 Task: Send an email with the signature Aiden Davis with the subject Meeting invitation and the message I am following up on our previous conversation. from softage.1@softage.net to softage.3@softage.net and softage.4@softage.net with an attached document Contract.pdf
Action: Mouse moved to (451, 739)
Screenshot: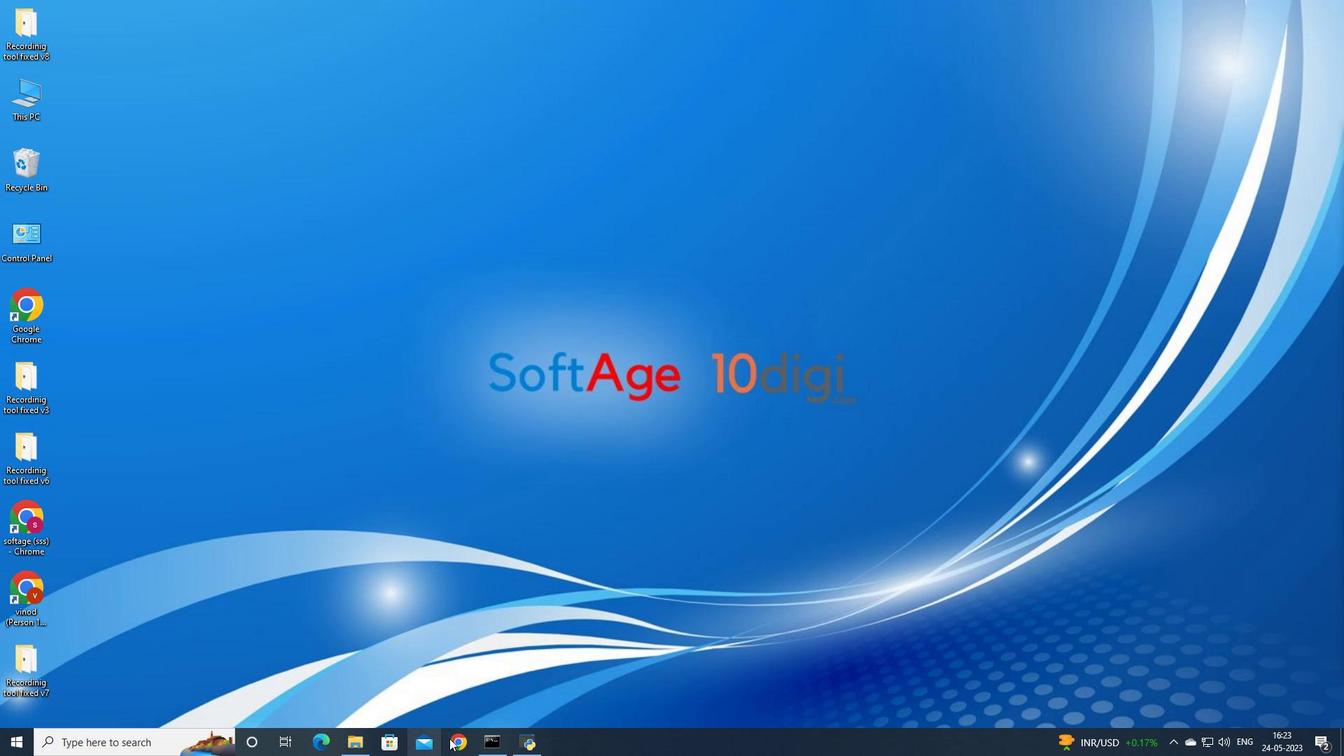 
Action: Mouse pressed left at (451, 739)
Screenshot: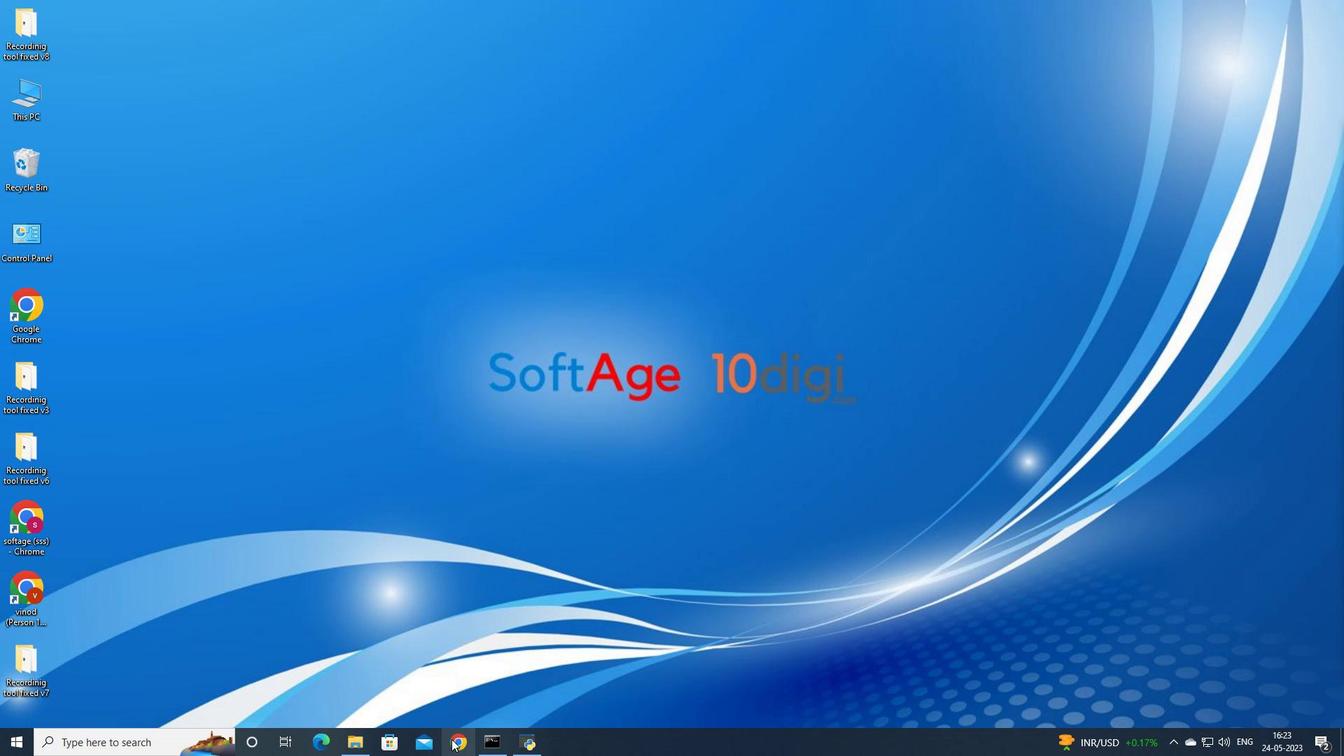 
Action: Mouse moved to (635, 461)
Screenshot: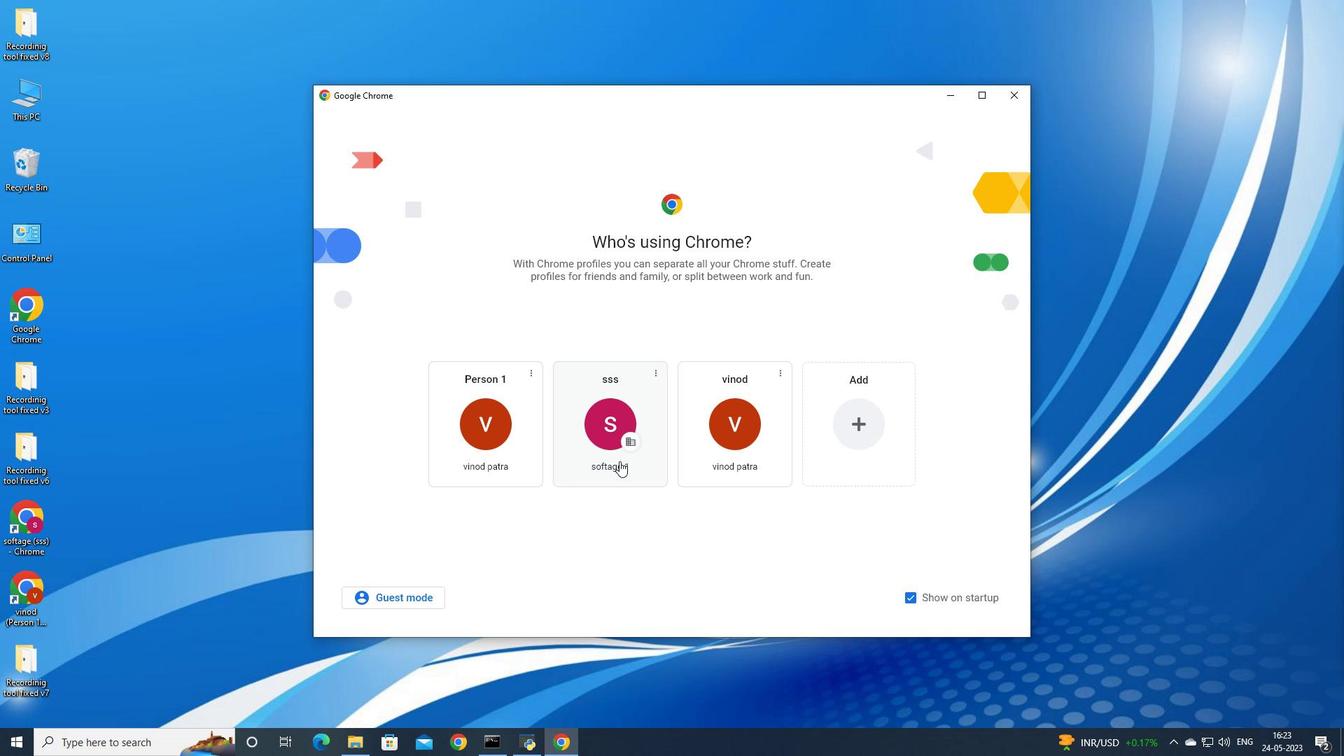 
Action: Mouse pressed left at (635, 461)
Screenshot: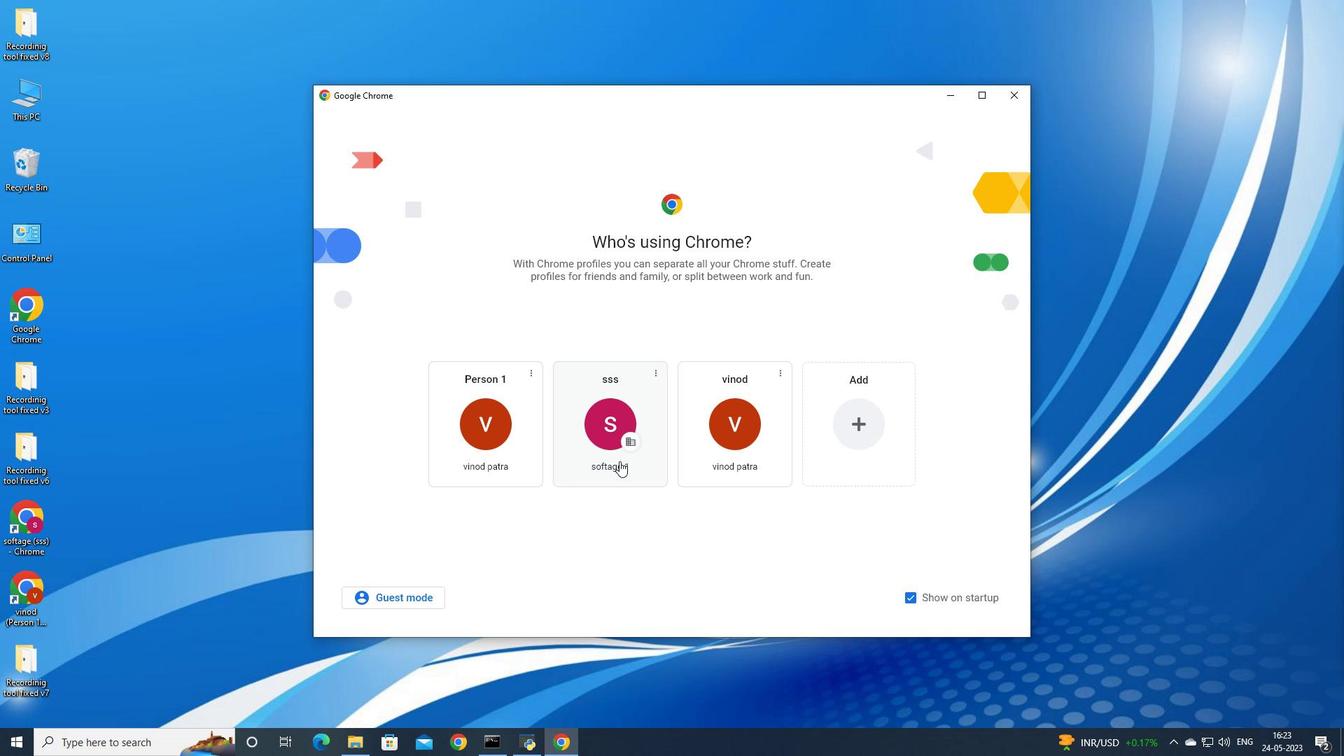 
Action: Mouse moved to (1208, 74)
Screenshot: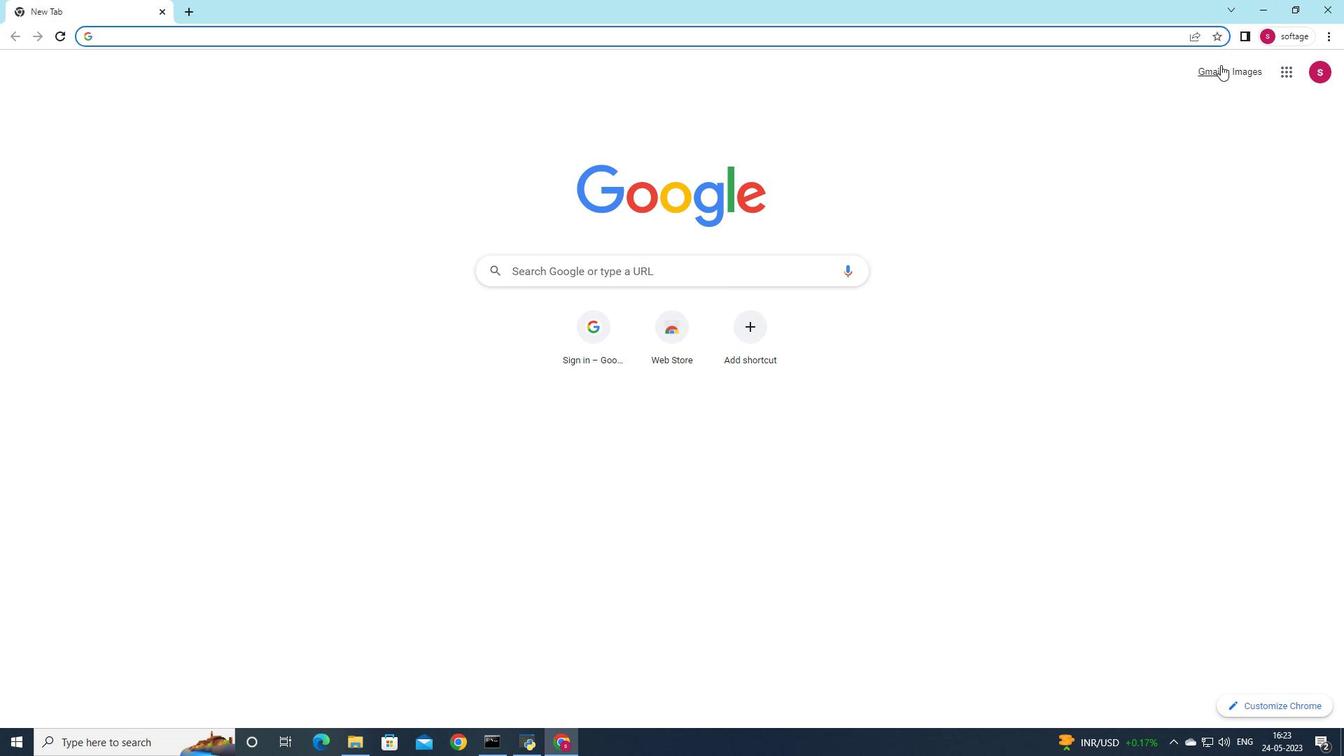 
Action: Mouse pressed left at (1208, 74)
Screenshot: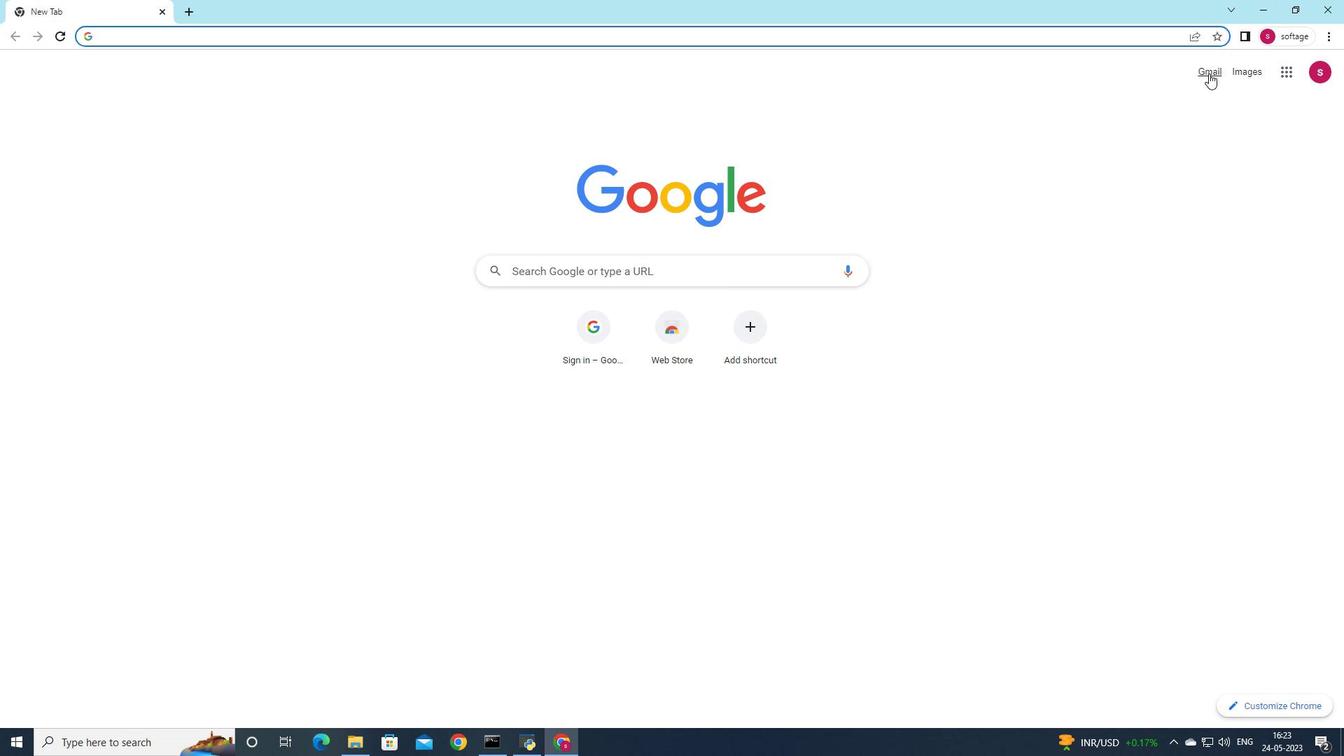 
Action: Mouse moved to (1185, 102)
Screenshot: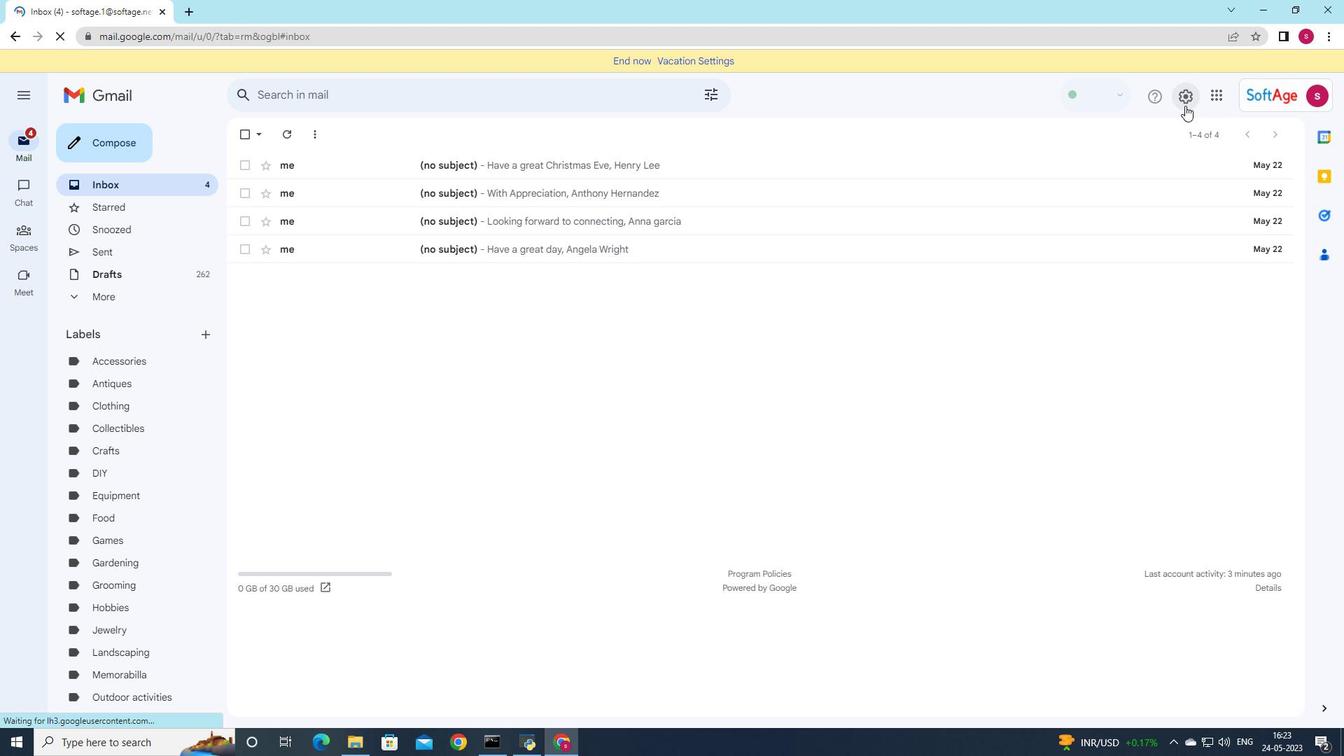 
Action: Mouse pressed left at (1185, 102)
Screenshot: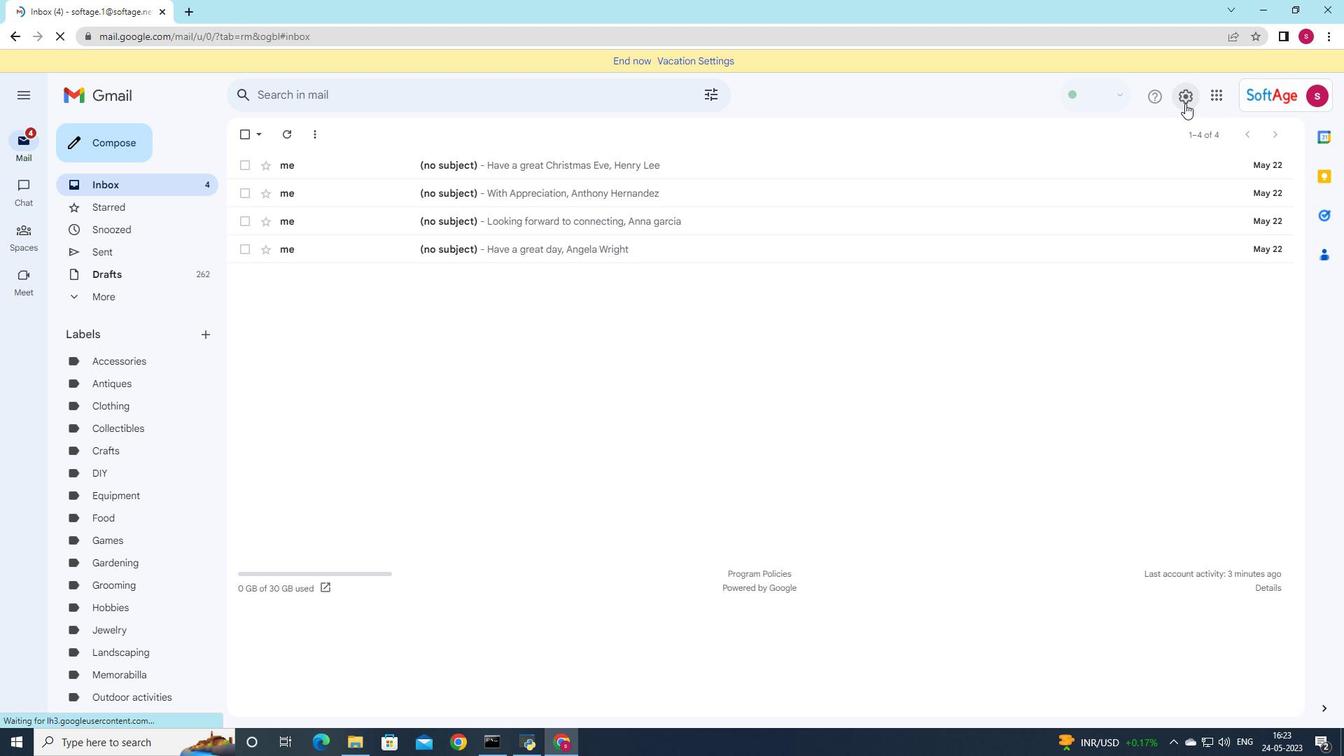 
Action: Mouse moved to (1202, 161)
Screenshot: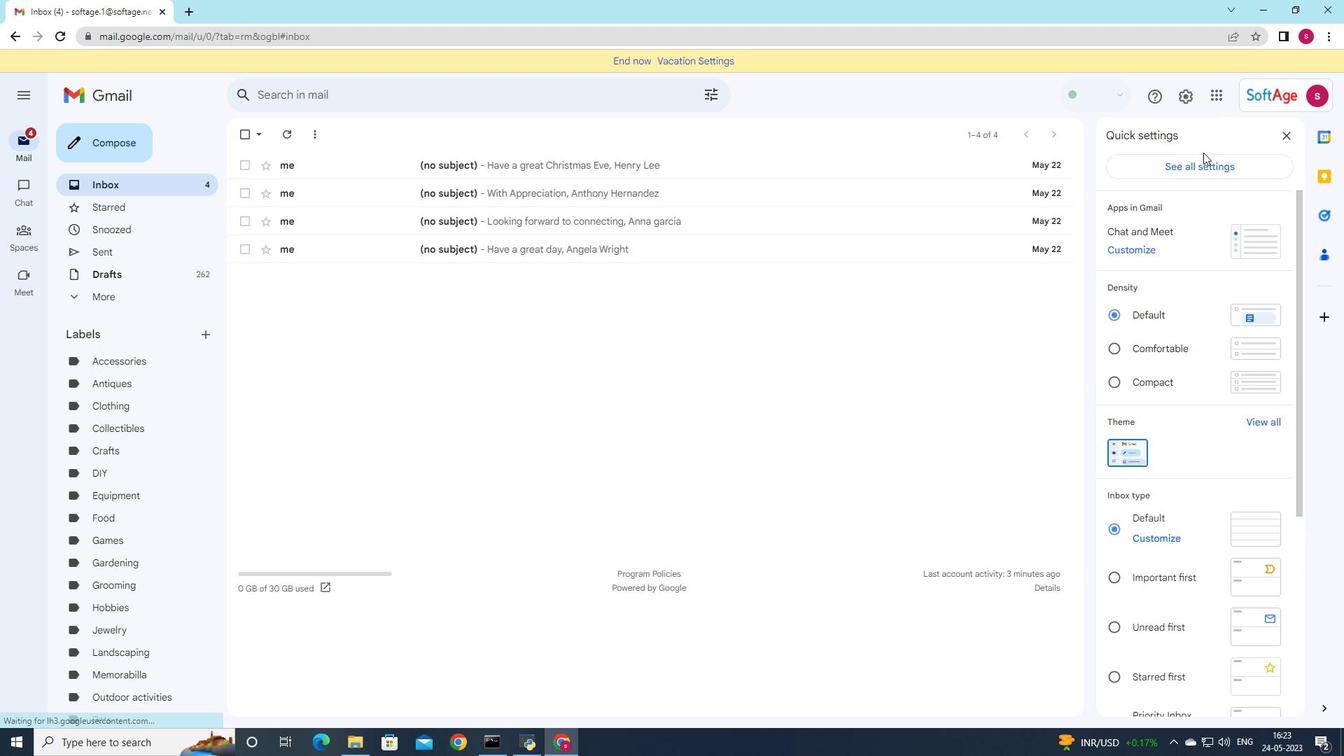 
Action: Mouse pressed left at (1202, 161)
Screenshot: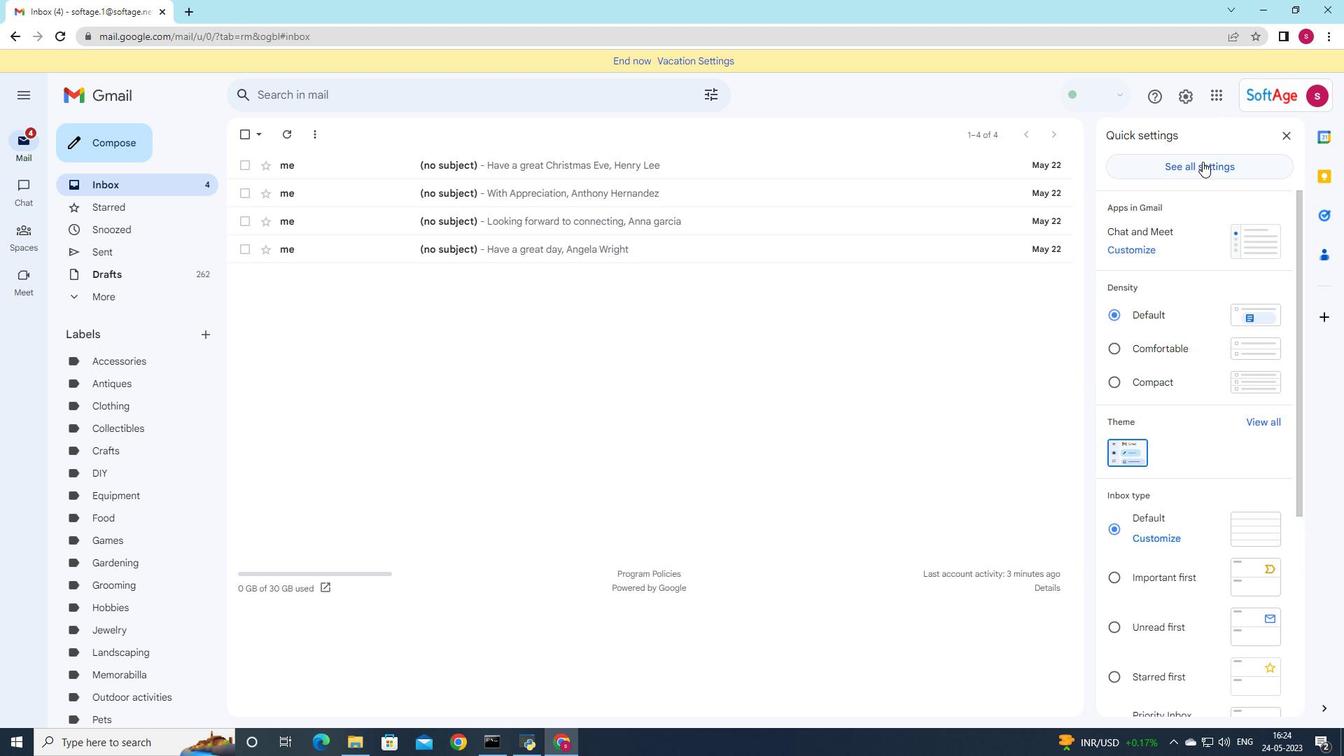 
Action: Mouse moved to (695, 506)
Screenshot: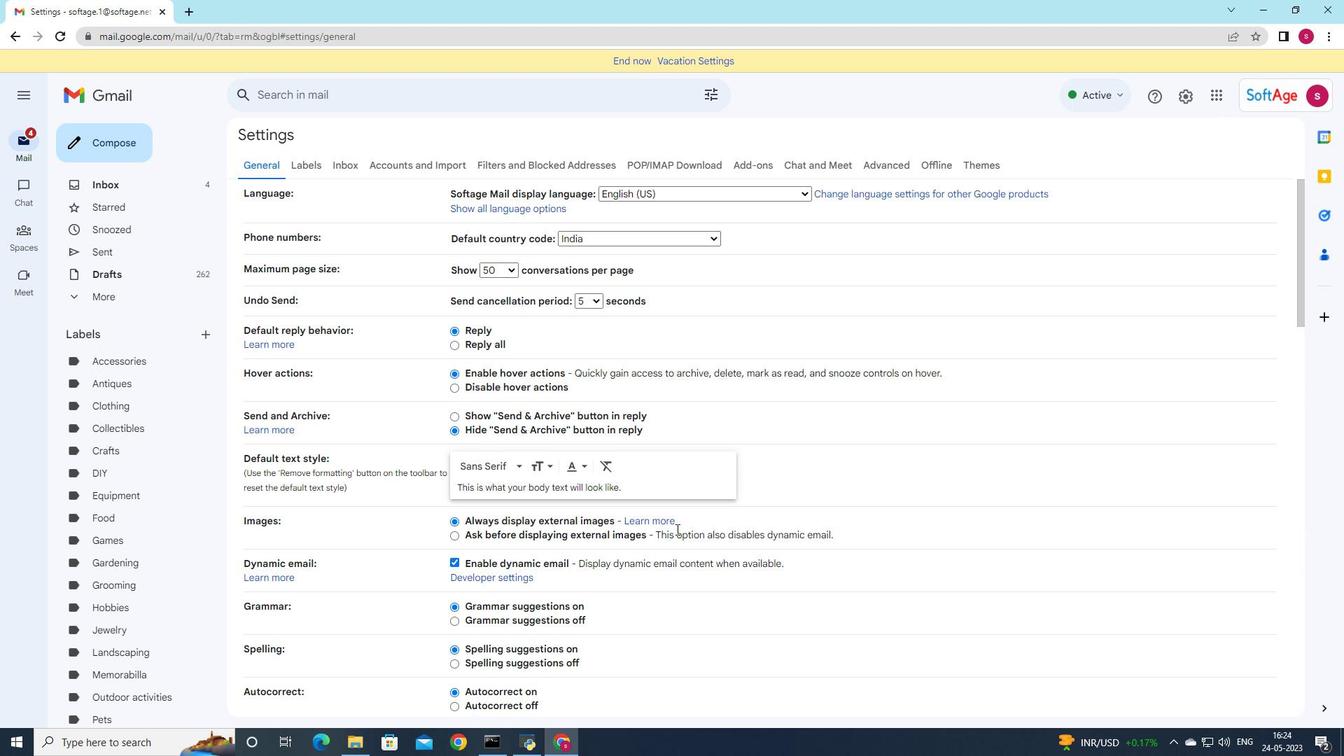 
Action: Mouse scrolled (695, 506) with delta (0, 0)
Screenshot: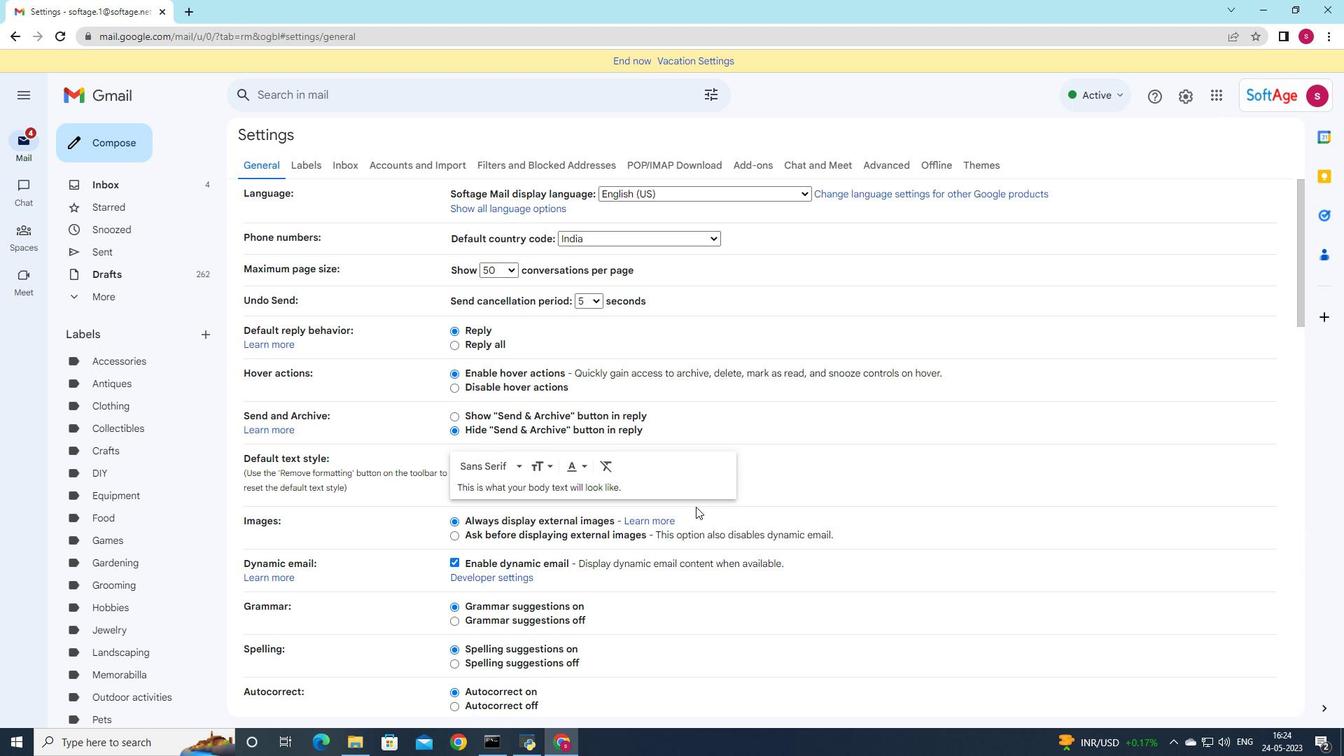 
Action: Mouse scrolled (695, 506) with delta (0, 0)
Screenshot: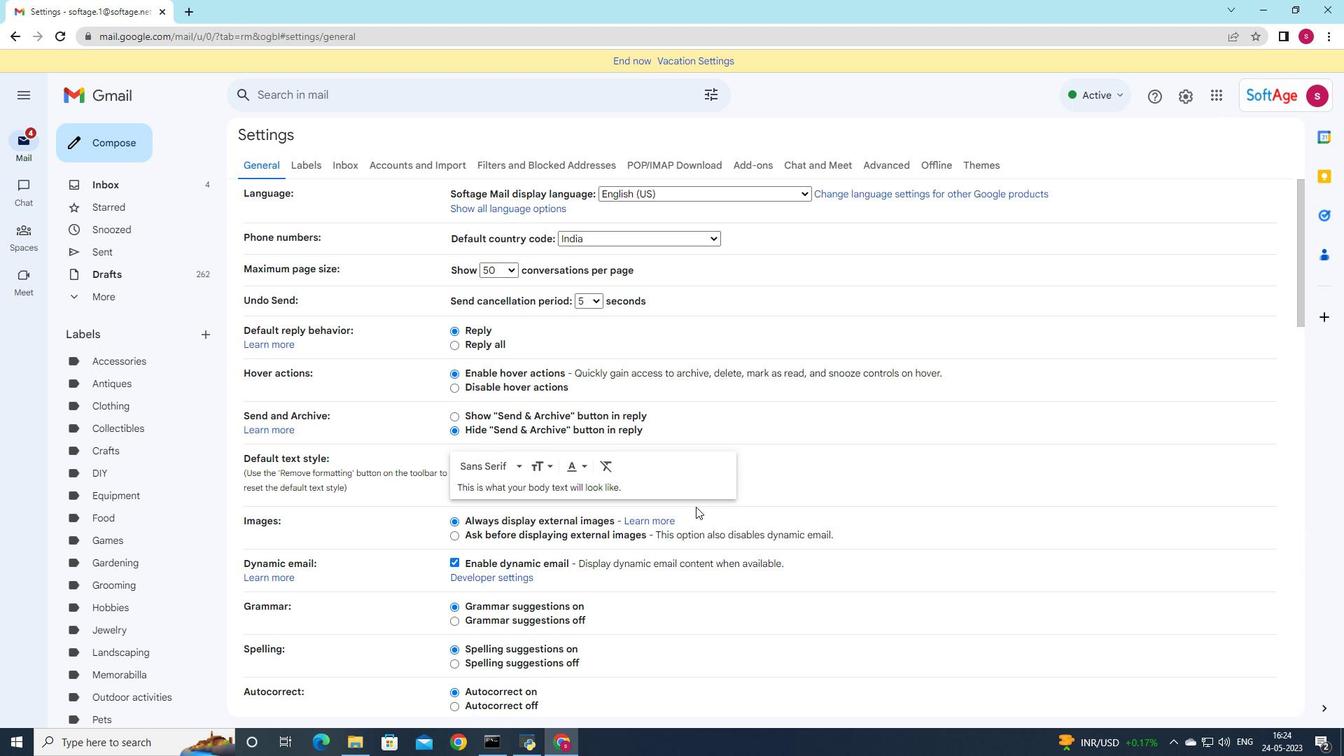 
Action: Mouse scrolled (695, 506) with delta (0, 0)
Screenshot: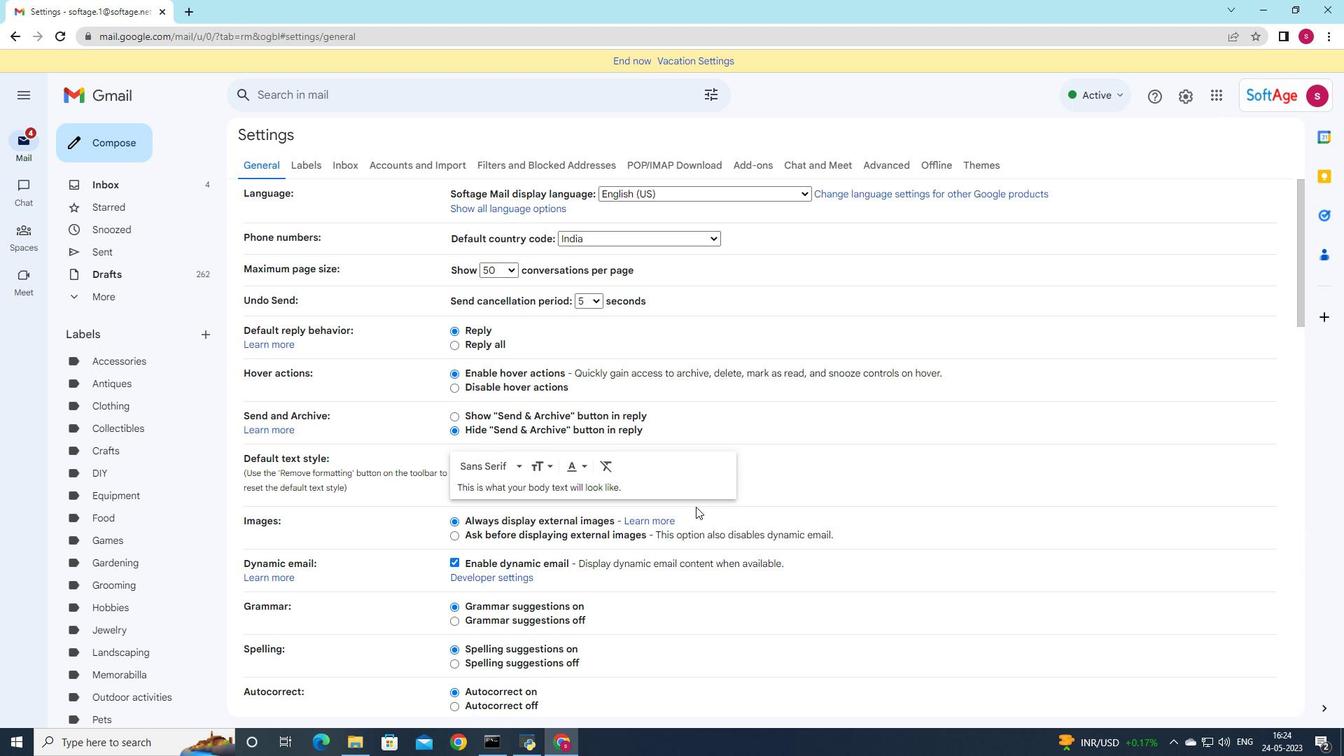 
Action: Mouse scrolled (695, 506) with delta (0, 0)
Screenshot: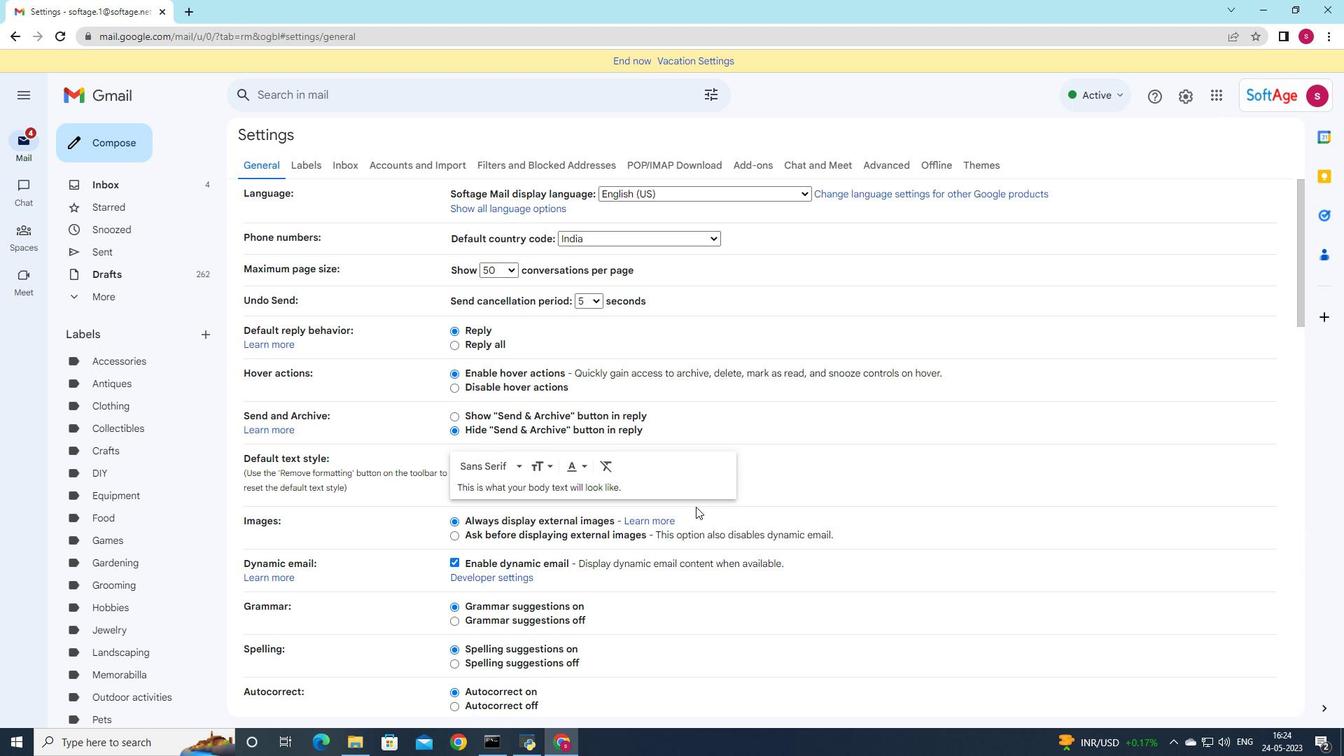 
Action: Mouse scrolled (695, 506) with delta (0, 0)
Screenshot: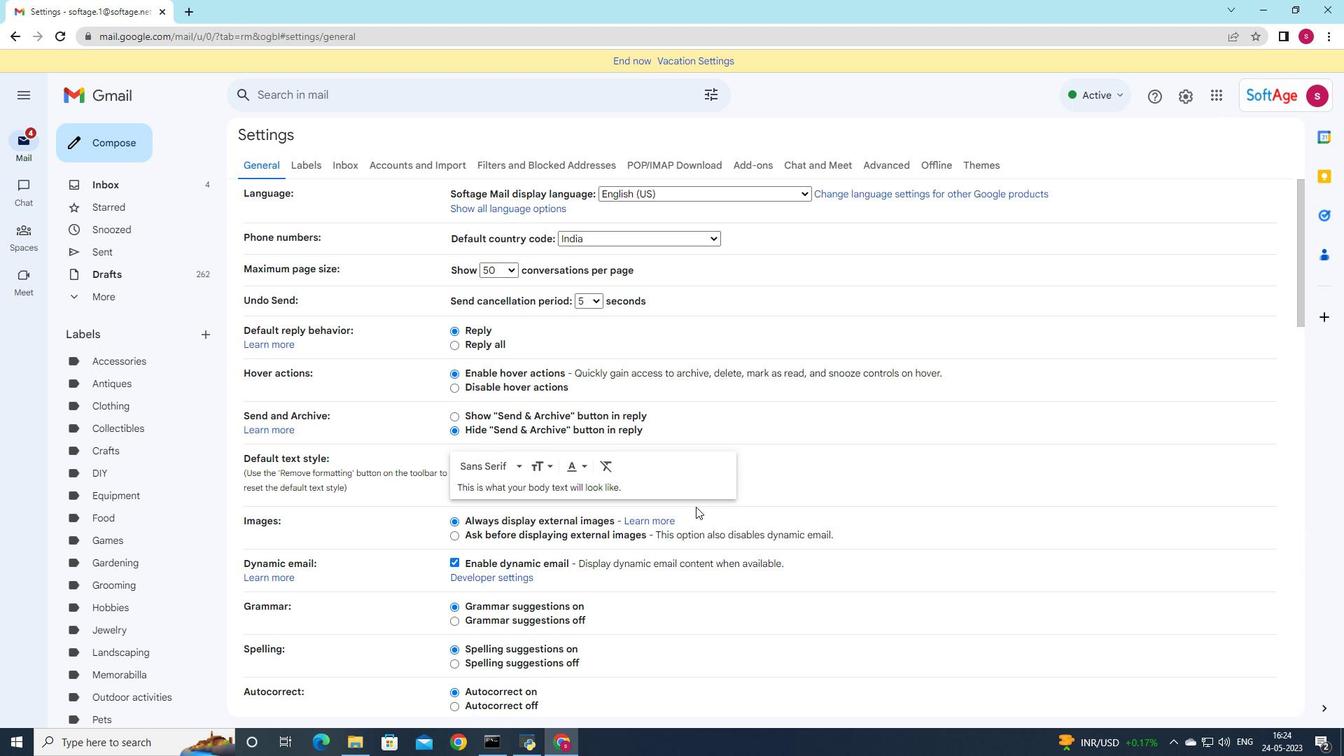 
Action: Mouse scrolled (695, 506) with delta (0, 0)
Screenshot: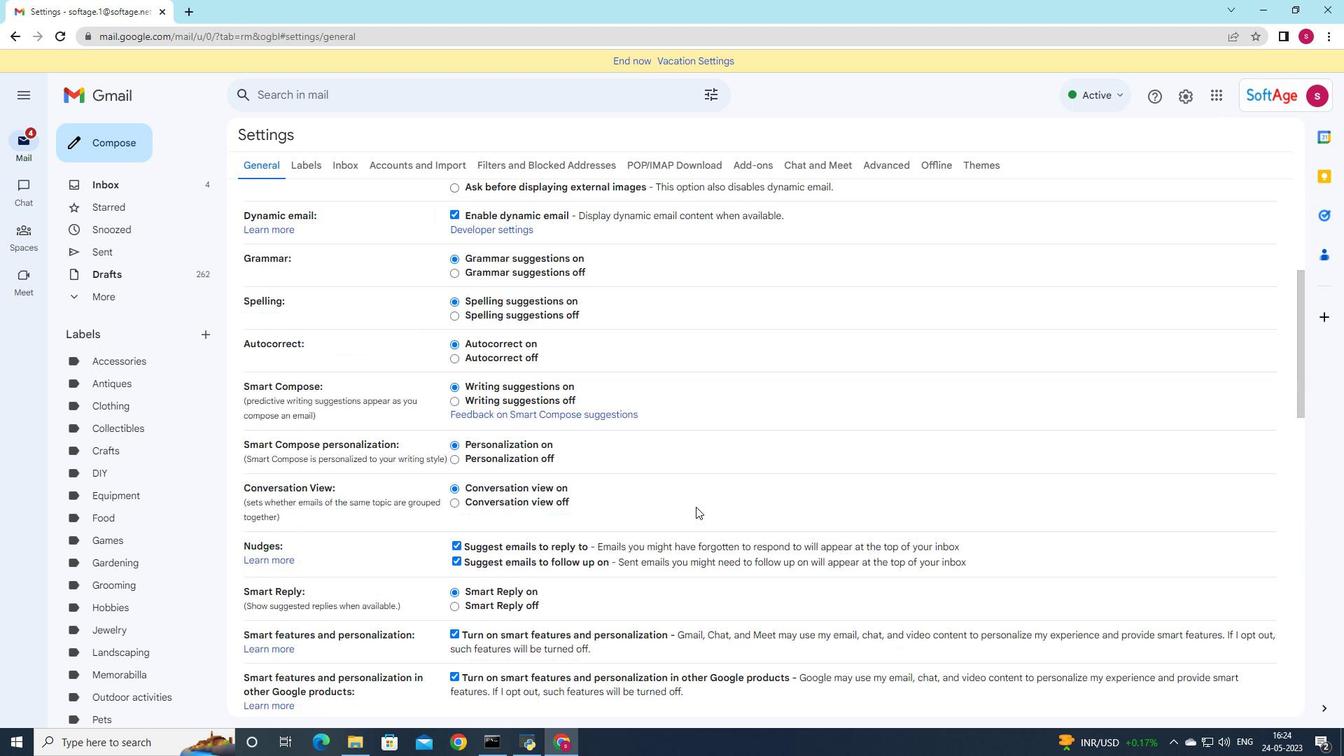 
Action: Mouse scrolled (695, 506) with delta (0, 0)
Screenshot: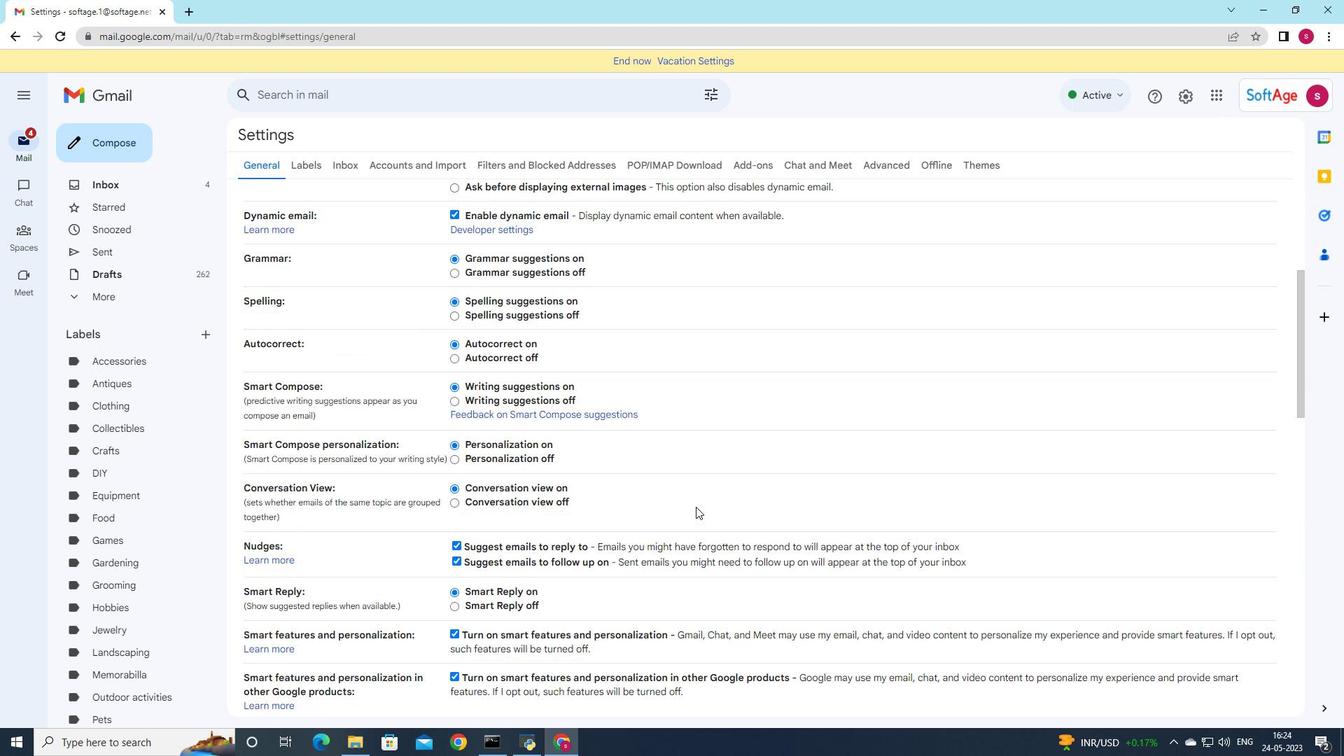 
Action: Mouse scrolled (695, 506) with delta (0, 0)
Screenshot: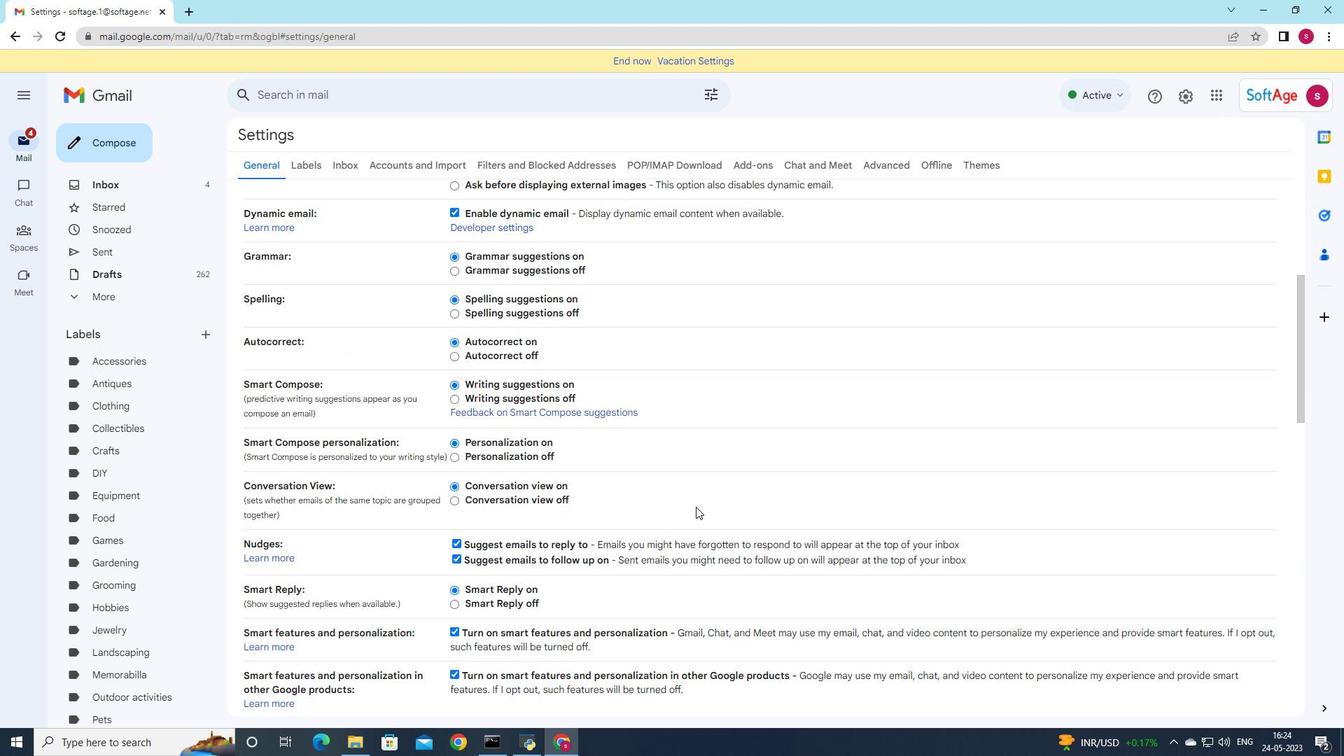 
Action: Mouse moved to (620, 525)
Screenshot: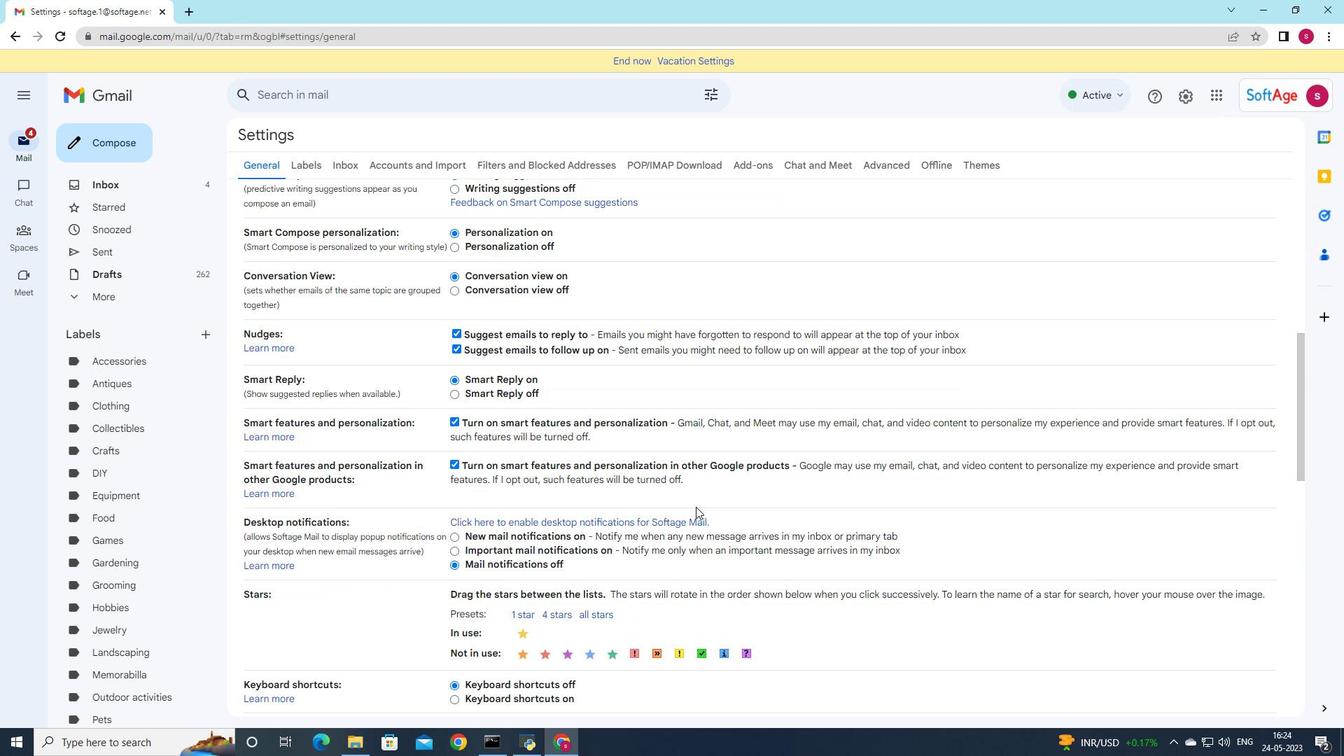 
Action: Mouse scrolled (620, 525) with delta (0, 0)
Screenshot: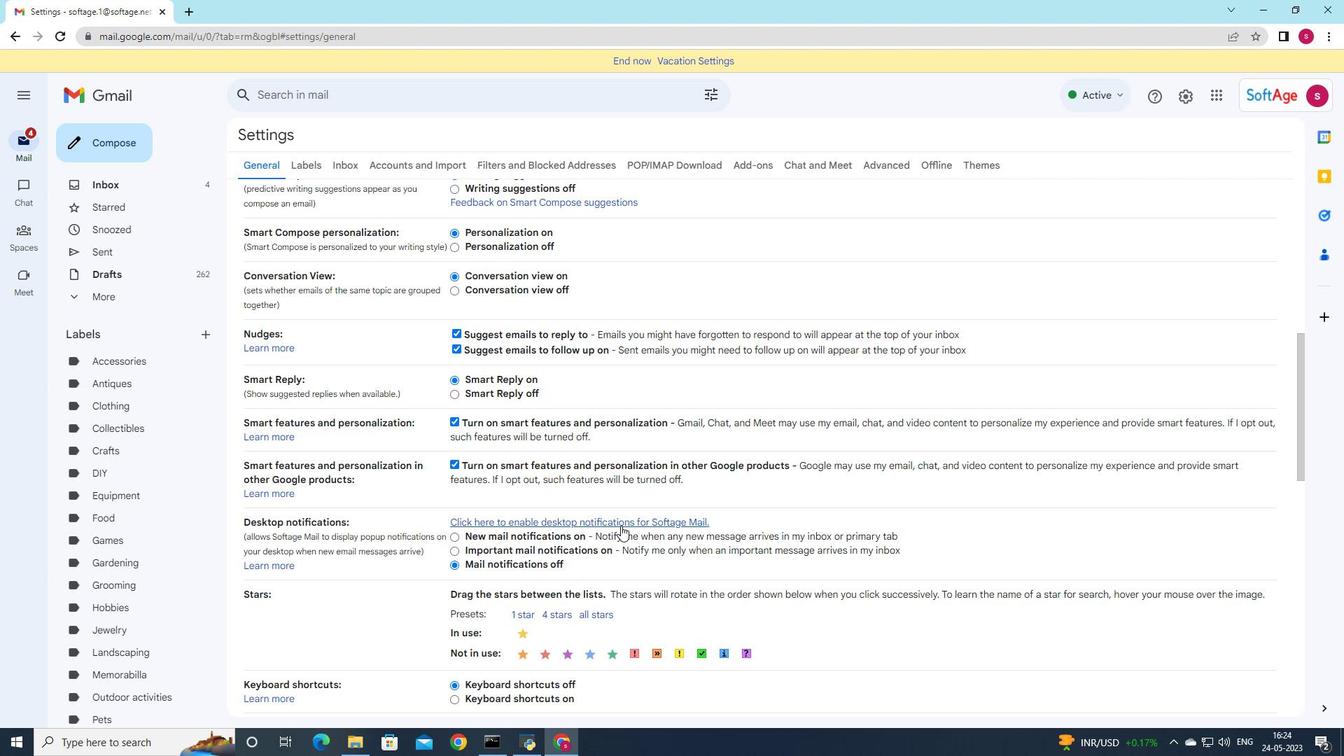 
Action: Mouse scrolled (620, 525) with delta (0, 0)
Screenshot: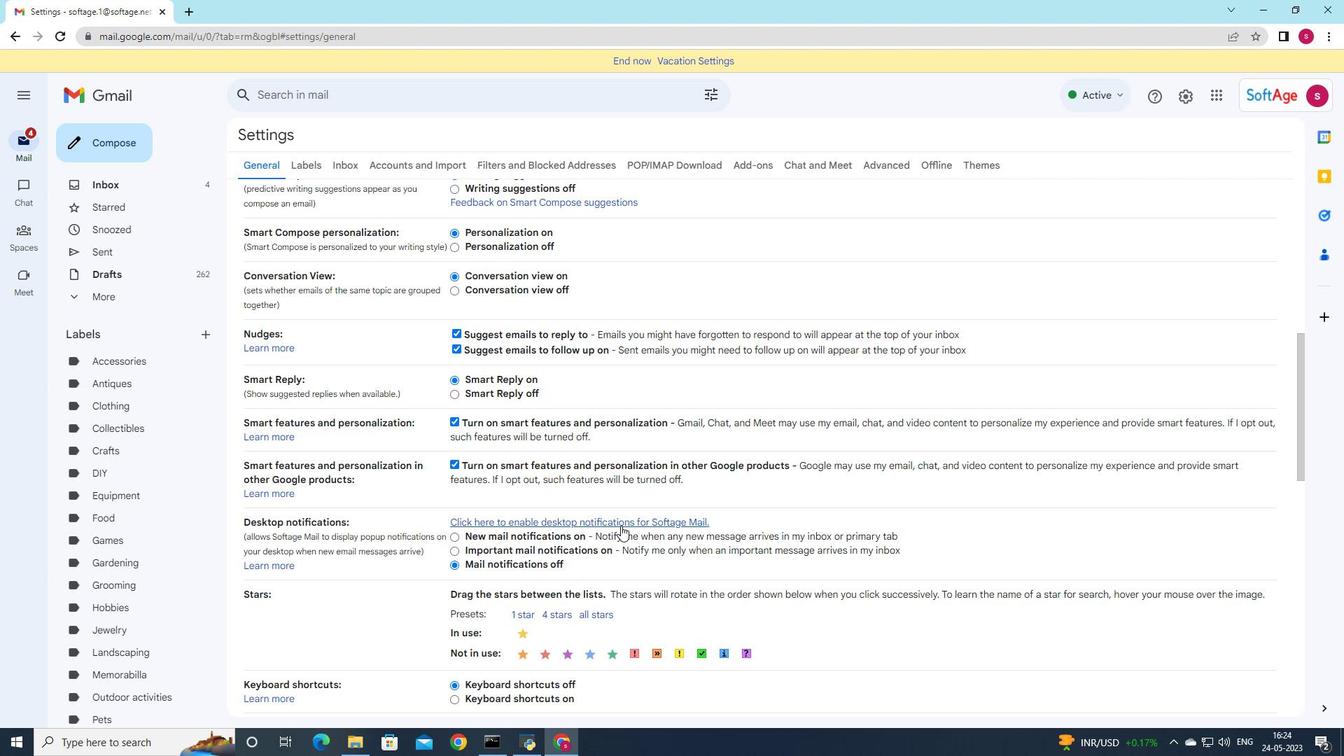 
Action: Mouse scrolled (620, 525) with delta (0, 0)
Screenshot: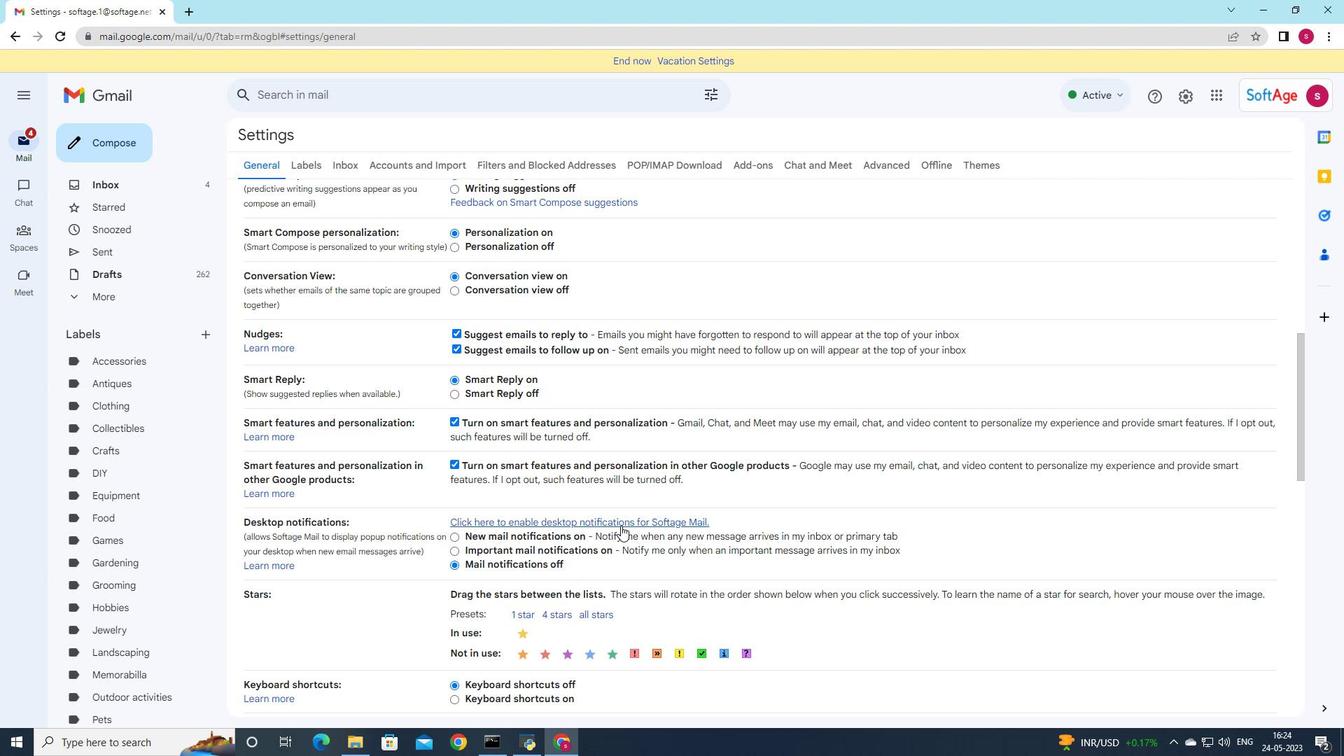 
Action: Mouse scrolled (620, 525) with delta (0, 0)
Screenshot: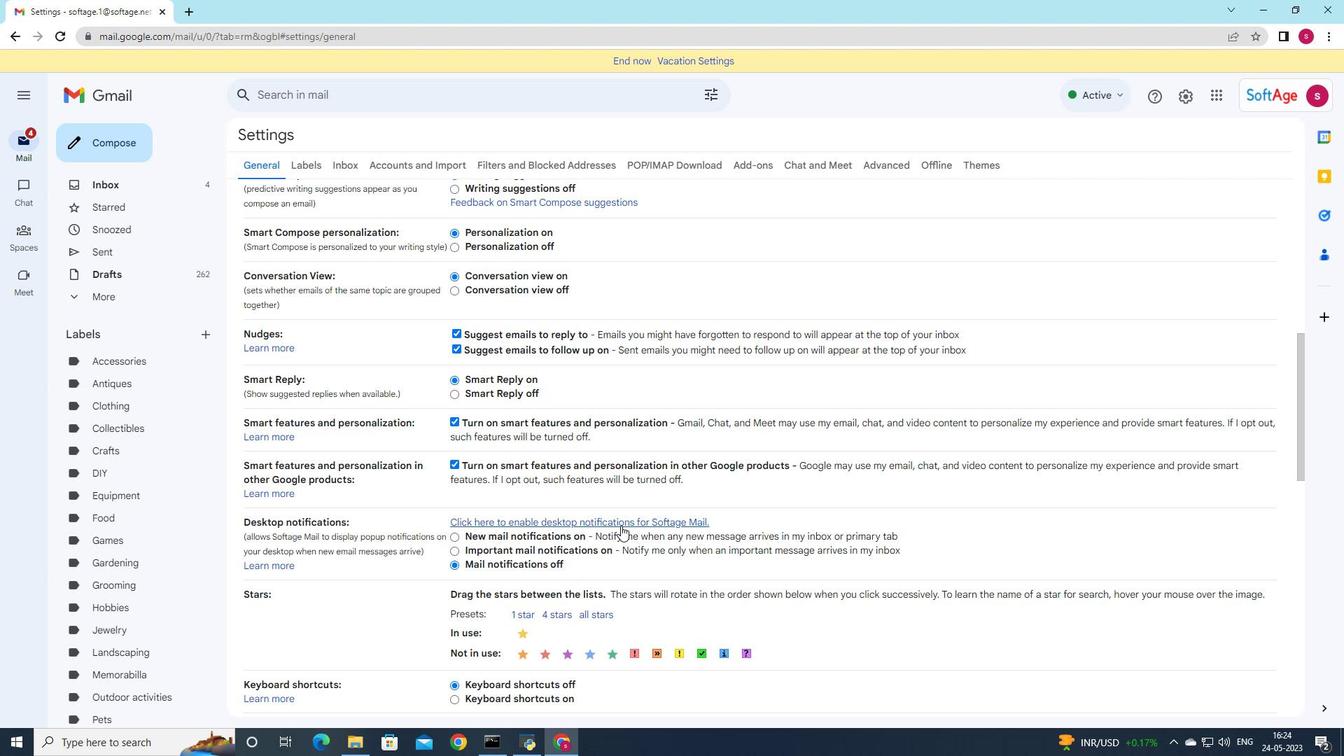 
Action: Mouse moved to (606, 599)
Screenshot: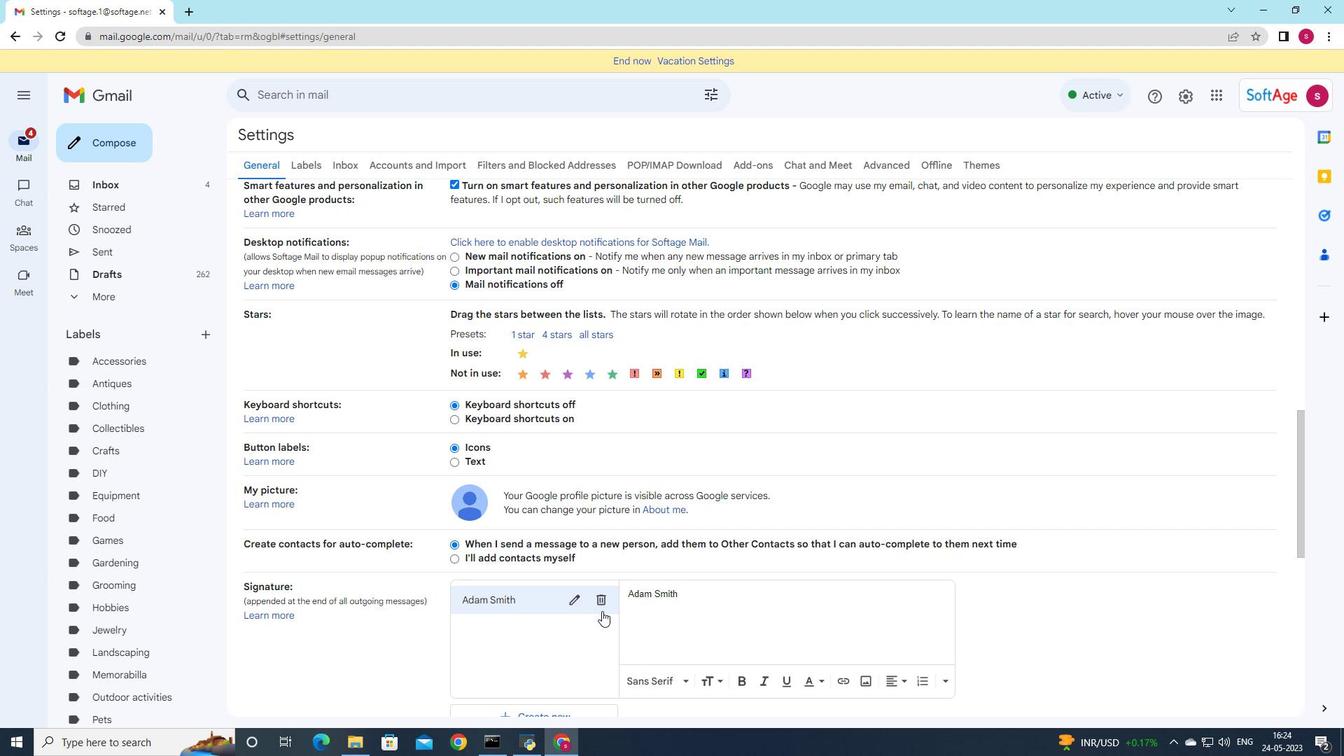 
Action: Mouse pressed left at (606, 599)
Screenshot: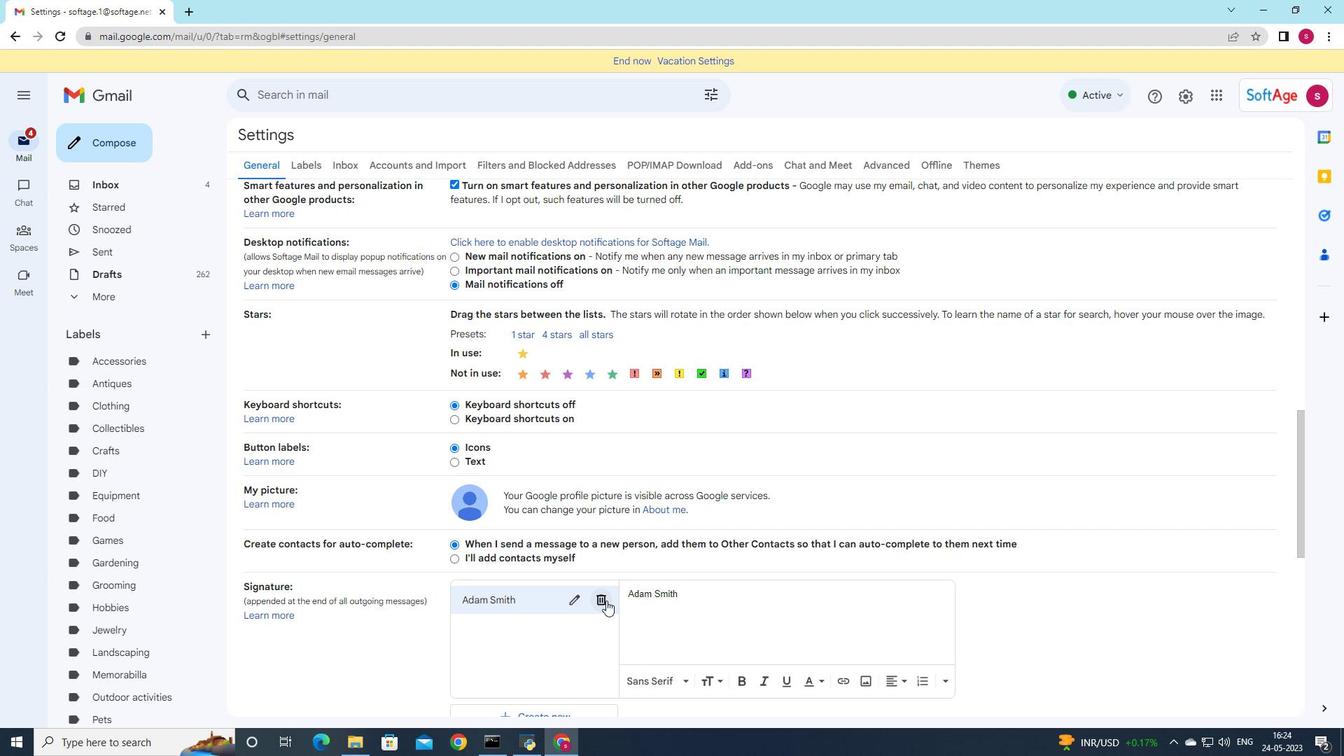 
Action: Mouse moved to (781, 426)
Screenshot: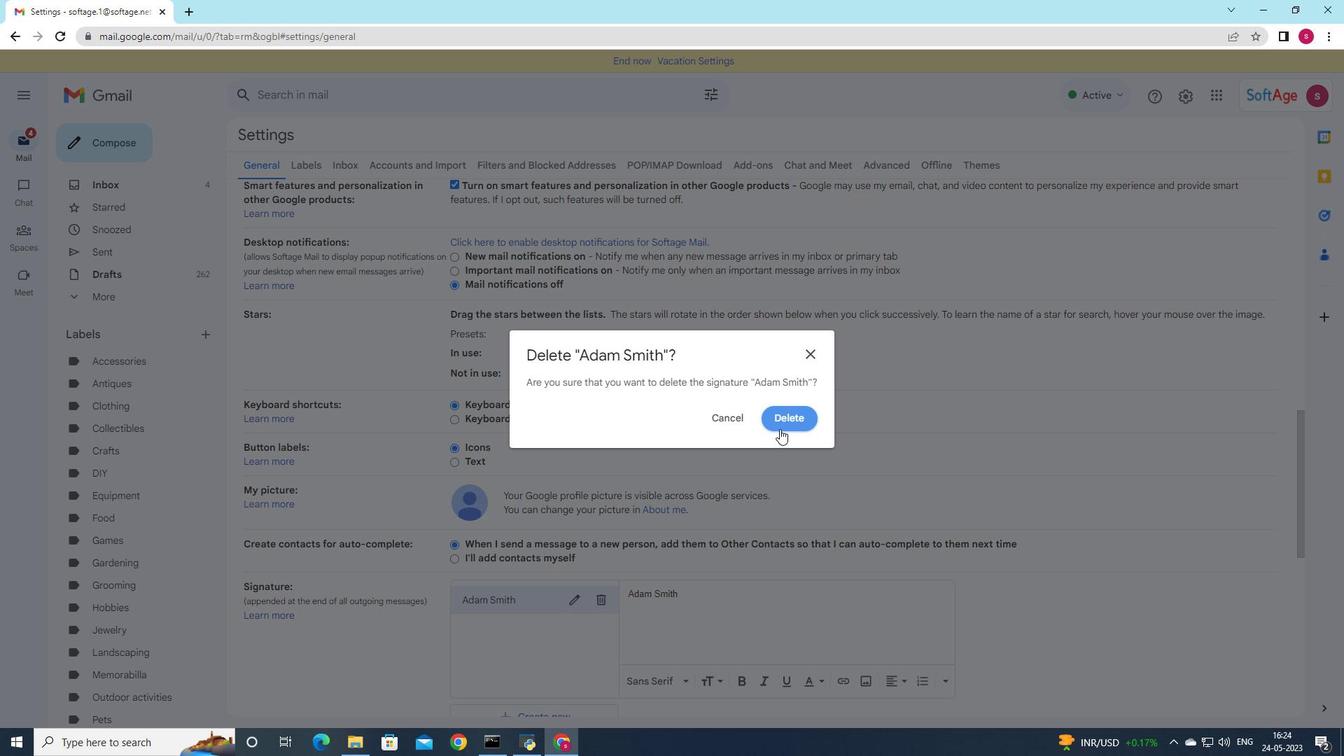 
Action: Mouse pressed left at (781, 426)
Screenshot: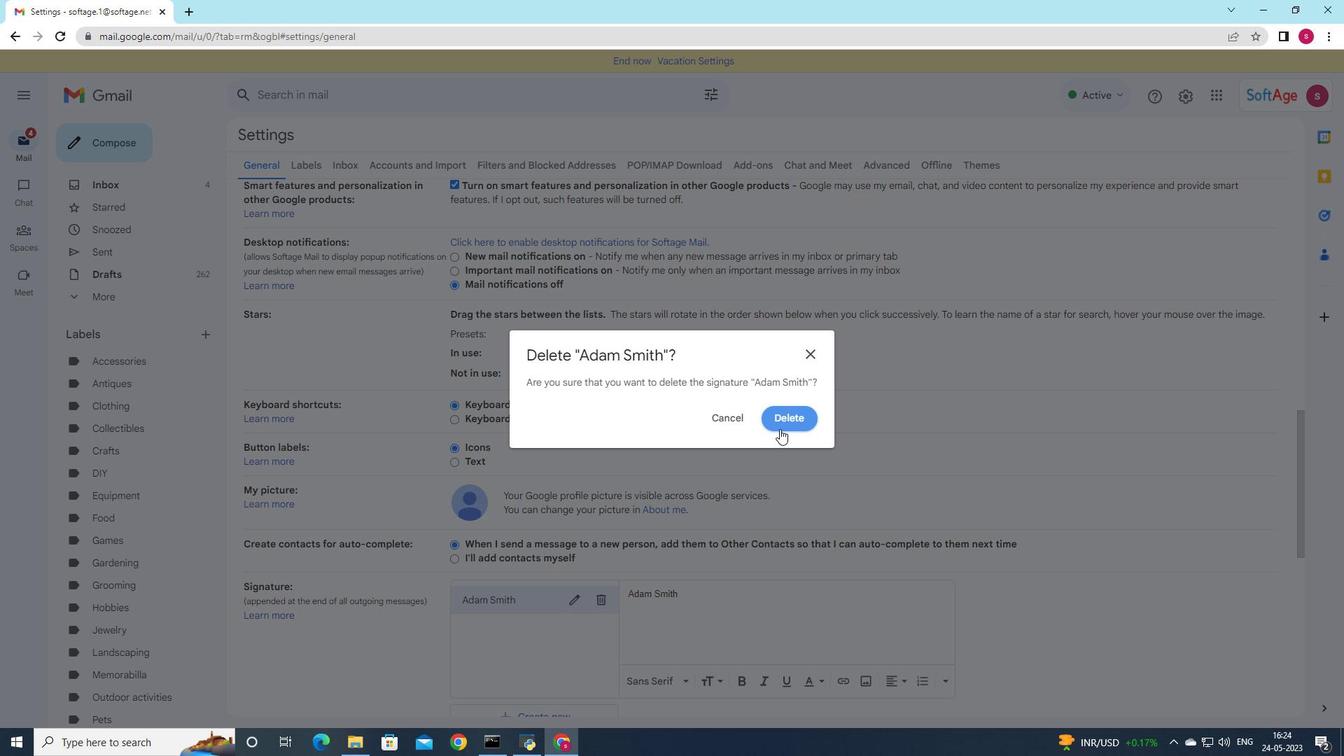 
Action: Mouse moved to (534, 612)
Screenshot: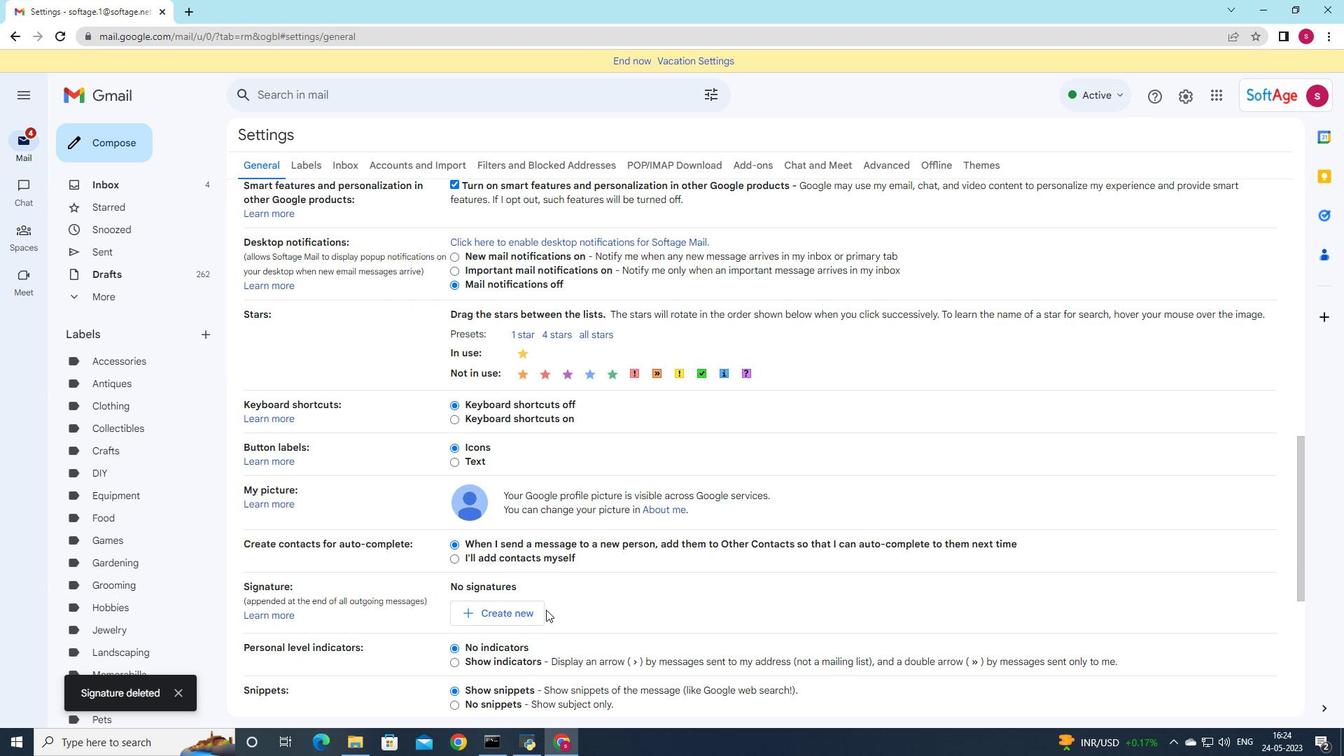 
Action: Mouse pressed left at (534, 612)
Screenshot: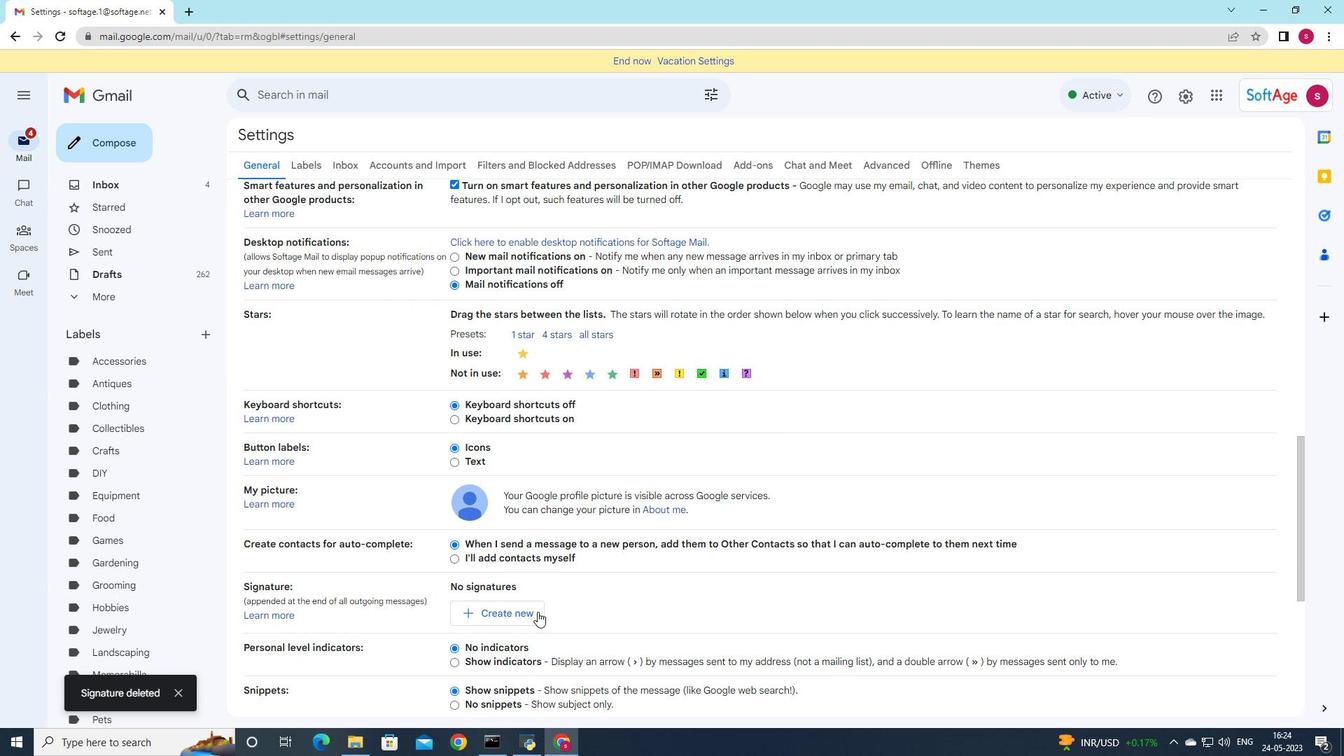 
Action: Mouse scrolled (534, 611) with delta (0, 0)
Screenshot: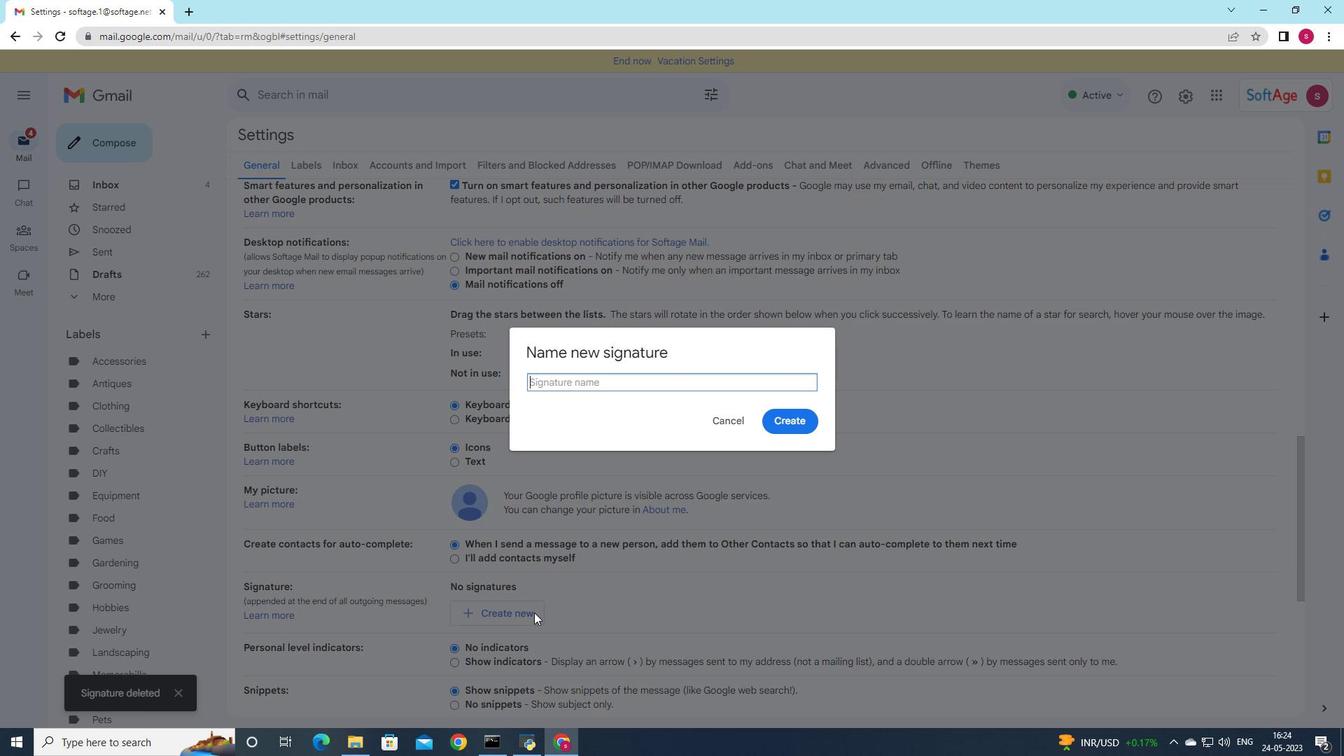 
Action: Mouse scrolled (534, 611) with delta (0, 0)
Screenshot: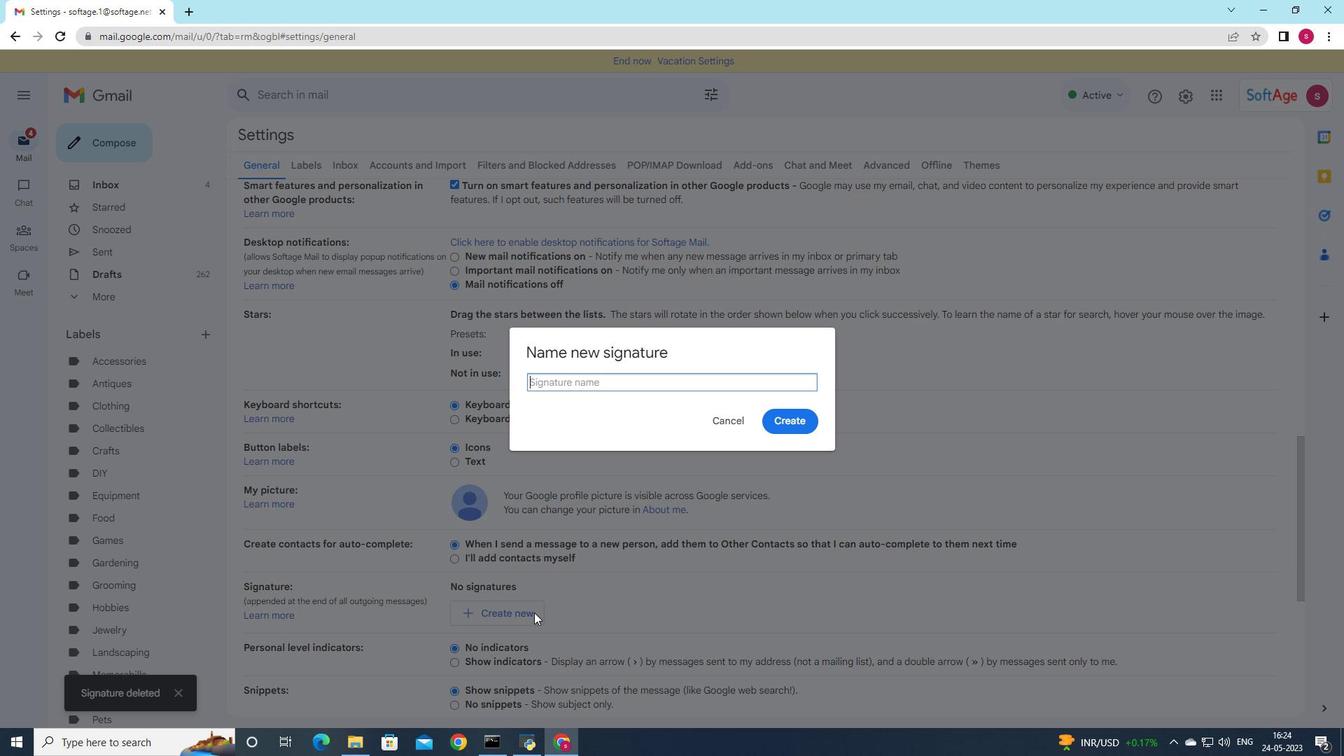 
Action: Mouse scrolled (534, 611) with delta (0, 0)
Screenshot: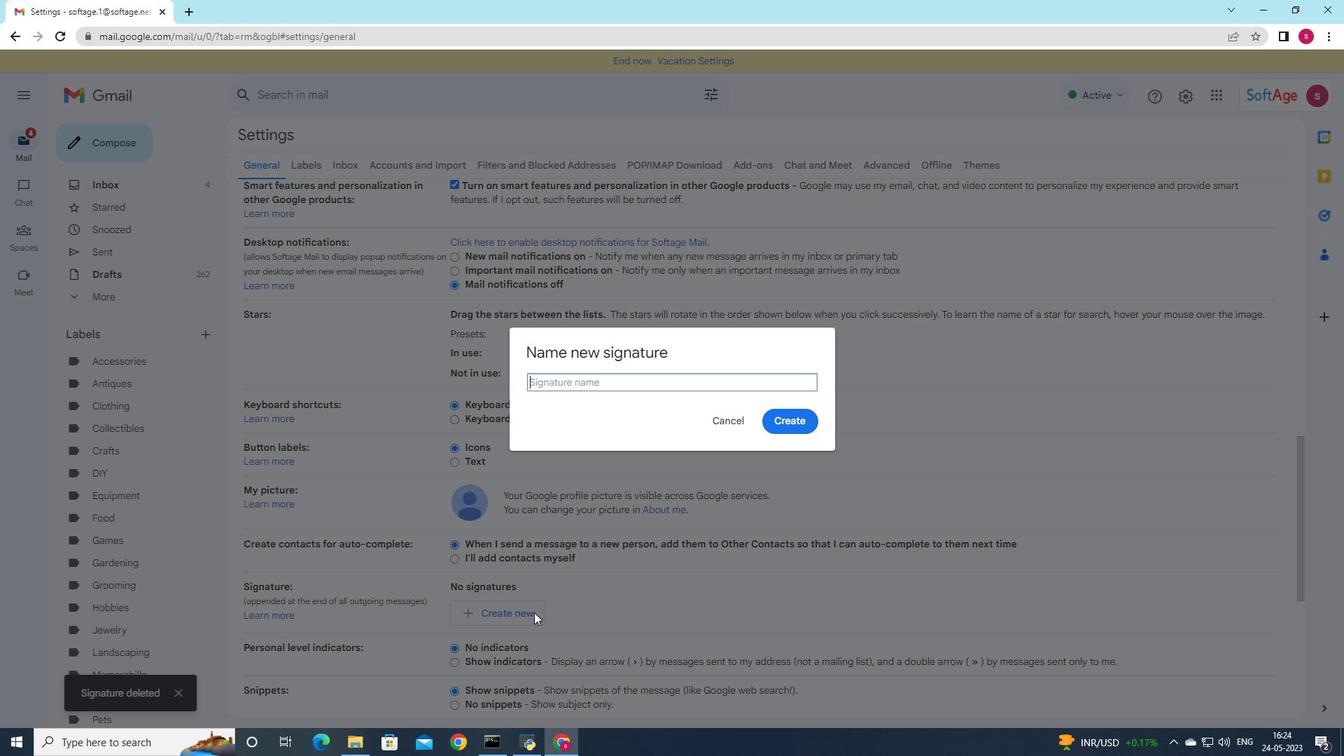 
Action: Mouse moved to (557, 599)
Screenshot: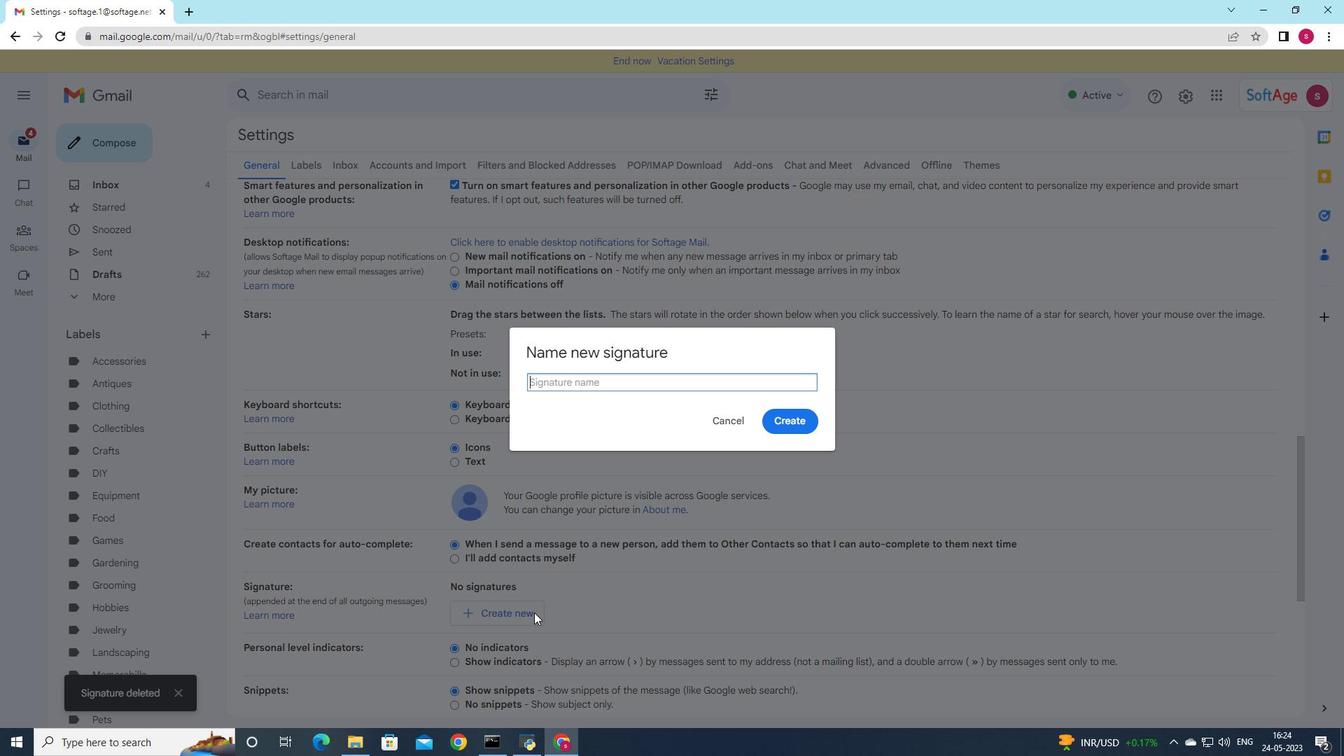 
Action: Mouse scrolled (557, 598) with delta (0, 0)
Screenshot: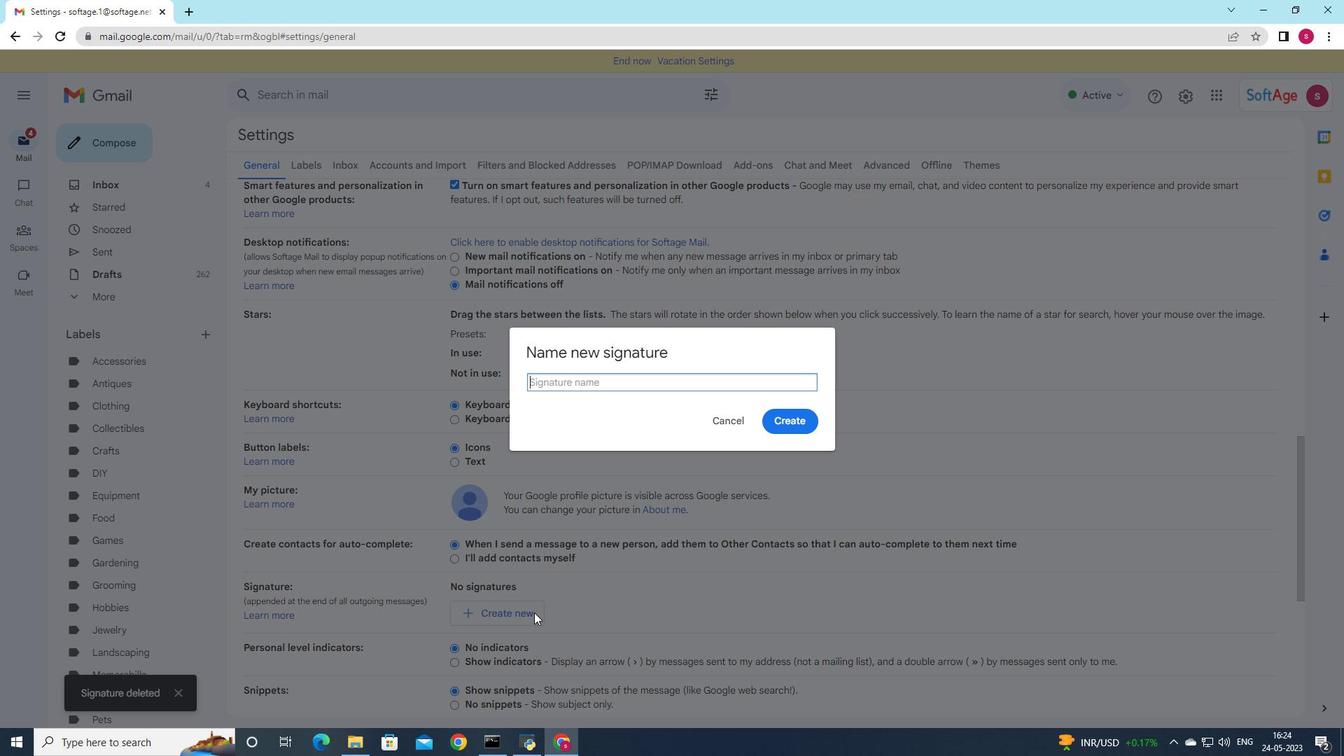 
Action: Mouse moved to (1027, 490)
Screenshot: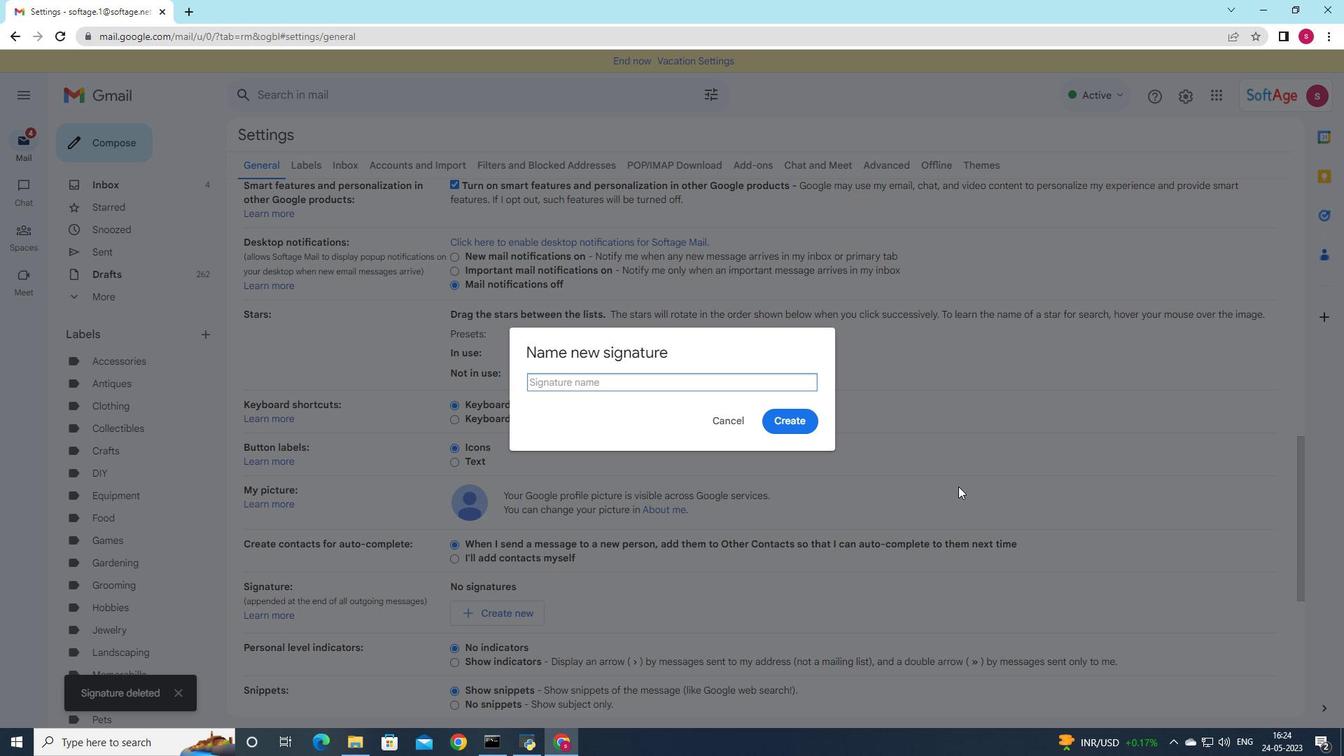
Action: Key pressed <Key.shift>Aiden<Key.space><Key.shift>Davis
Screenshot: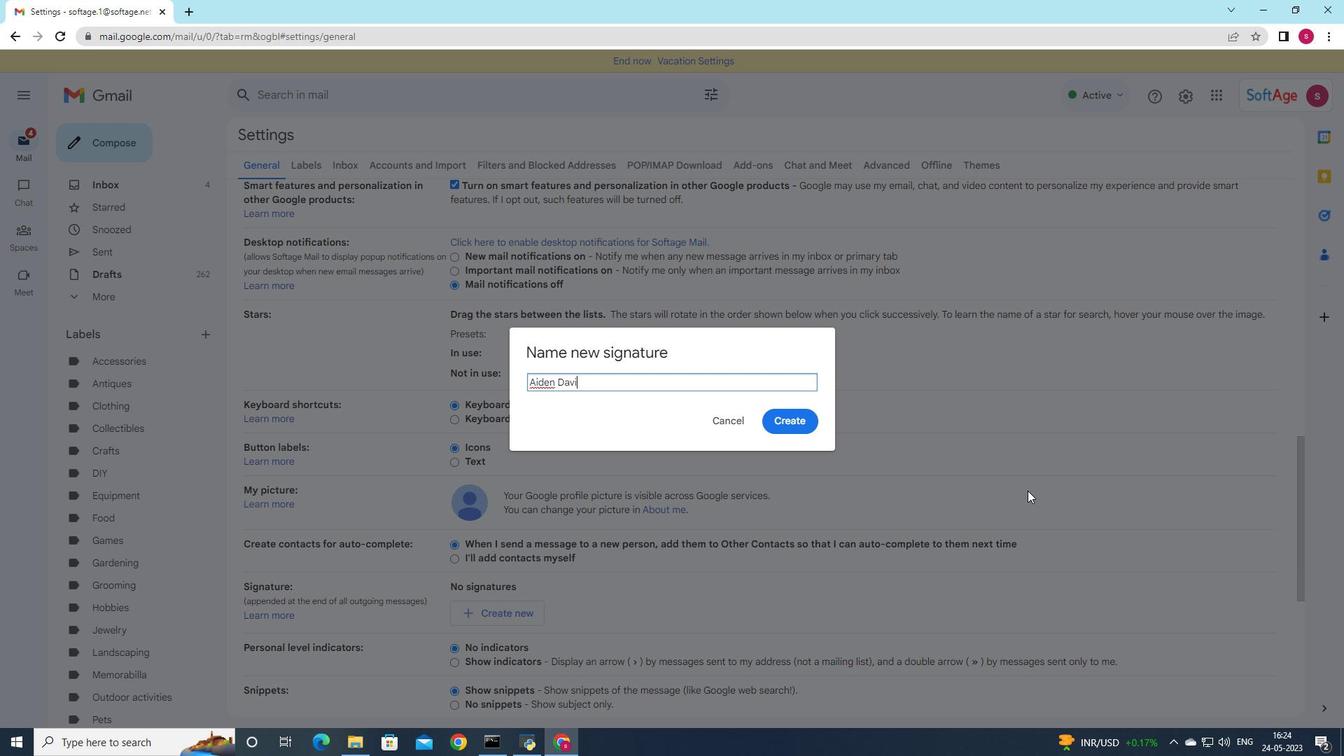 
Action: Mouse moved to (784, 427)
Screenshot: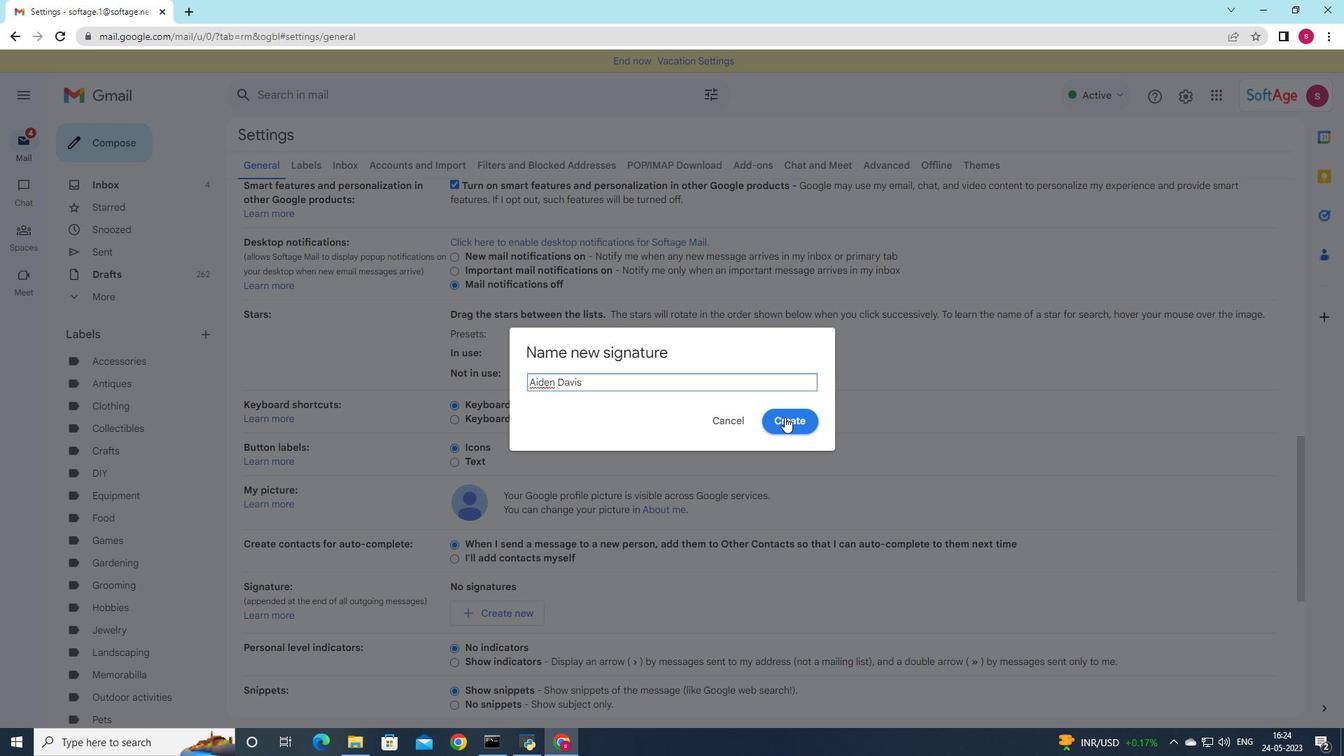 
Action: Mouse pressed left at (784, 427)
Screenshot: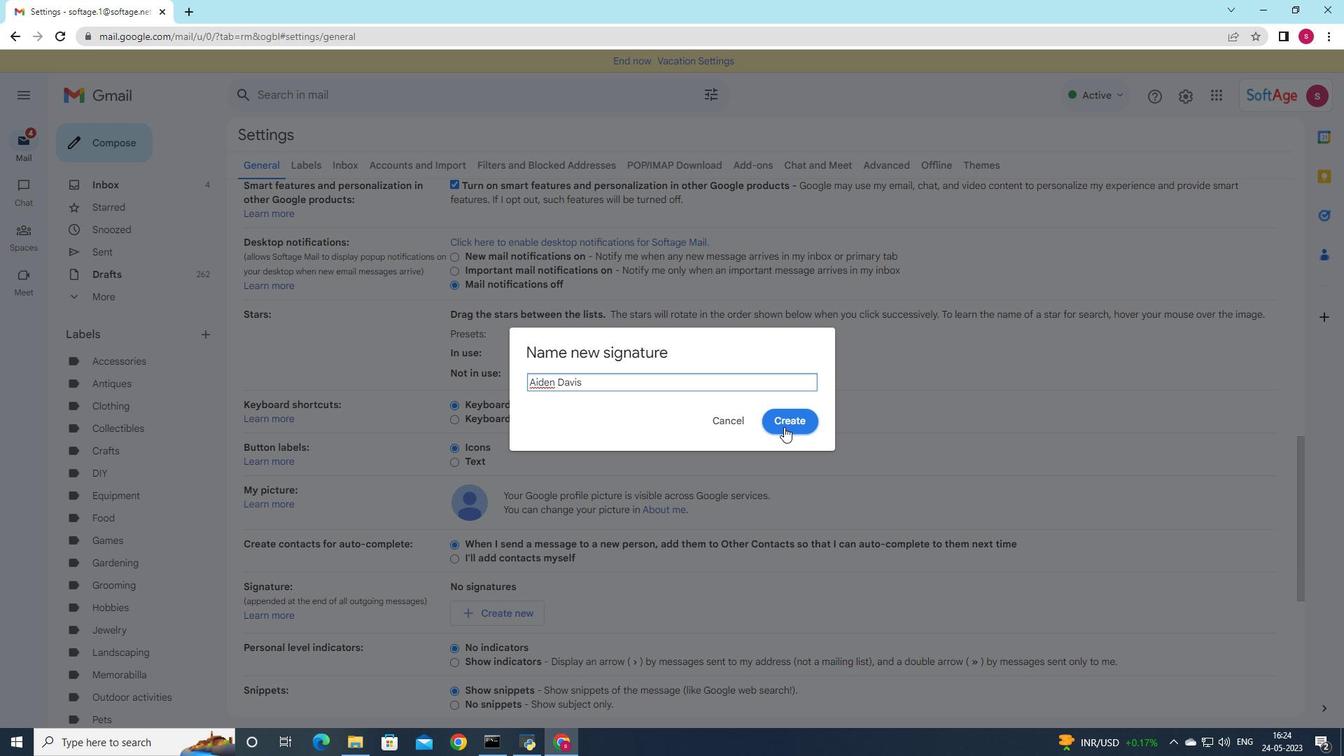 
Action: Mouse moved to (648, 609)
Screenshot: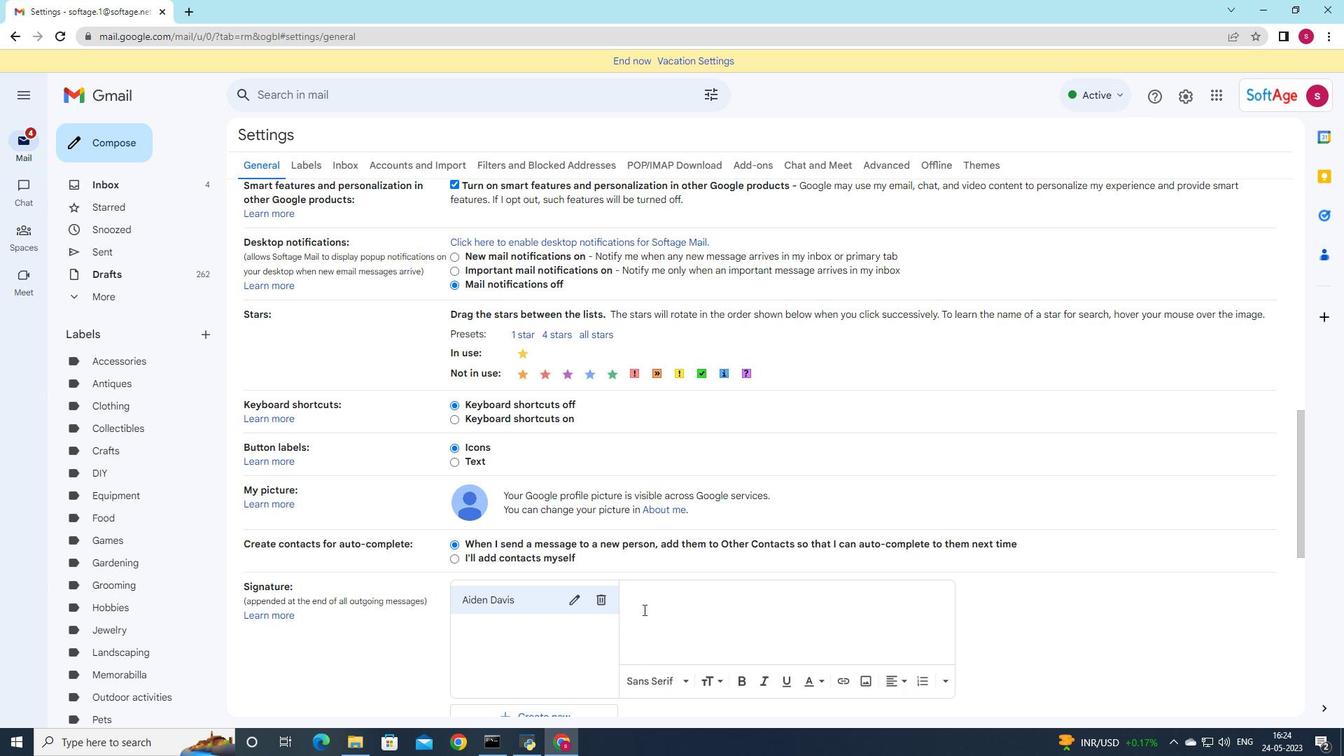
Action: Mouse pressed left at (648, 609)
Screenshot: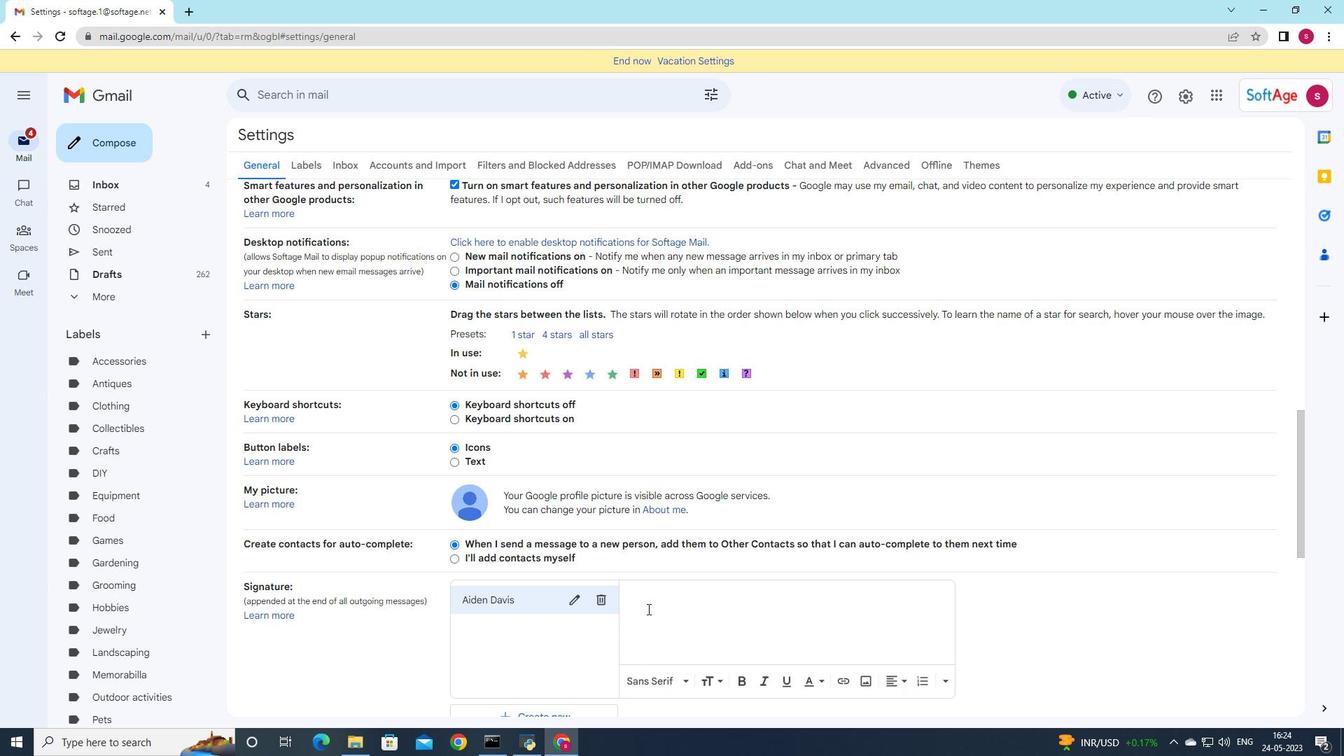 
Action: Mouse moved to (646, 610)
Screenshot: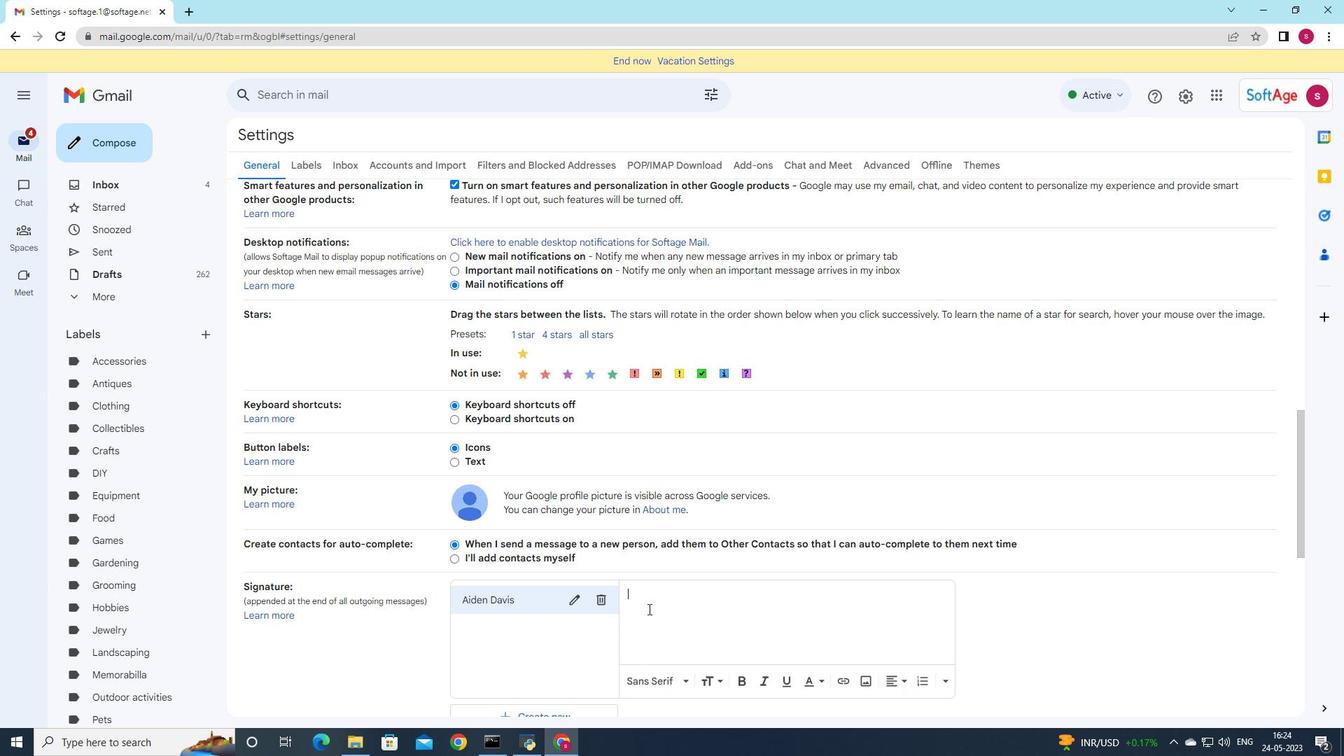 
Action: Key pressed <Key.shift>Aiden<Key.space><Key.shift>Davis
Screenshot: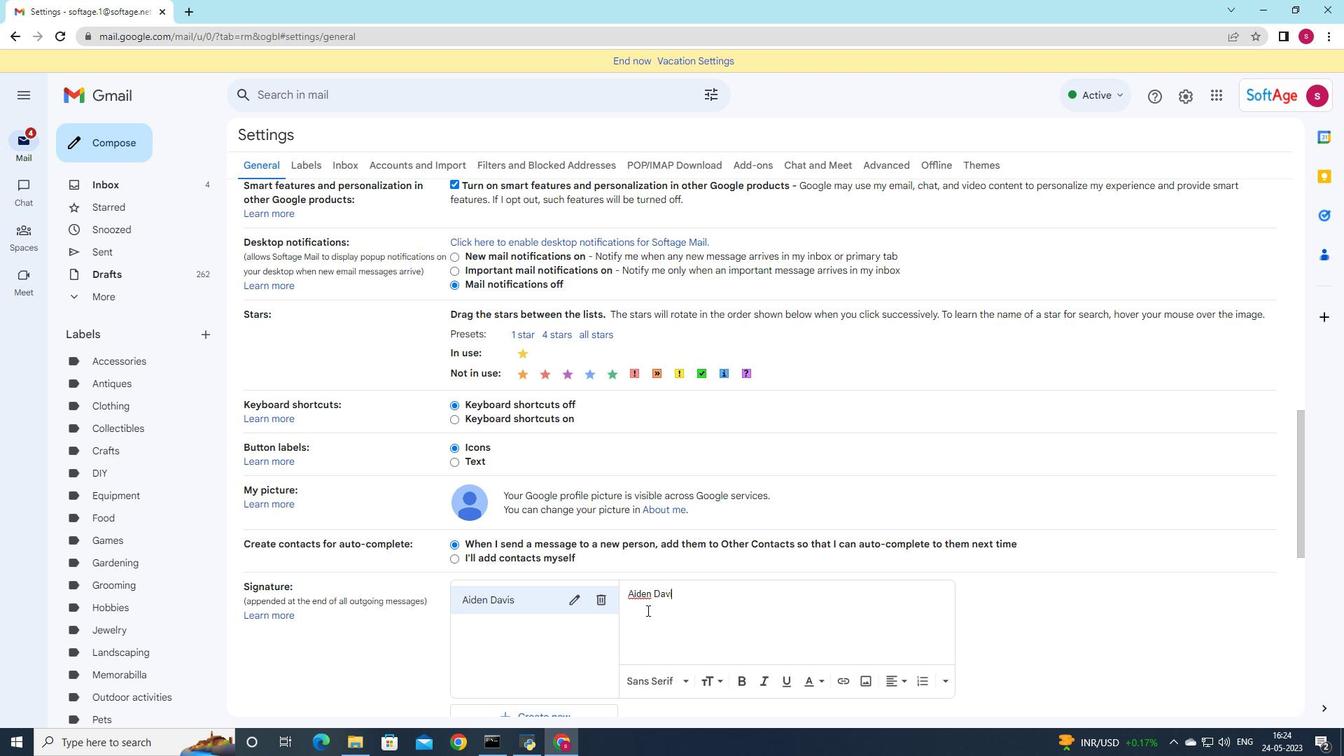 
Action: Mouse scrolled (646, 609) with delta (0, 0)
Screenshot: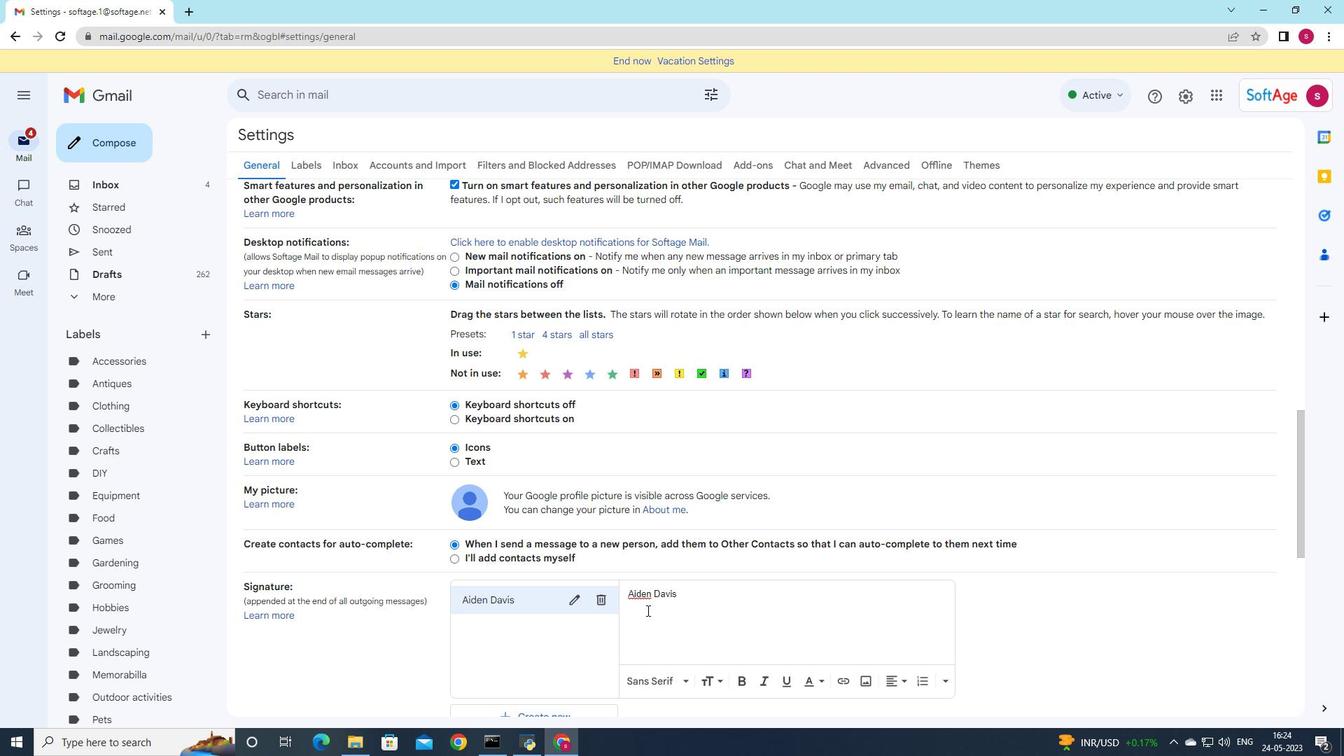 
Action: Mouse scrolled (646, 609) with delta (0, 0)
Screenshot: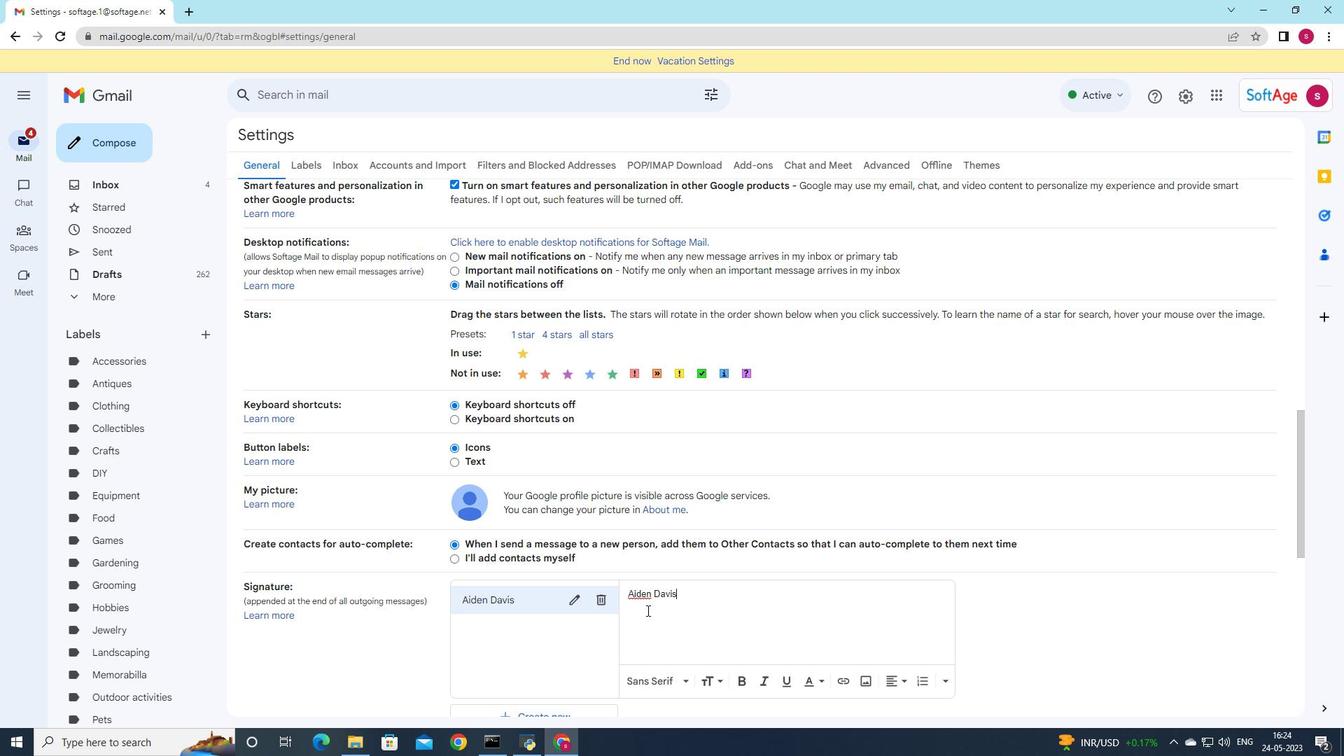 
Action: Mouse scrolled (646, 609) with delta (0, 0)
Screenshot: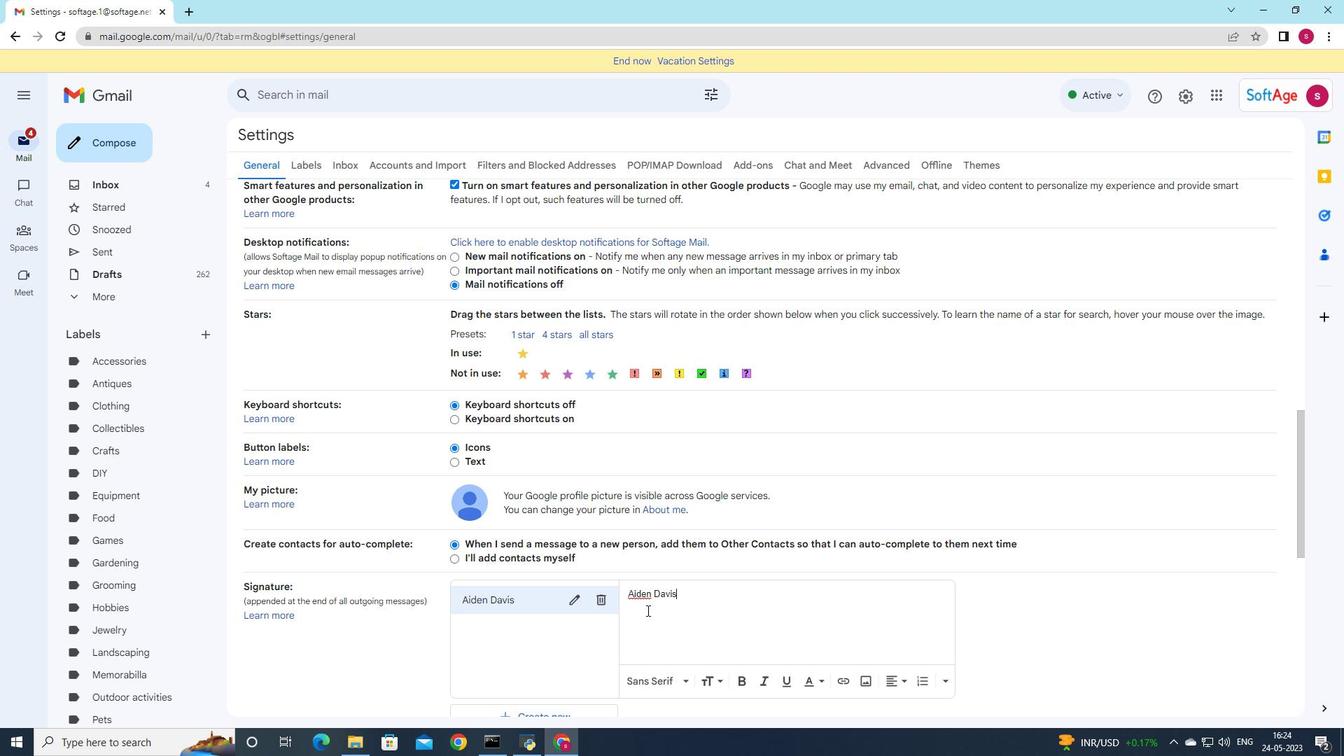 
Action: Mouse moved to (498, 577)
Screenshot: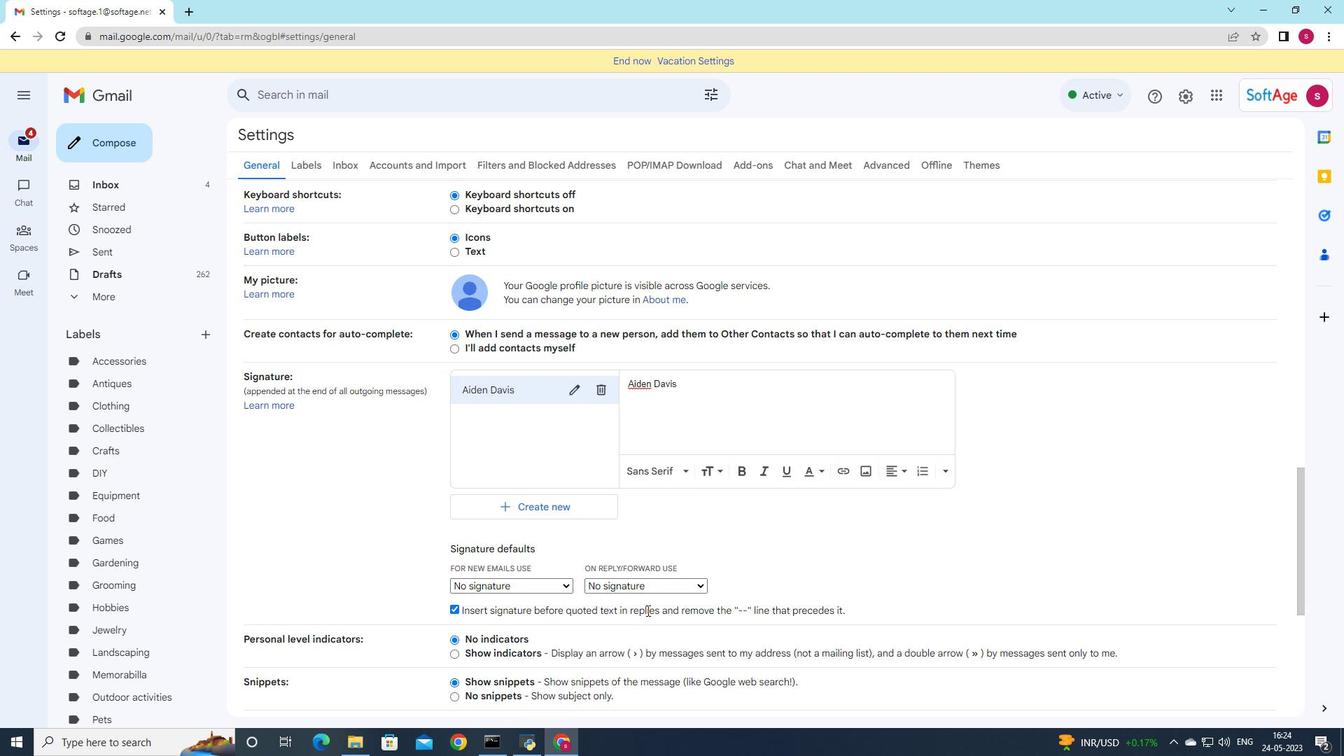 
Action: Mouse pressed left at (498, 577)
Screenshot: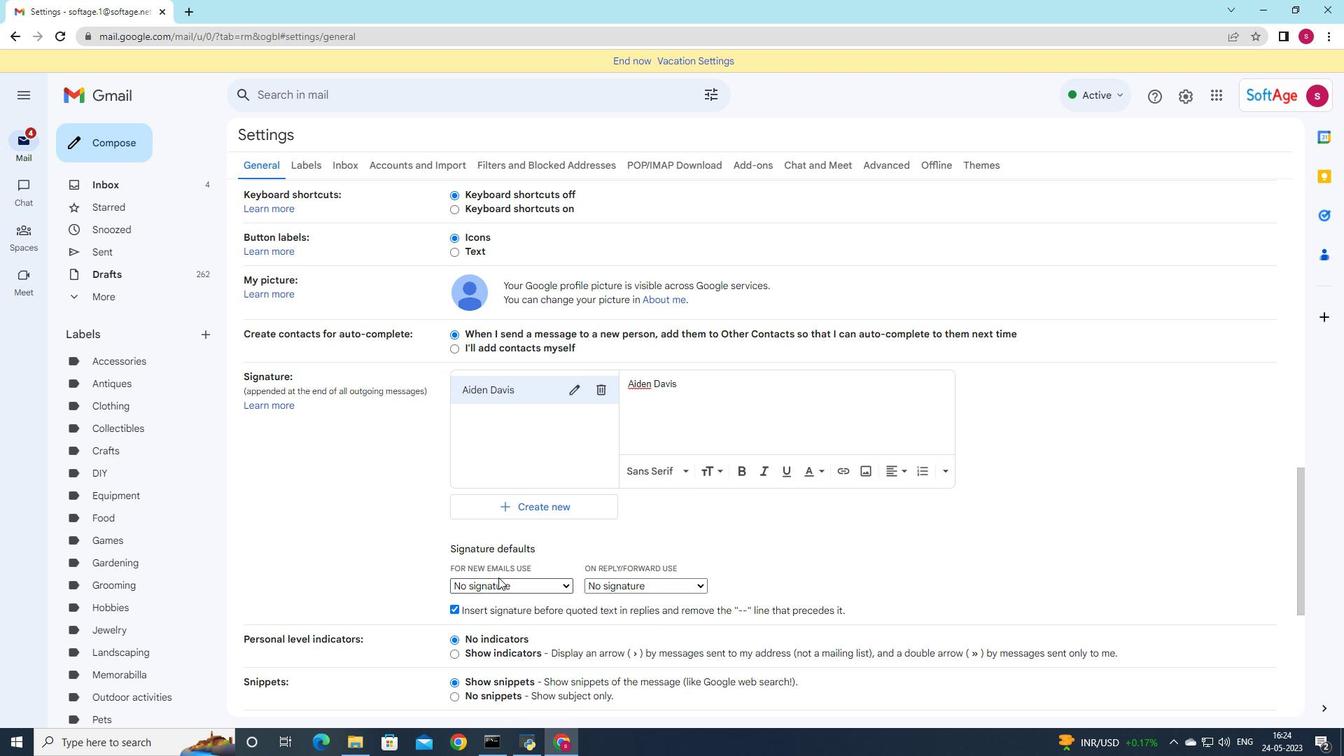 
Action: Mouse moved to (500, 588)
Screenshot: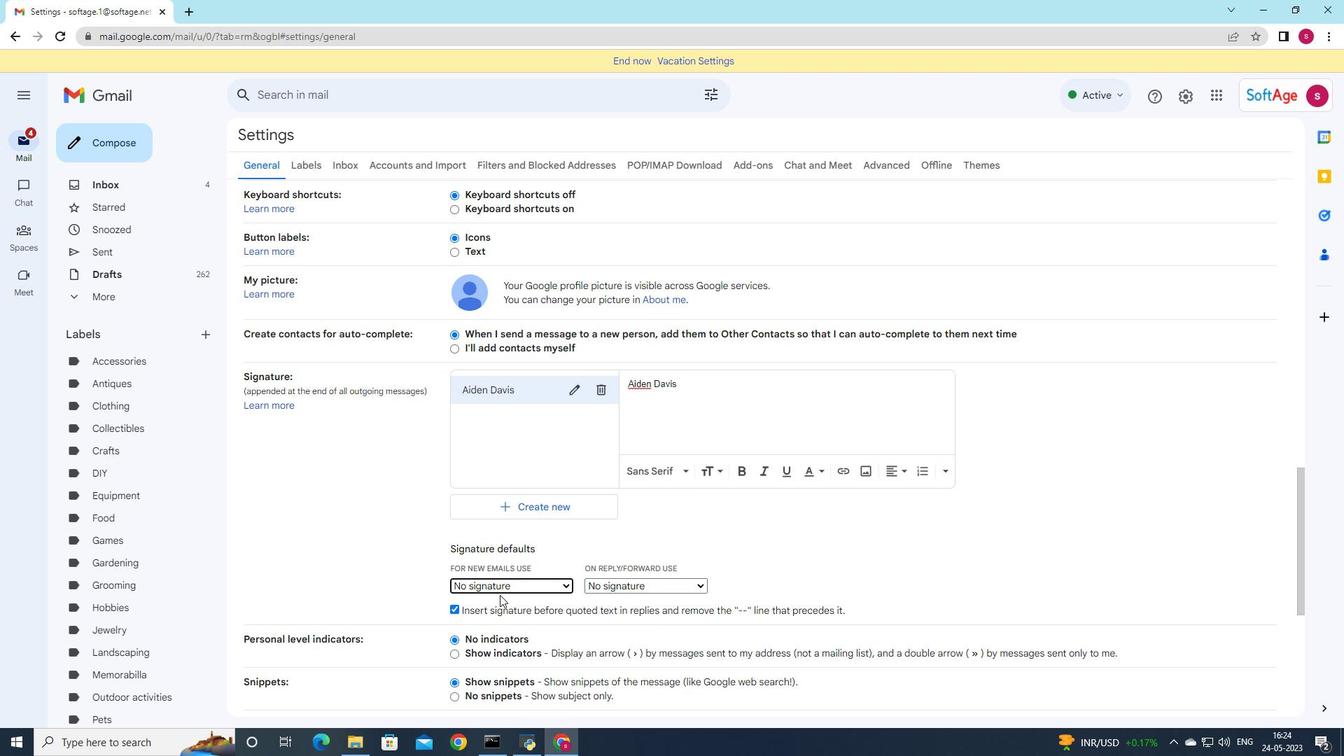 
Action: Mouse pressed left at (500, 588)
Screenshot: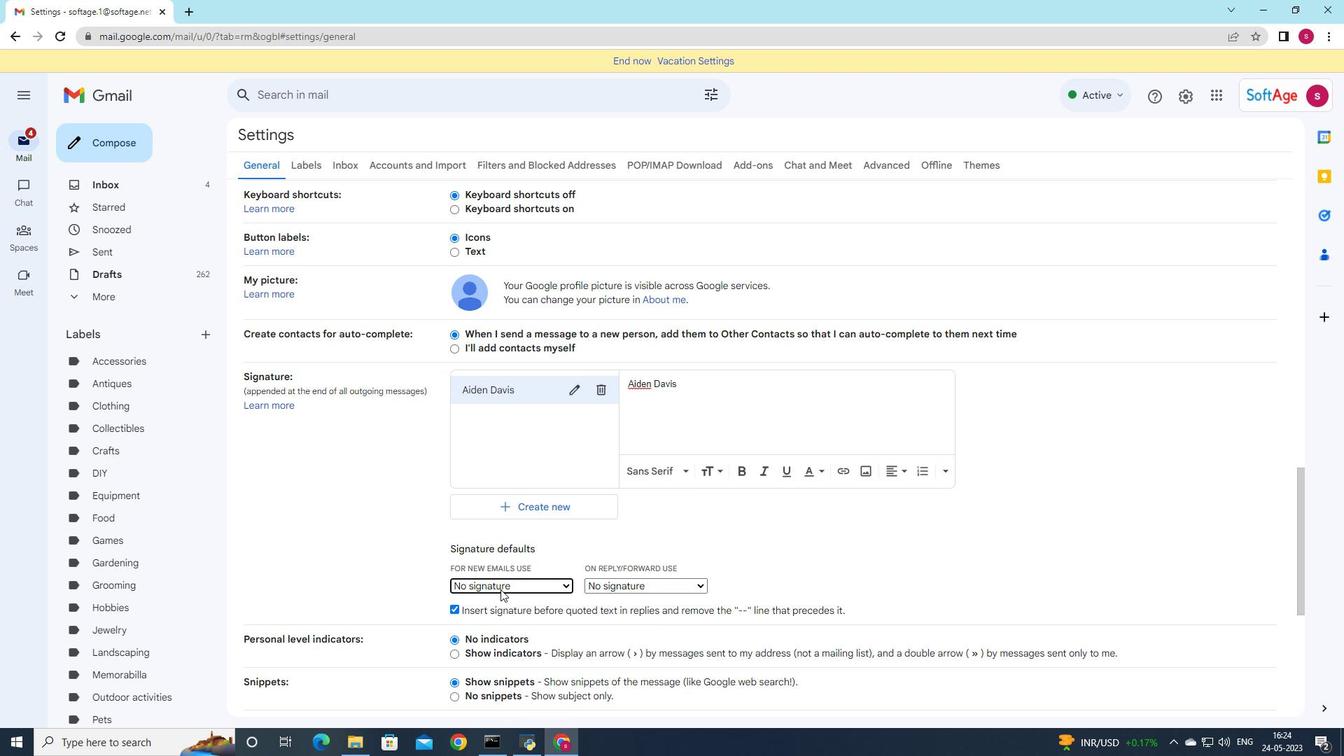 
Action: Mouse moved to (508, 616)
Screenshot: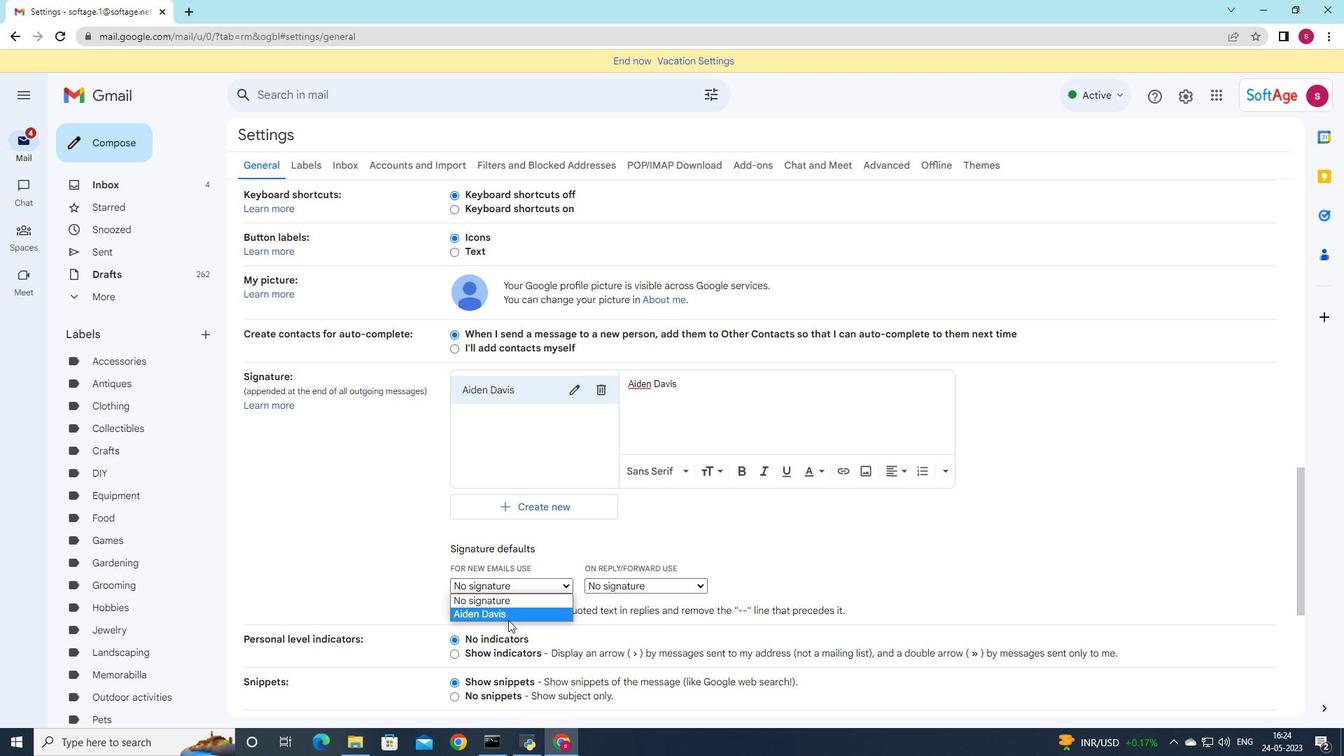 
Action: Mouse pressed left at (508, 616)
Screenshot: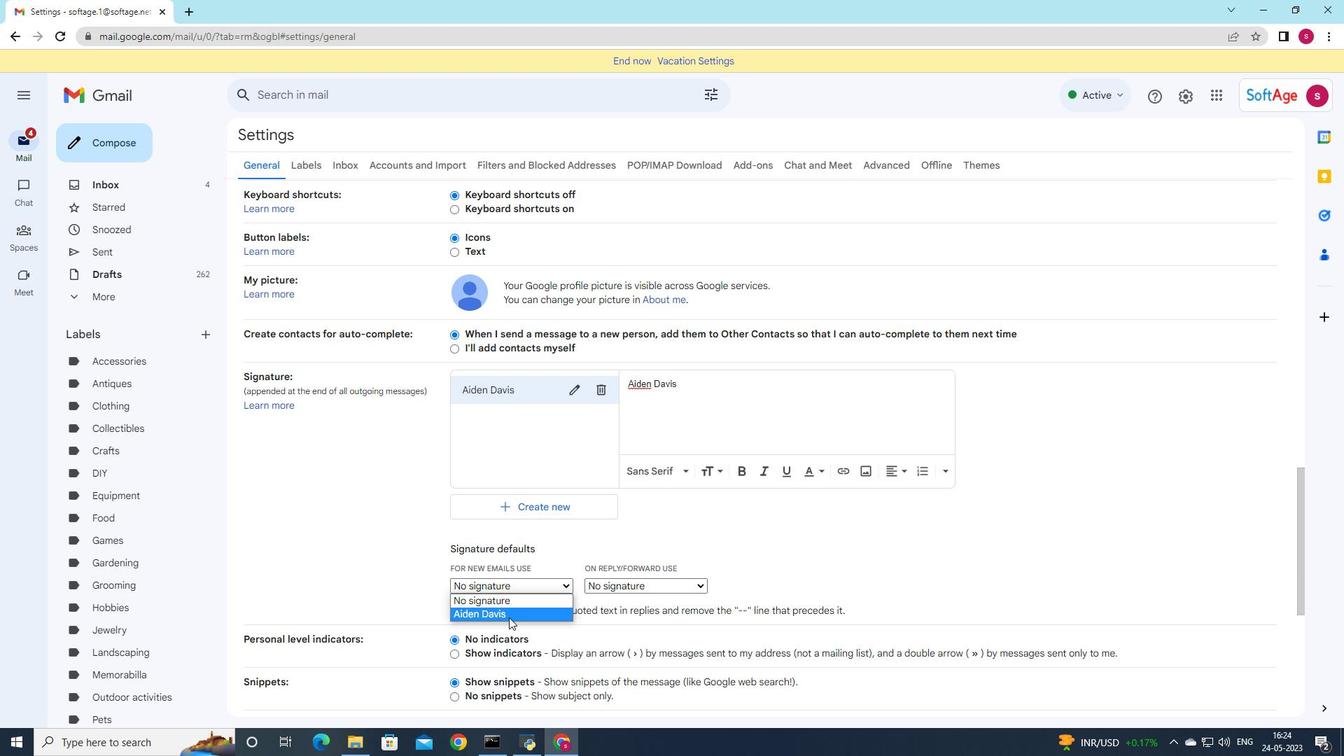 
Action: Mouse moved to (605, 590)
Screenshot: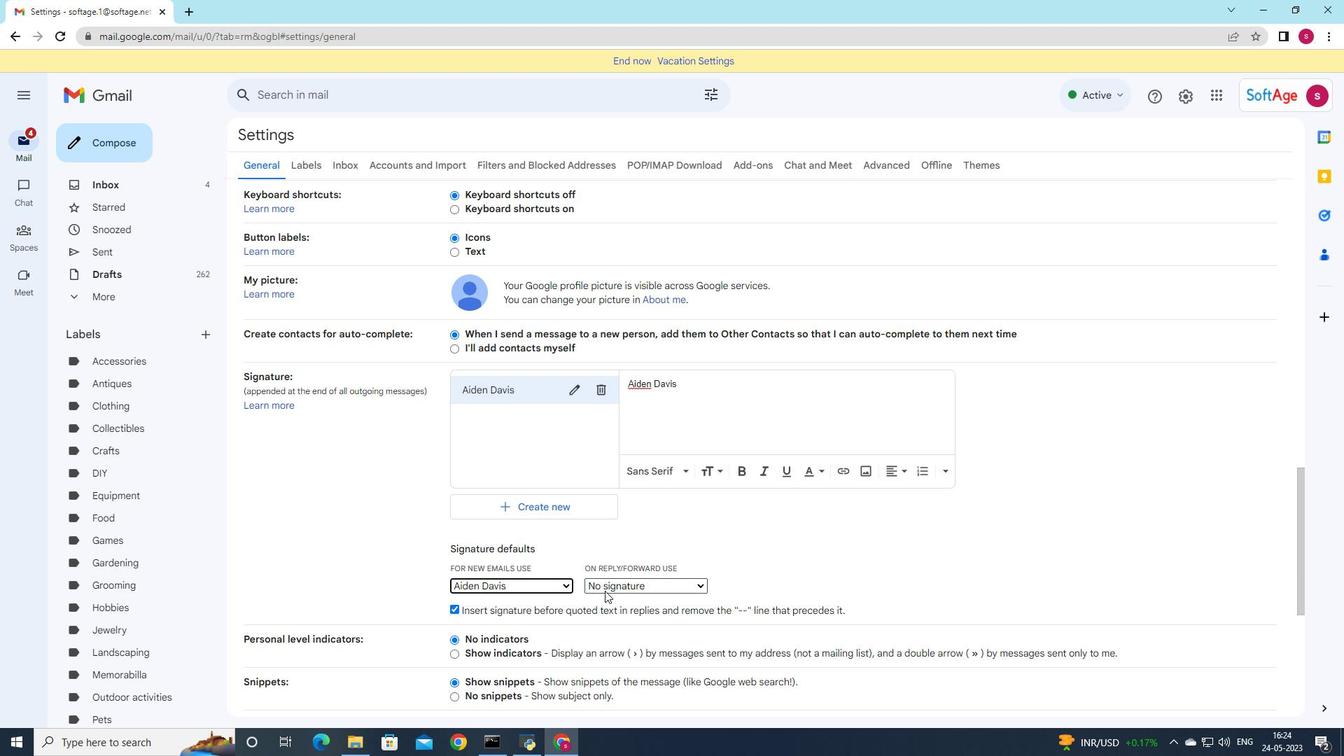 
Action: Mouse pressed left at (605, 590)
Screenshot: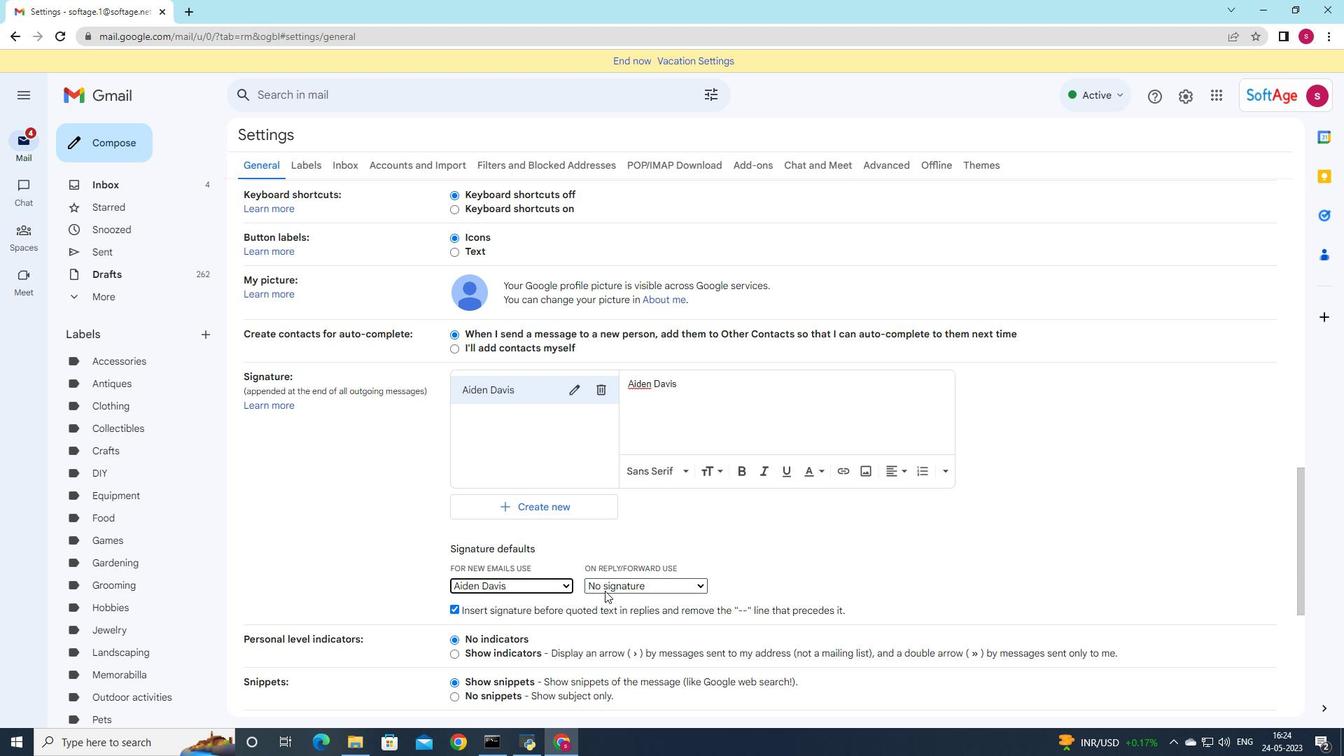 
Action: Mouse moved to (618, 619)
Screenshot: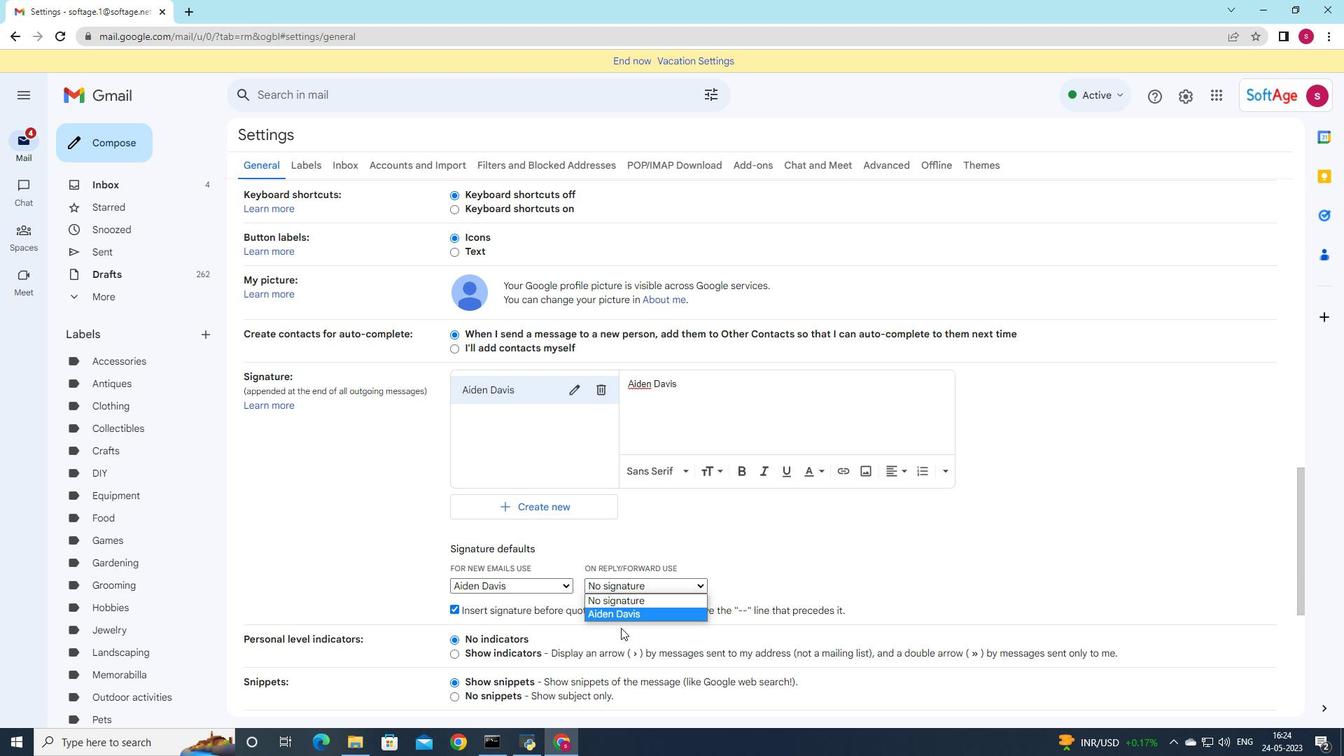 
Action: Mouse pressed left at (618, 619)
Screenshot: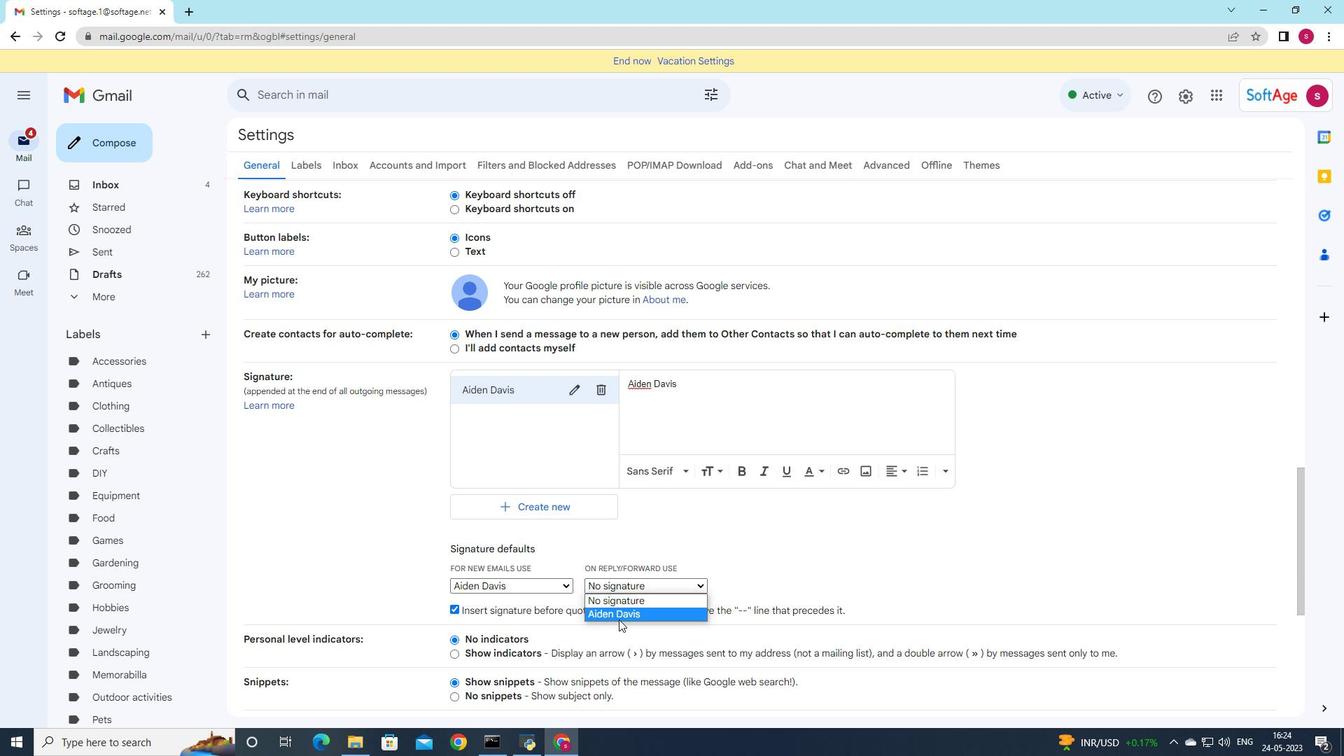 
Action: Mouse moved to (622, 558)
Screenshot: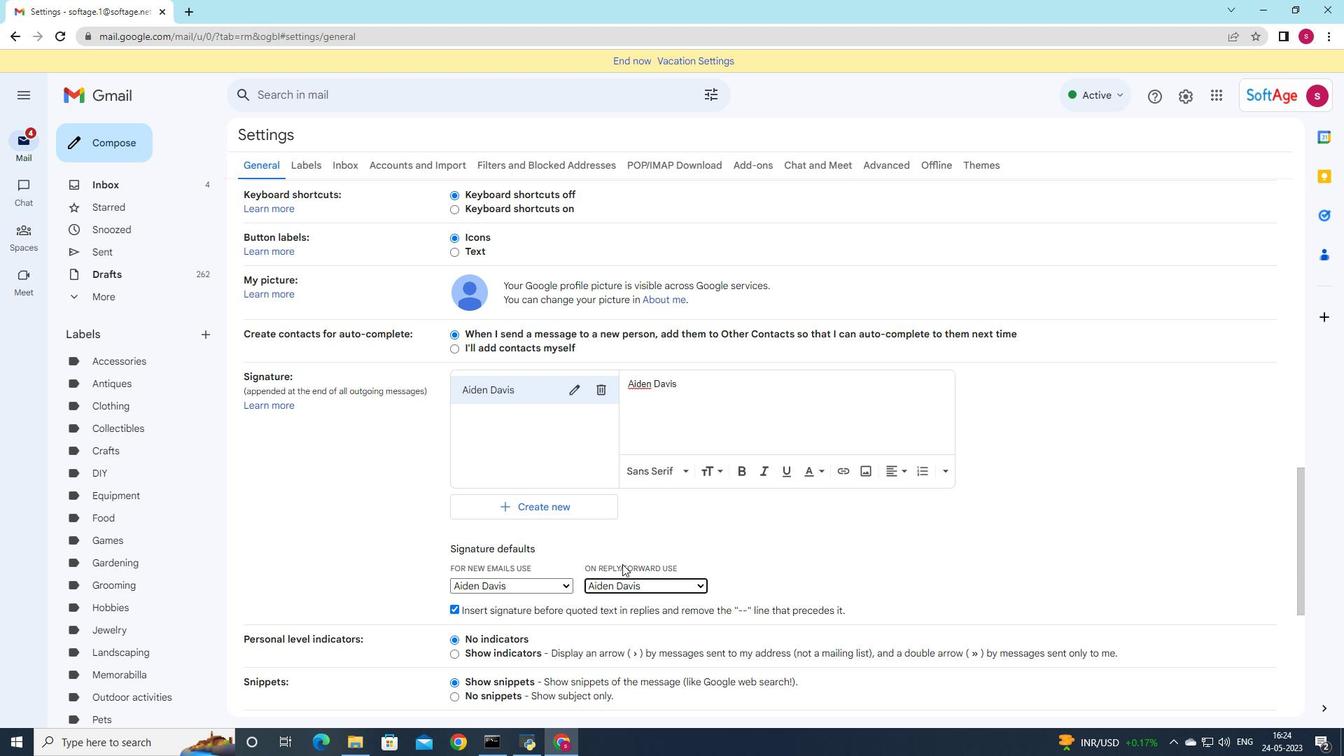 
Action: Mouse scrolled (622, 557) with delta (0, 0)
Screenshot: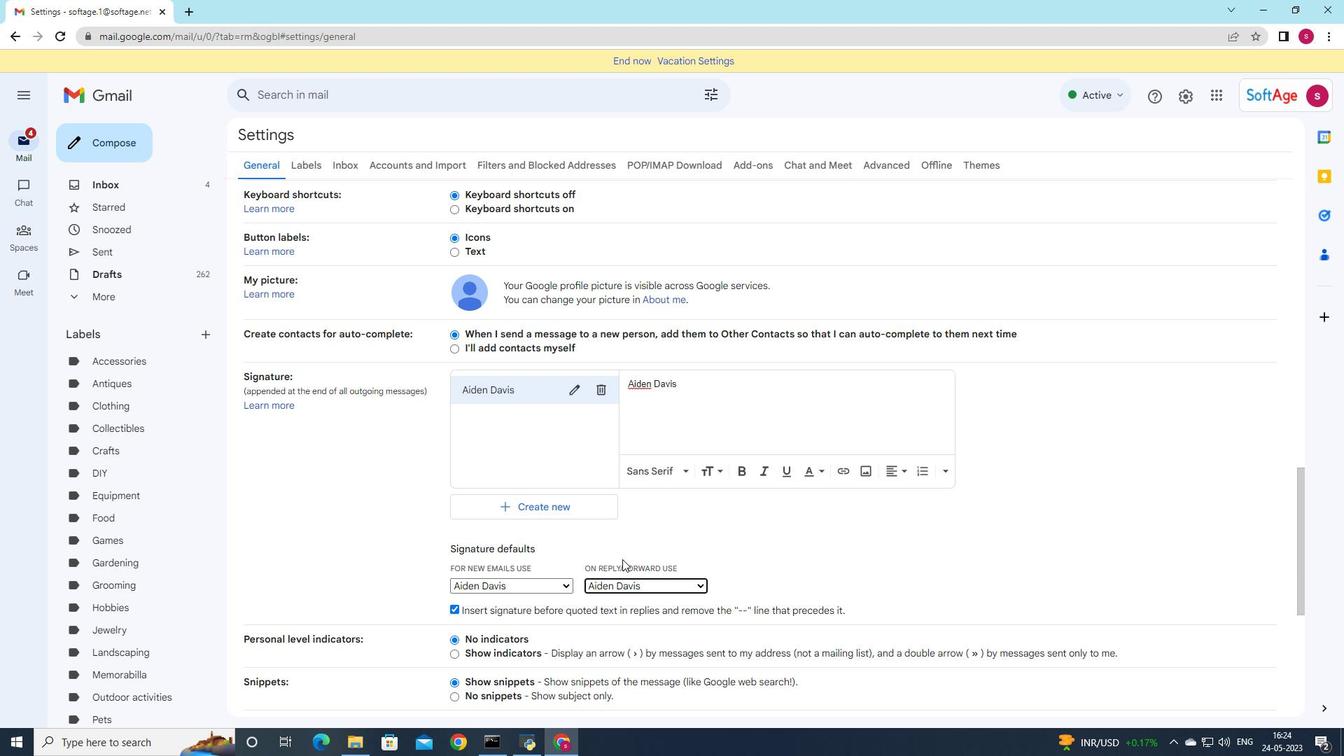 
Action: Mouse moved to (595, 501)
Screenshot: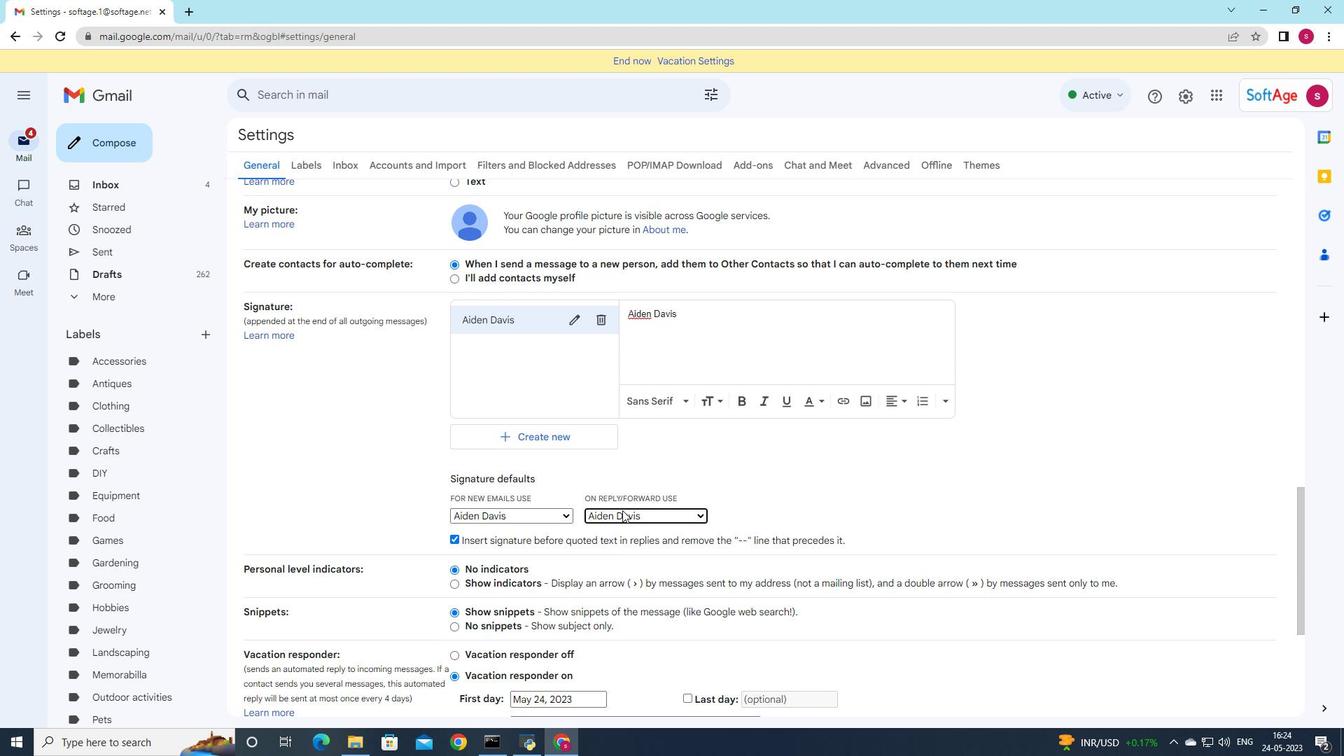 
Action: Mouse scrolled (595, 501) with delta (0, 0)
Screenshot: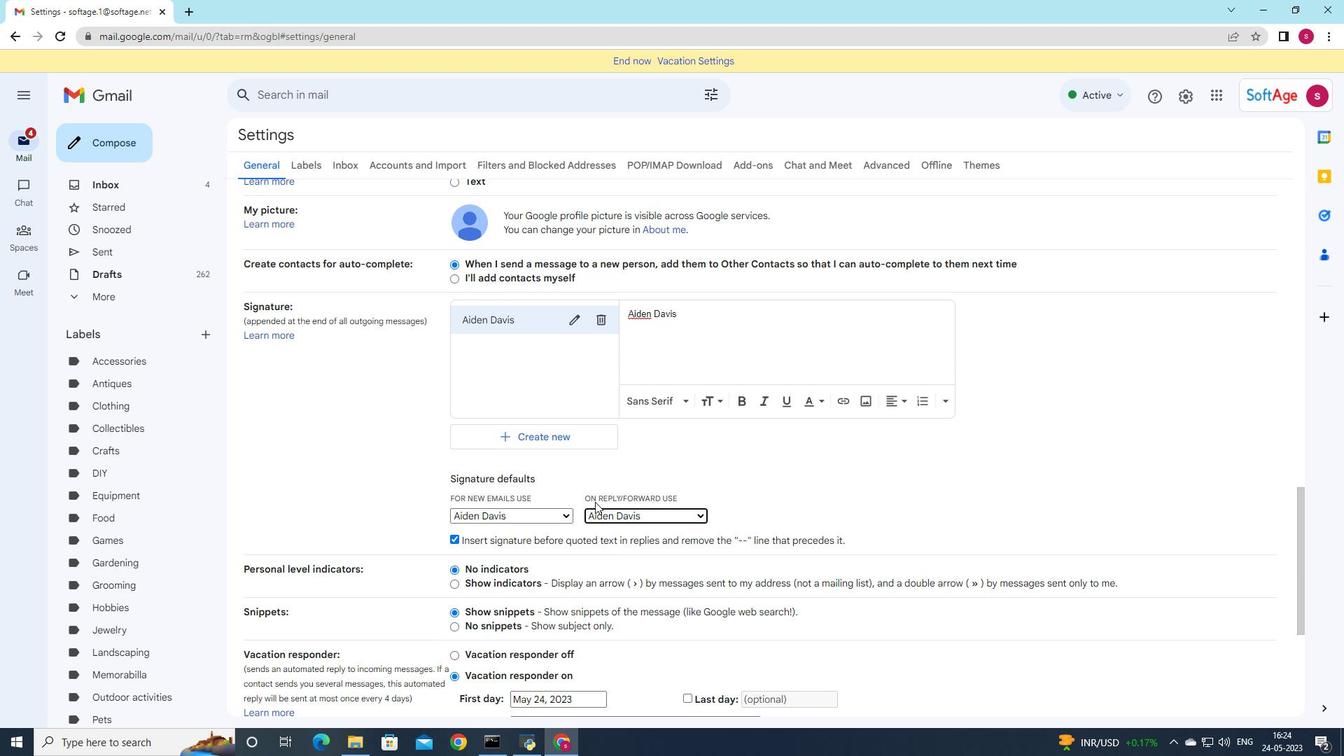 
Action: Mouse scrolled (595, 501) with delta (0, 0)
Screenshot: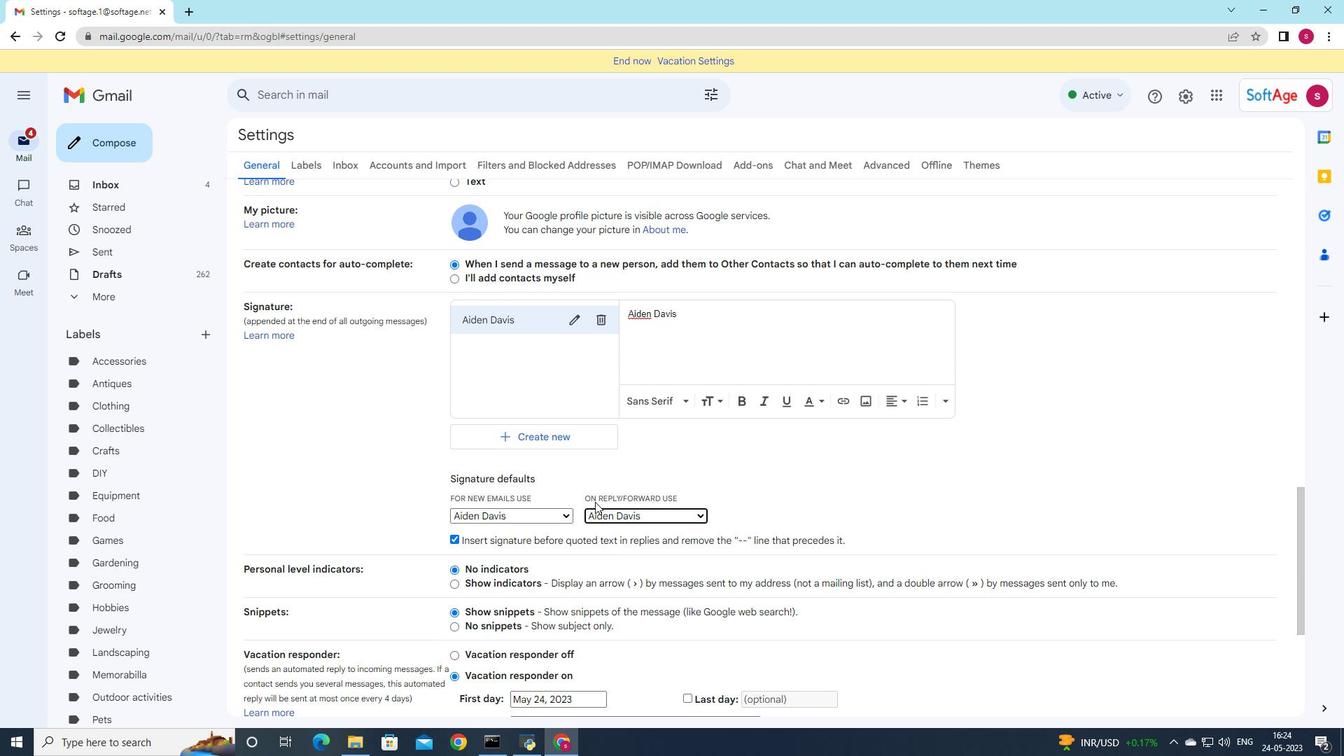 
Action: Mouse scrolled (595, 501) with delta (0, 0)
Screenshot: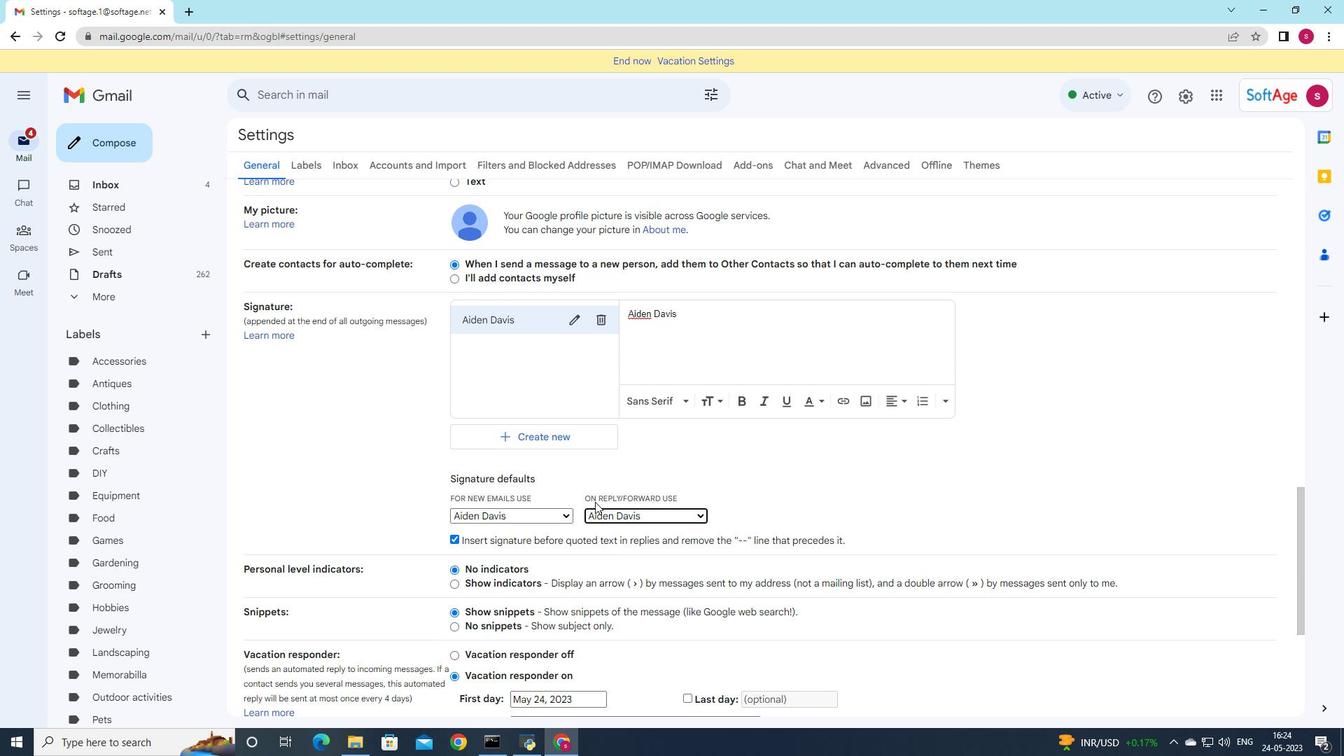 
Action: Mouse scrolled (595, 501) with delta (0, 0)
Screenshot: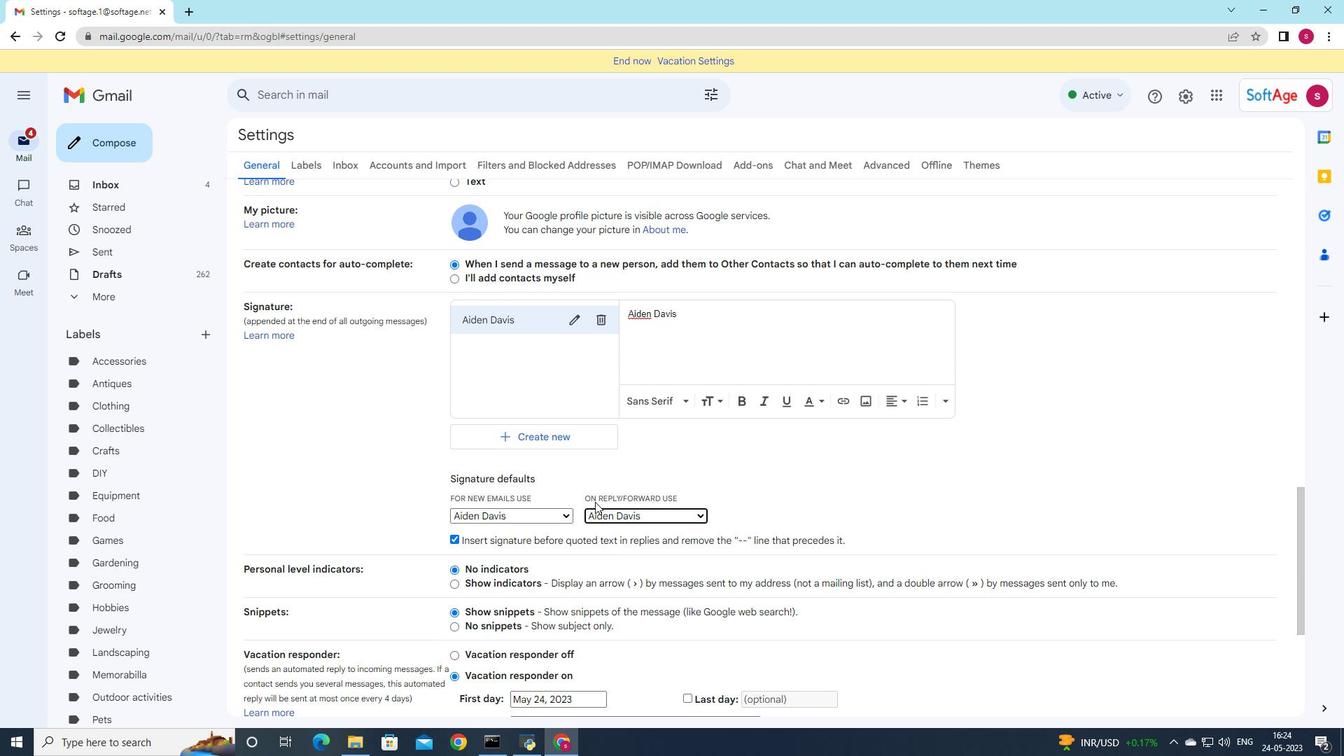 
Action: Mouse moved to (596, 509)
Screenshot: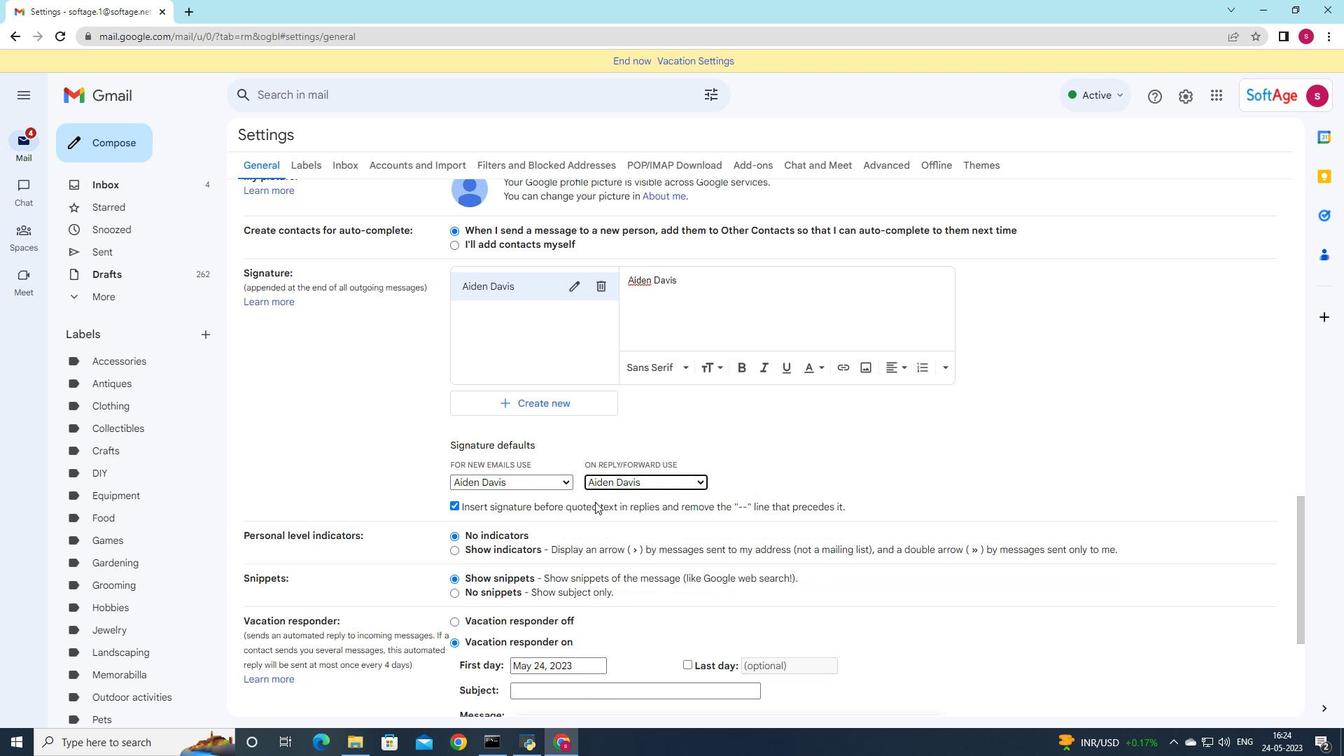 
Action: Mouse scrolled (596, 508) with delta (0, 0)
Screenshot: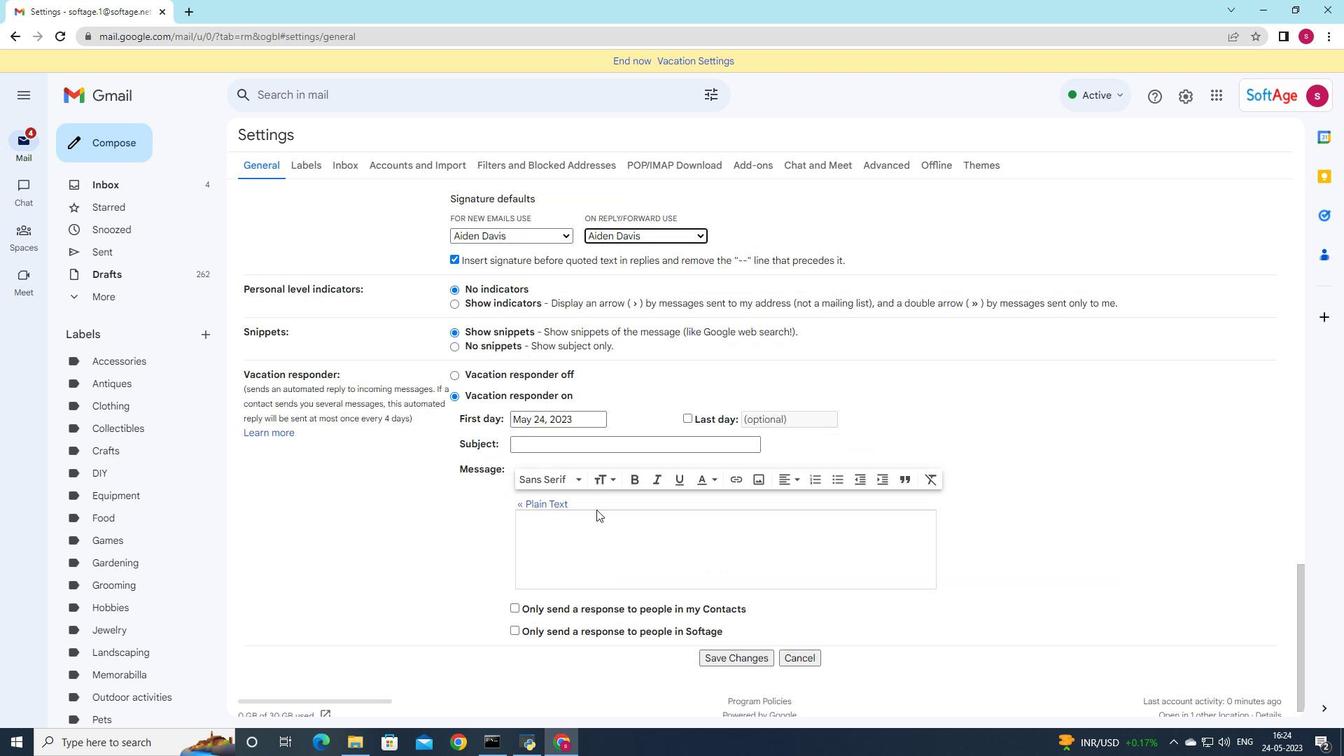 
Action: Mouse moved to (596, 514)
Screenshot: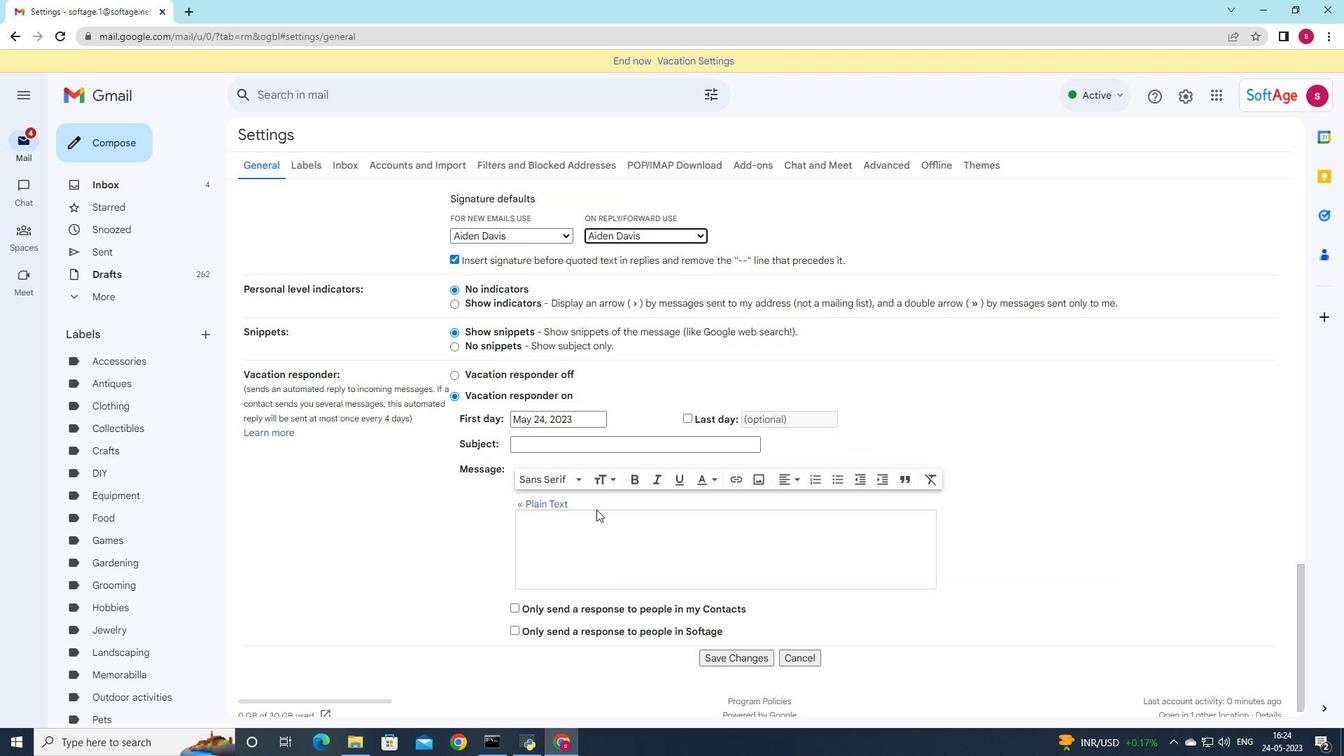 
Action: Mouse scrolled (596, 513) with delta (0, 0)
Screenshot: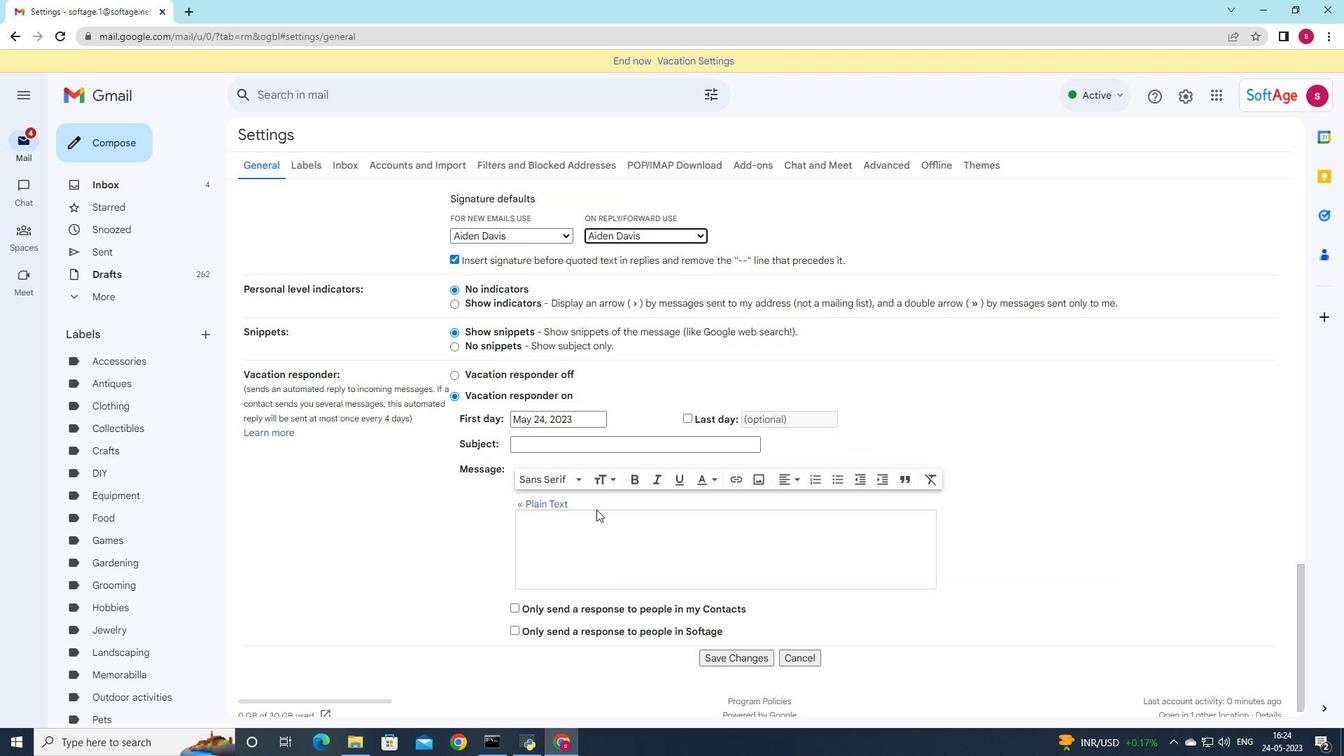 
Action: Mouse moved to (608, 549)
Screenshot: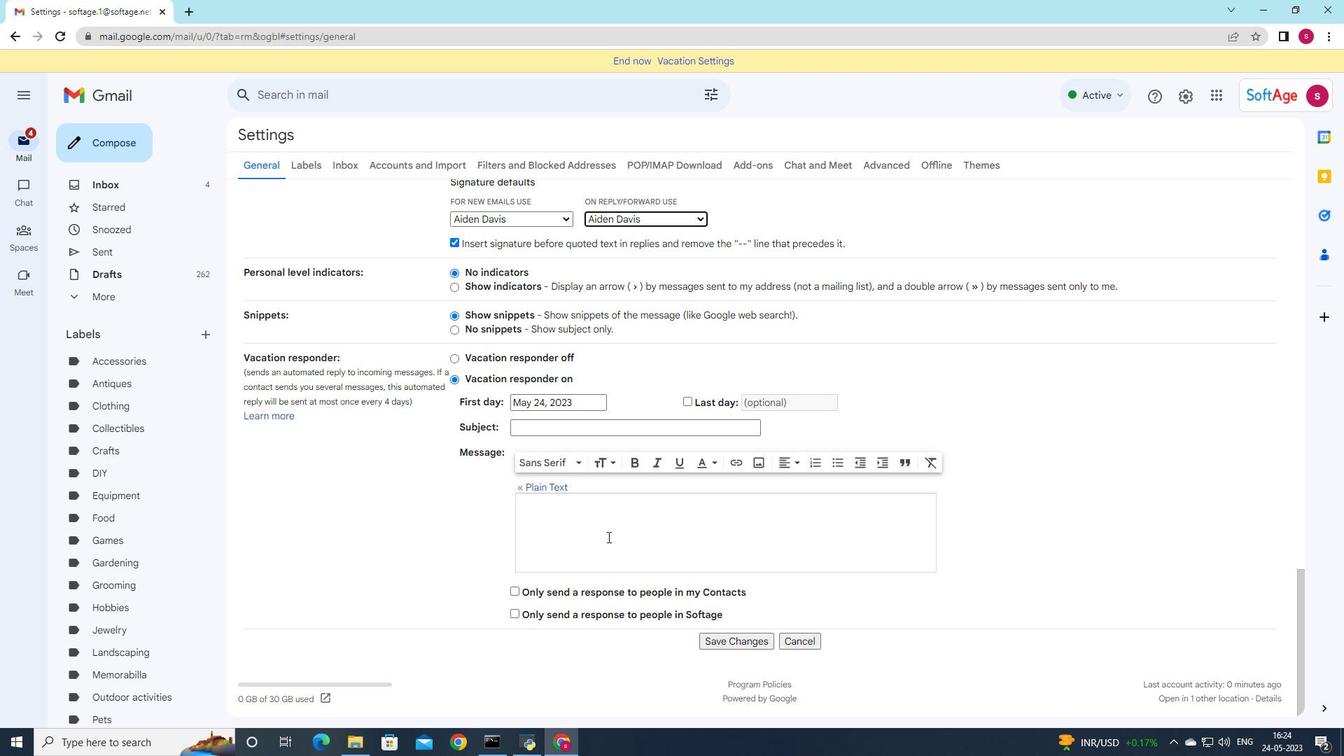 
Action: Mouse scrolled (608, 548) with delta (0, 0)
Screenshot: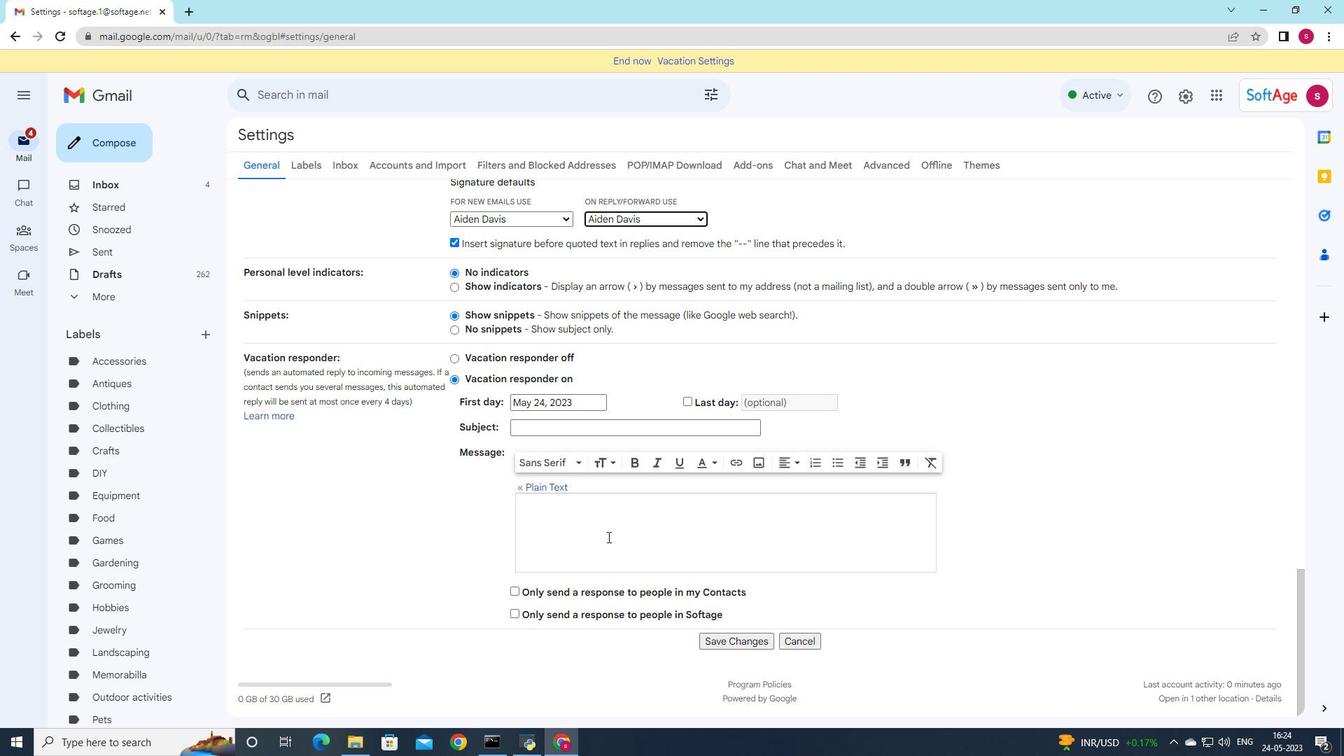 
Action: Mouse moved to (720, 636)
Screenshot: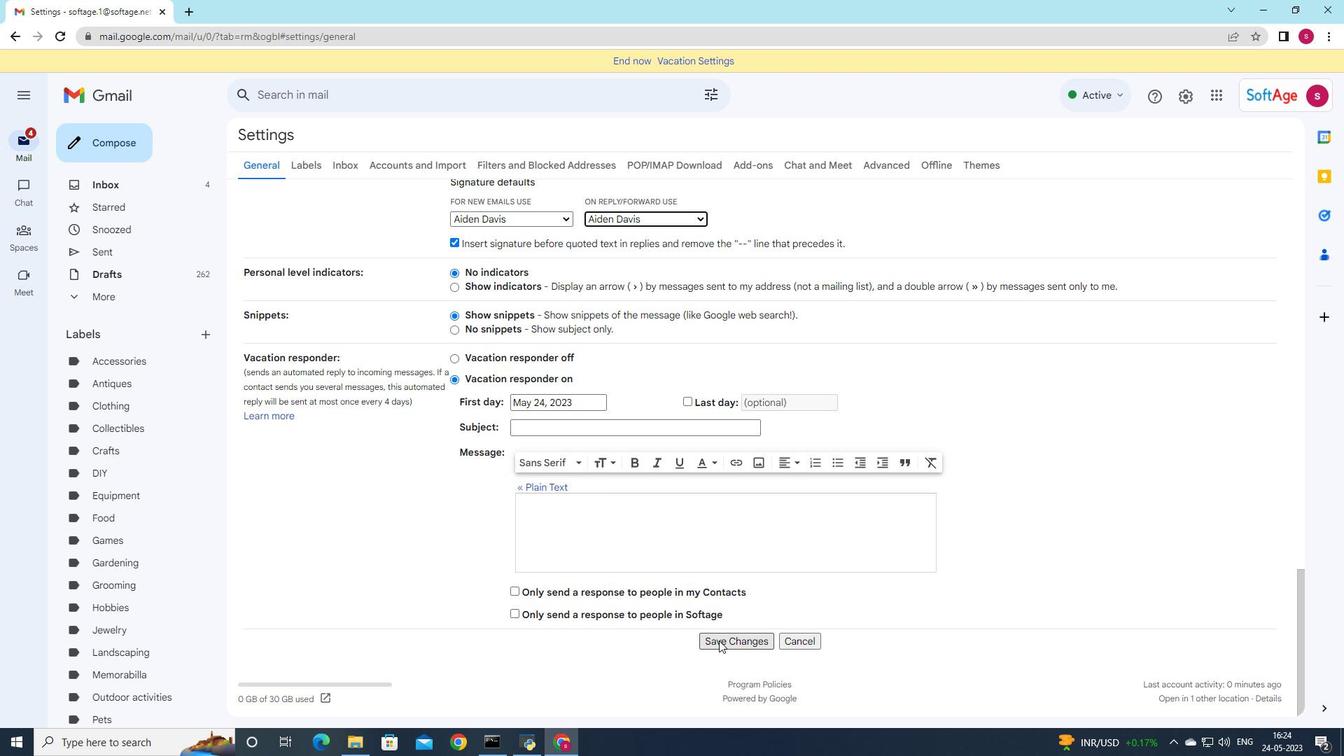 
Action: Mouse pressed left at (720, 636)
Screenshot: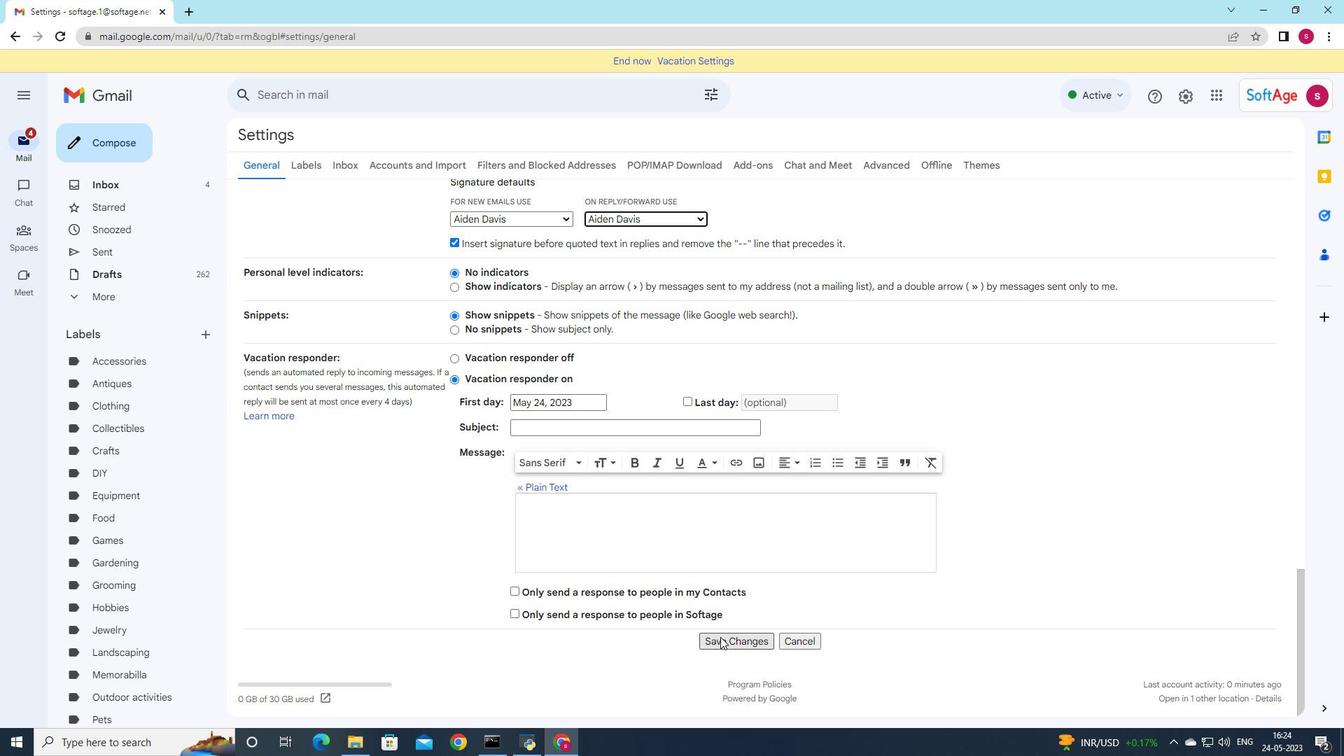 
Action: Mouse moved to (116, 141)
Screenshot: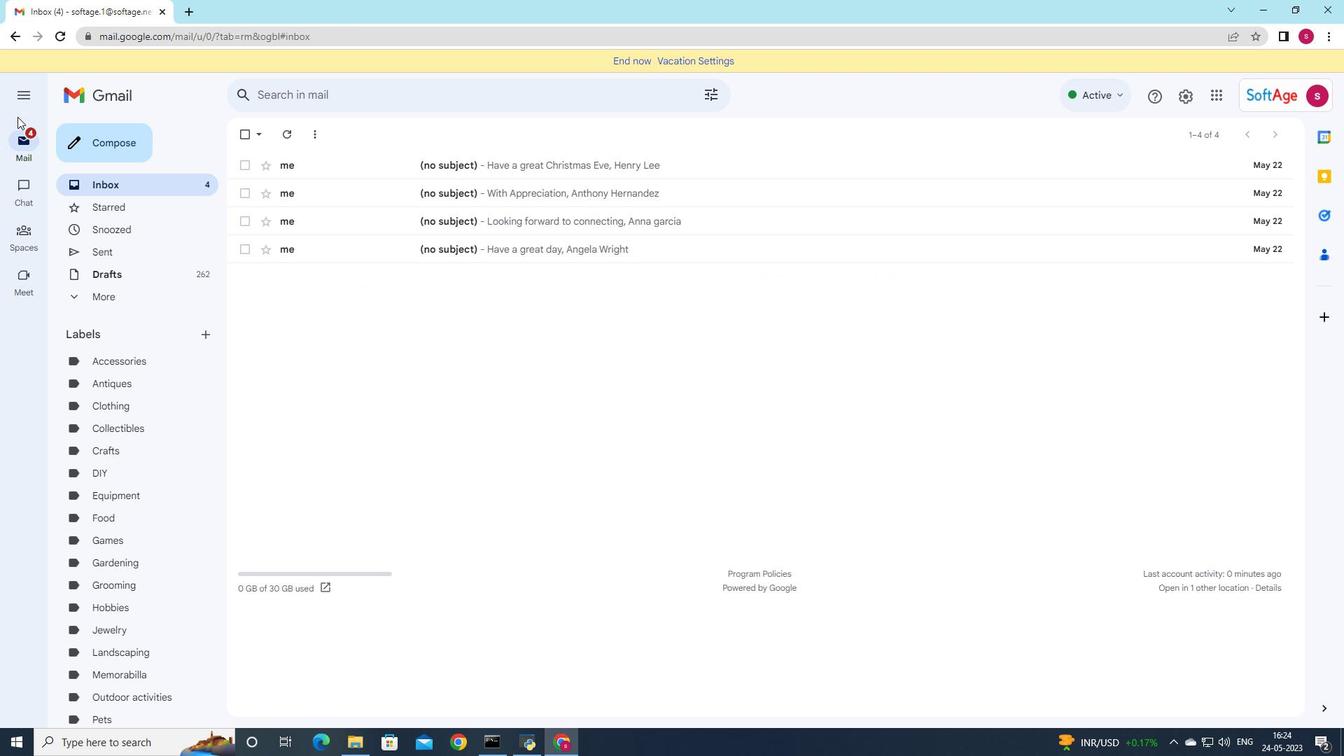 
Action: Mouse pressed left at (116, 141)
Screenshot: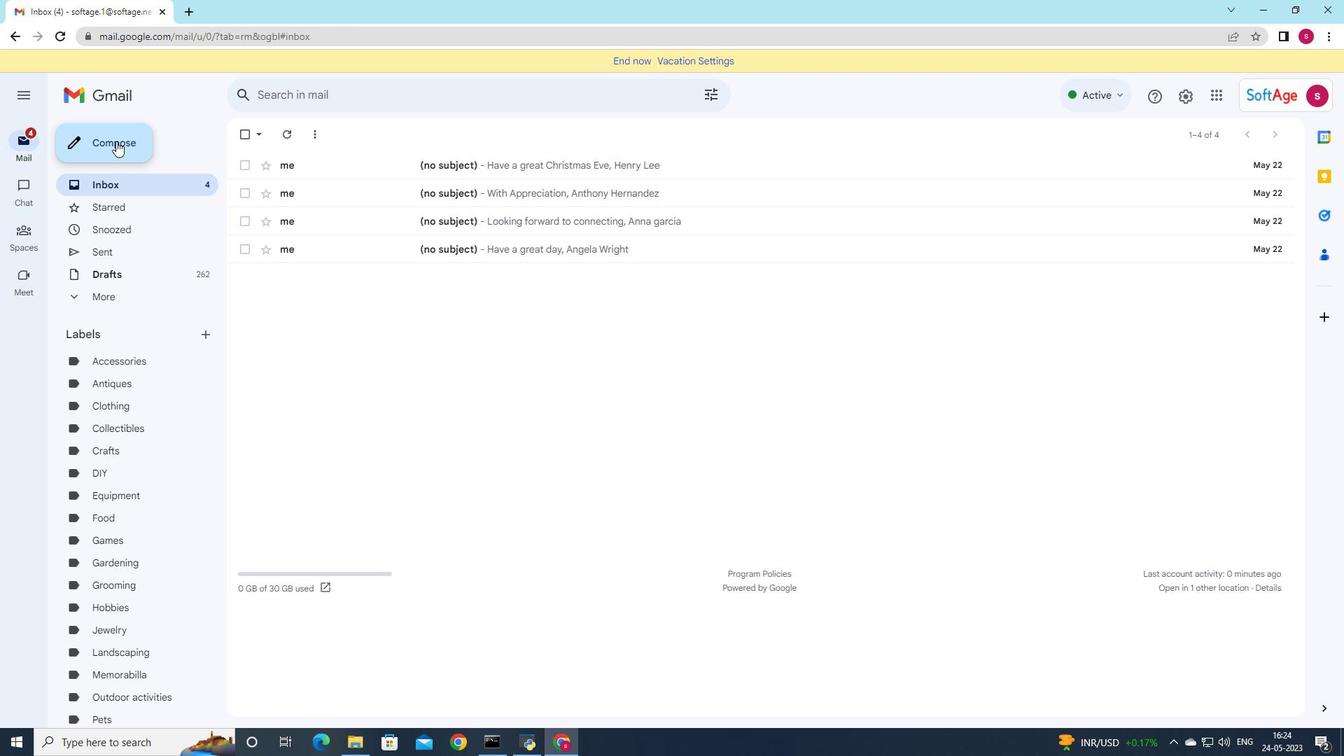 
Action: Mouse moved to (946, 368)
Screenshot: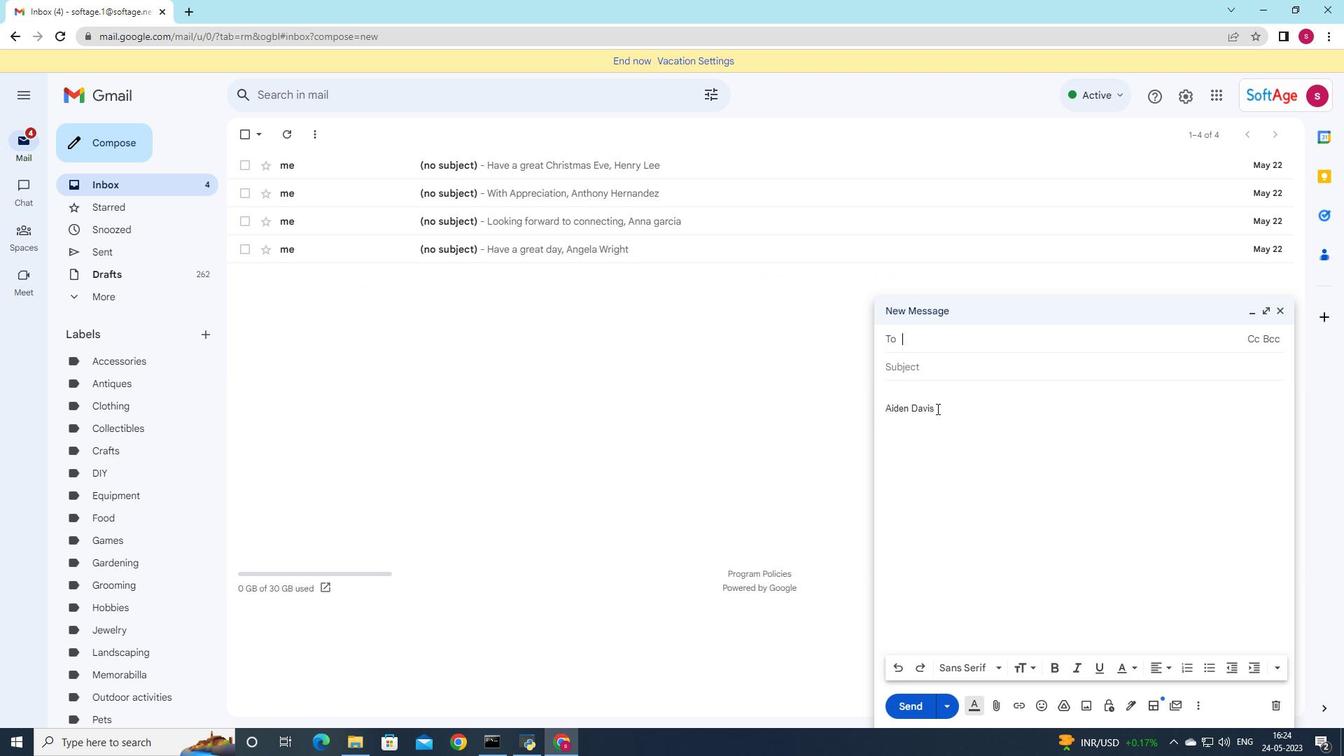 
Action: Mouse pressed left at (946, 368)
Screenshot: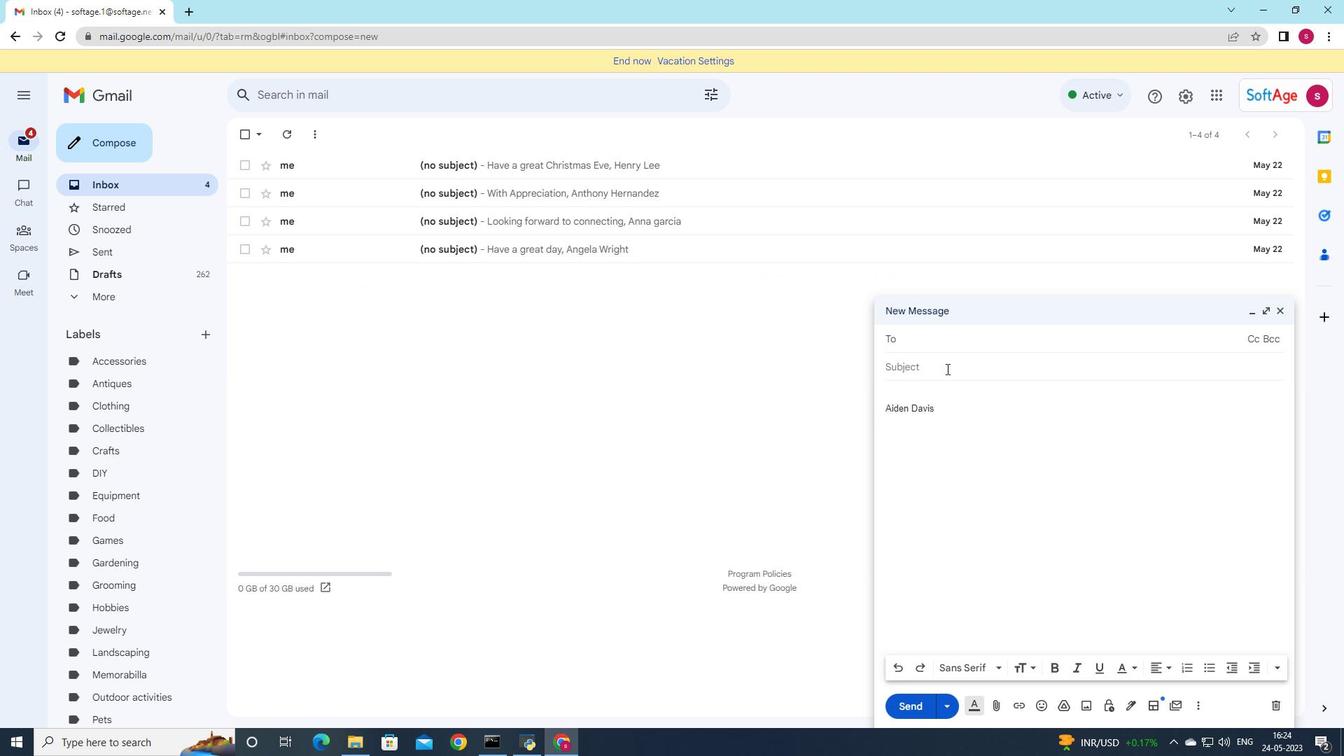 
Action: Key pressed <Key.shift>Meeting<Key.space>invitation
Screenshot: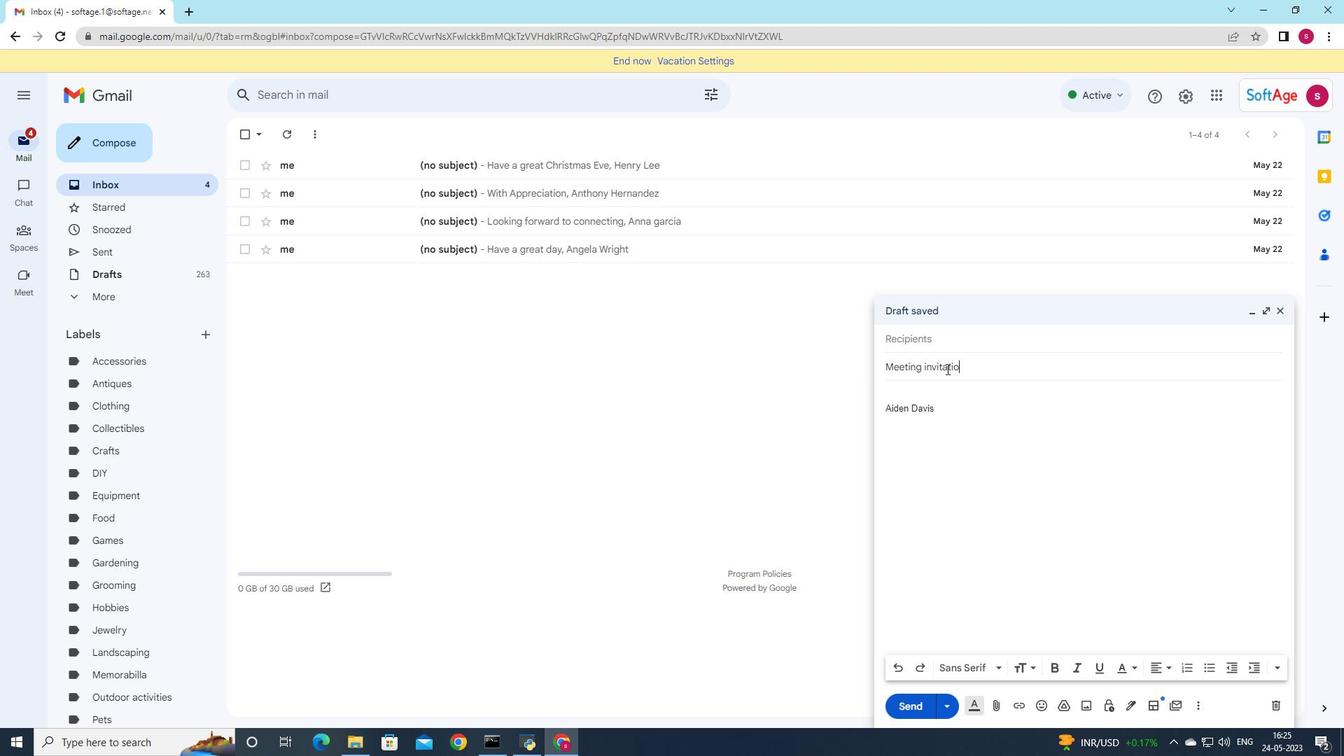 
Action: Mouse moved to (952, 343)
Screenshot: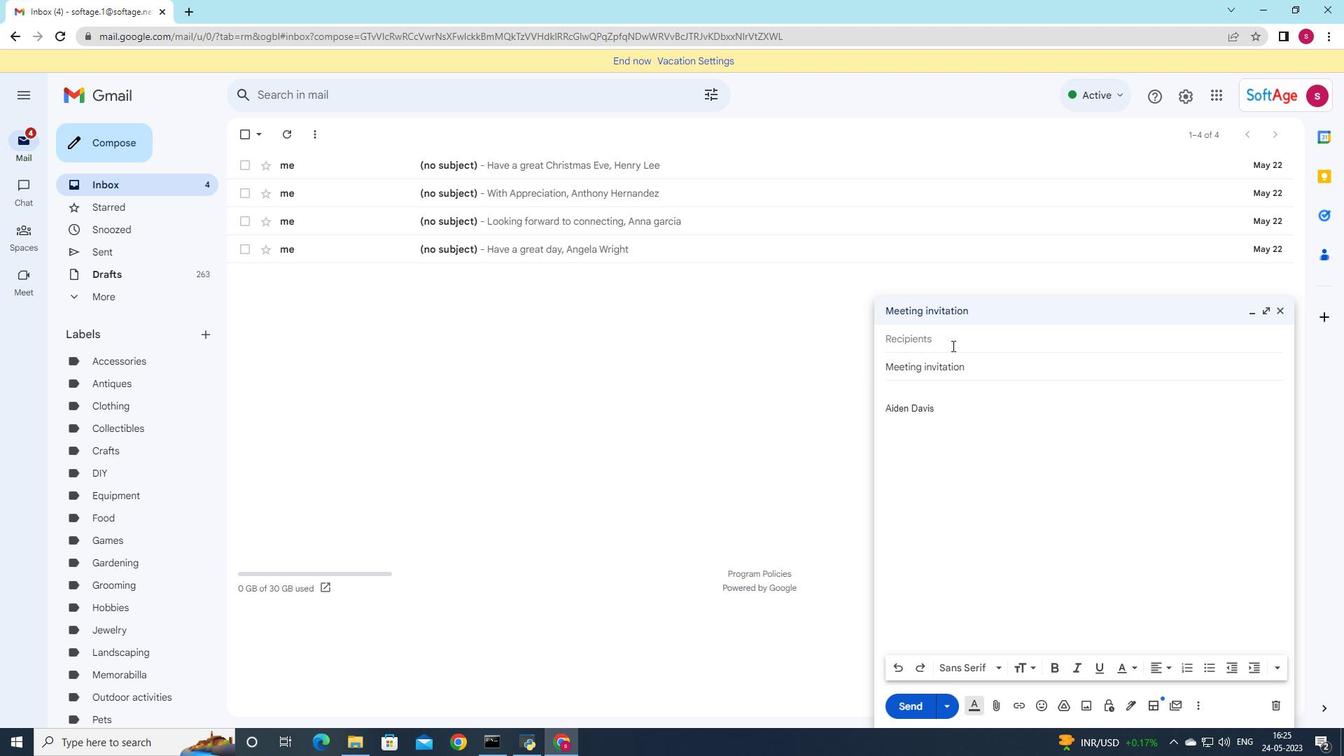 
Action: Mouse pressed left at (952, 343)
Screenshot: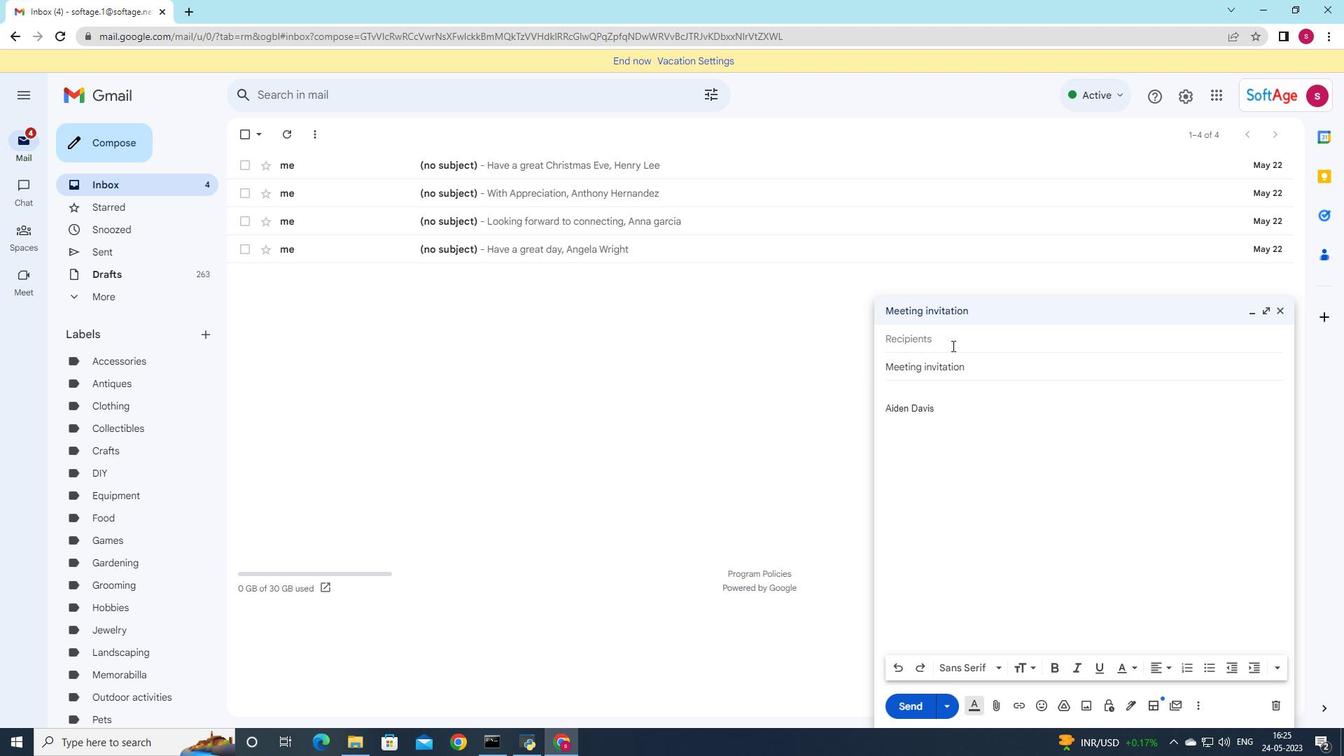 
Action: Mouse moved to (978, 441)
Screenshot: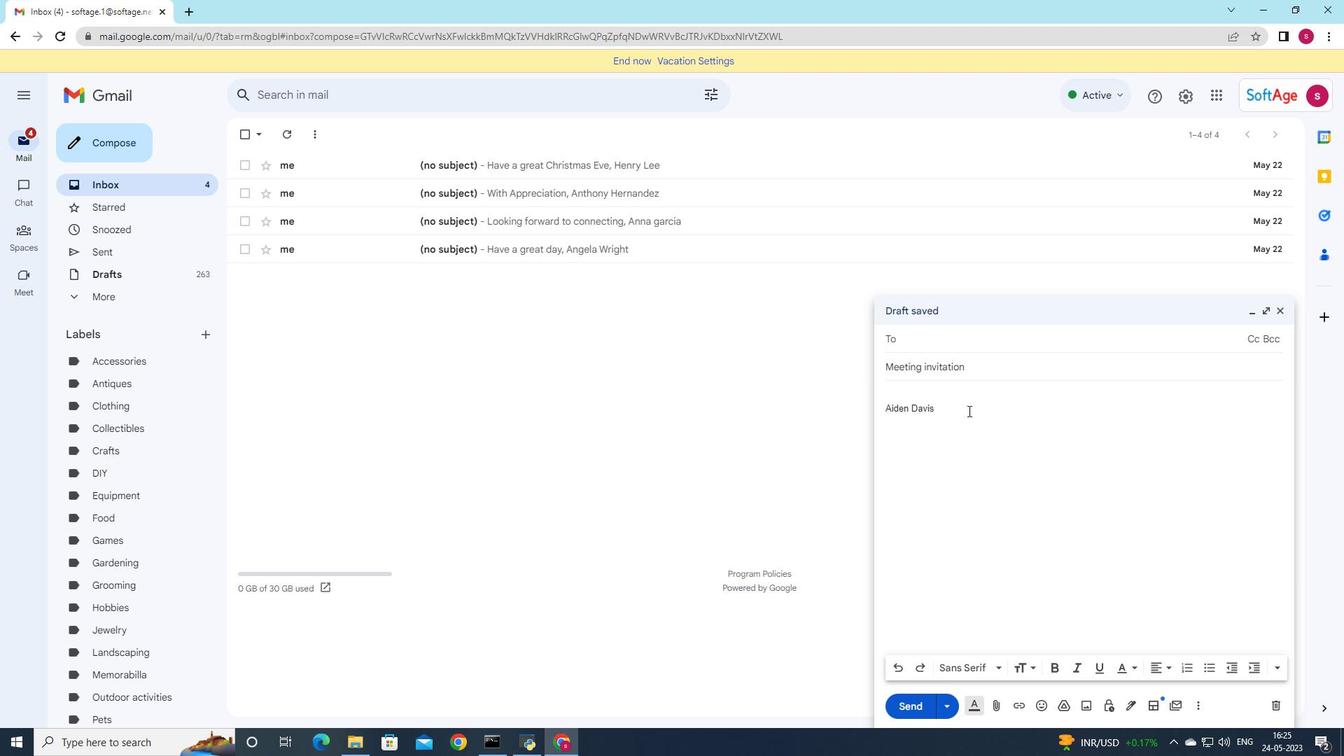 
Action: Key pressed so
Screenshot: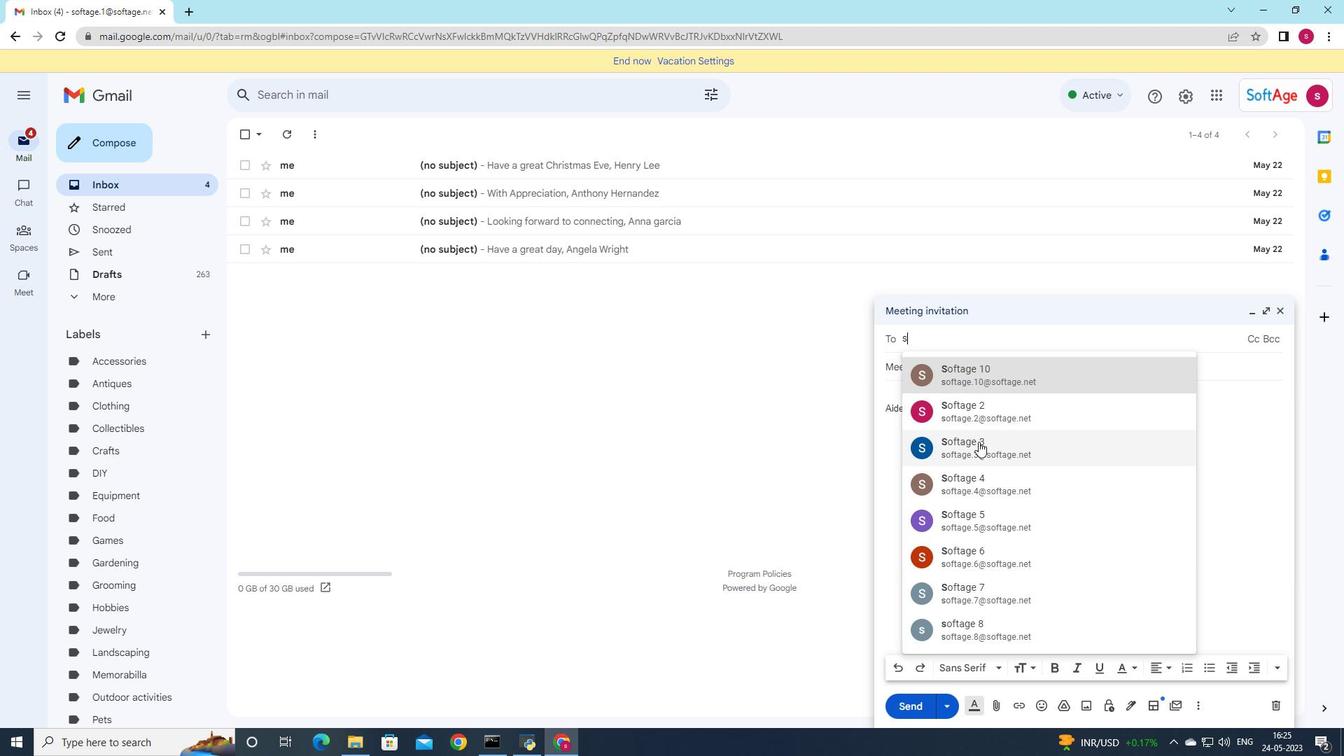 
Action: Mouse moved to (1004, 443)
Screenshot: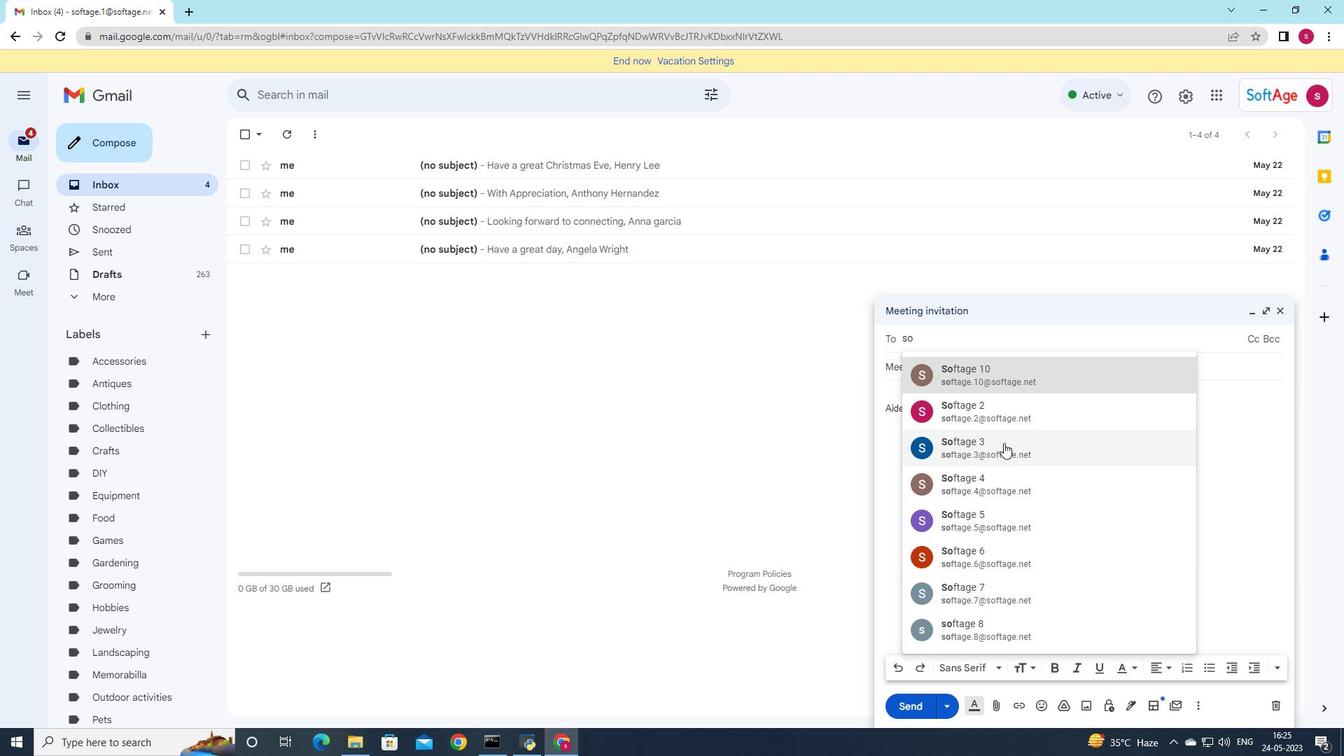 
Action: Mouse pressed left at (1004, 443)
Screenshot: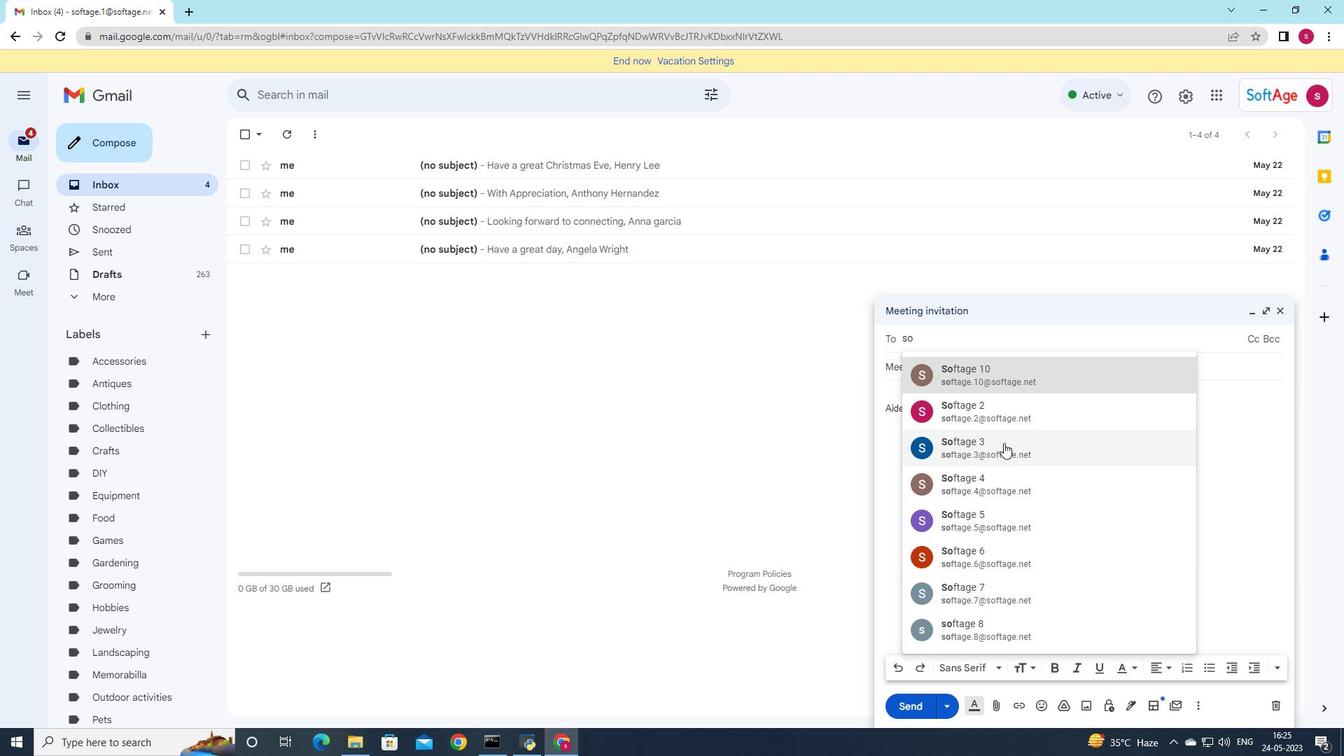 
Action: Mouse moved to (1006, 392)
Screenshot: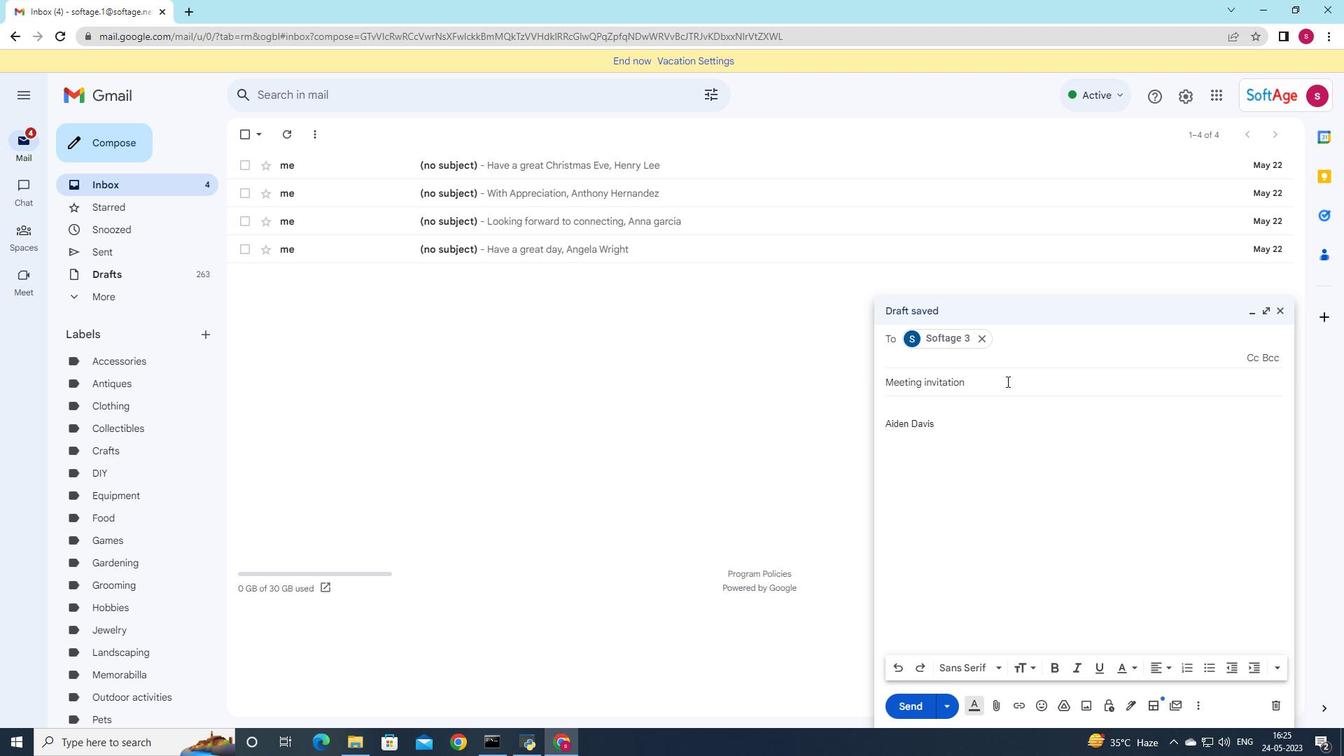 
Action: Key pressed s
Screenshot: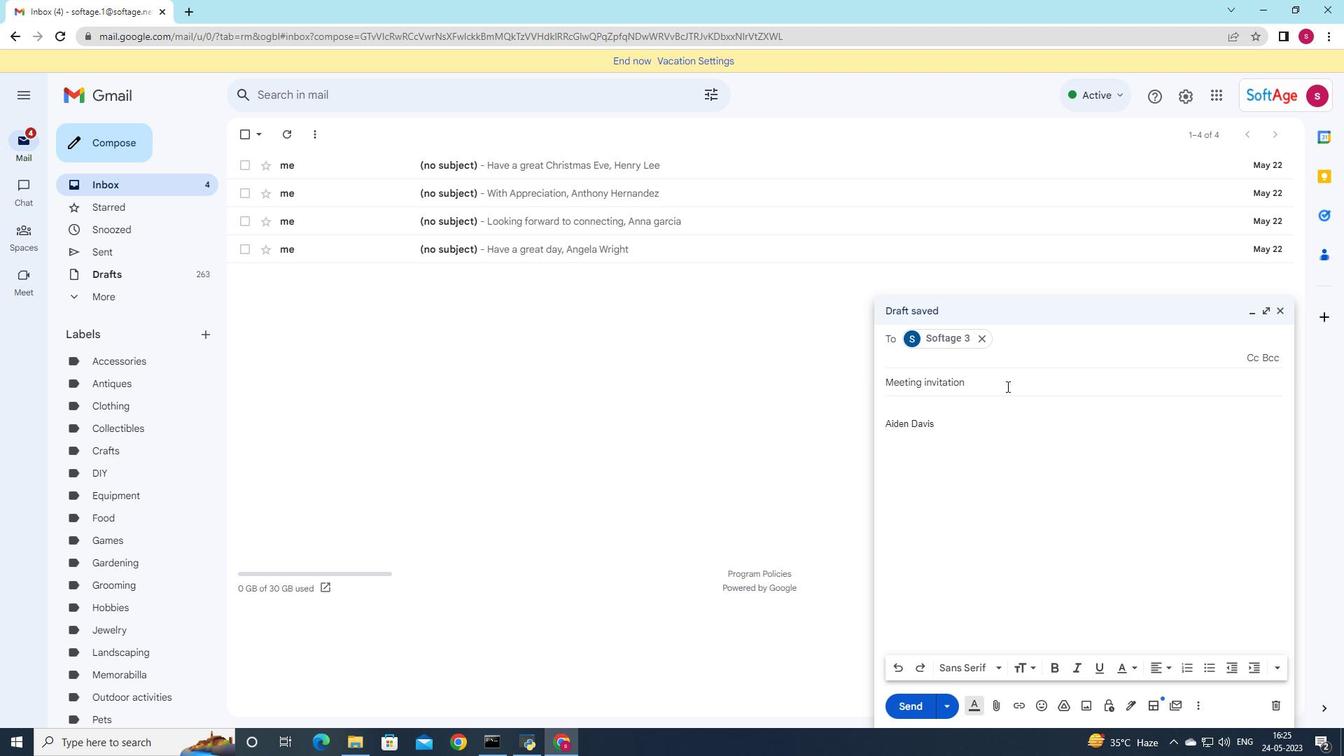 
Action: Mouse moved to (1122, 476)
Screenshot: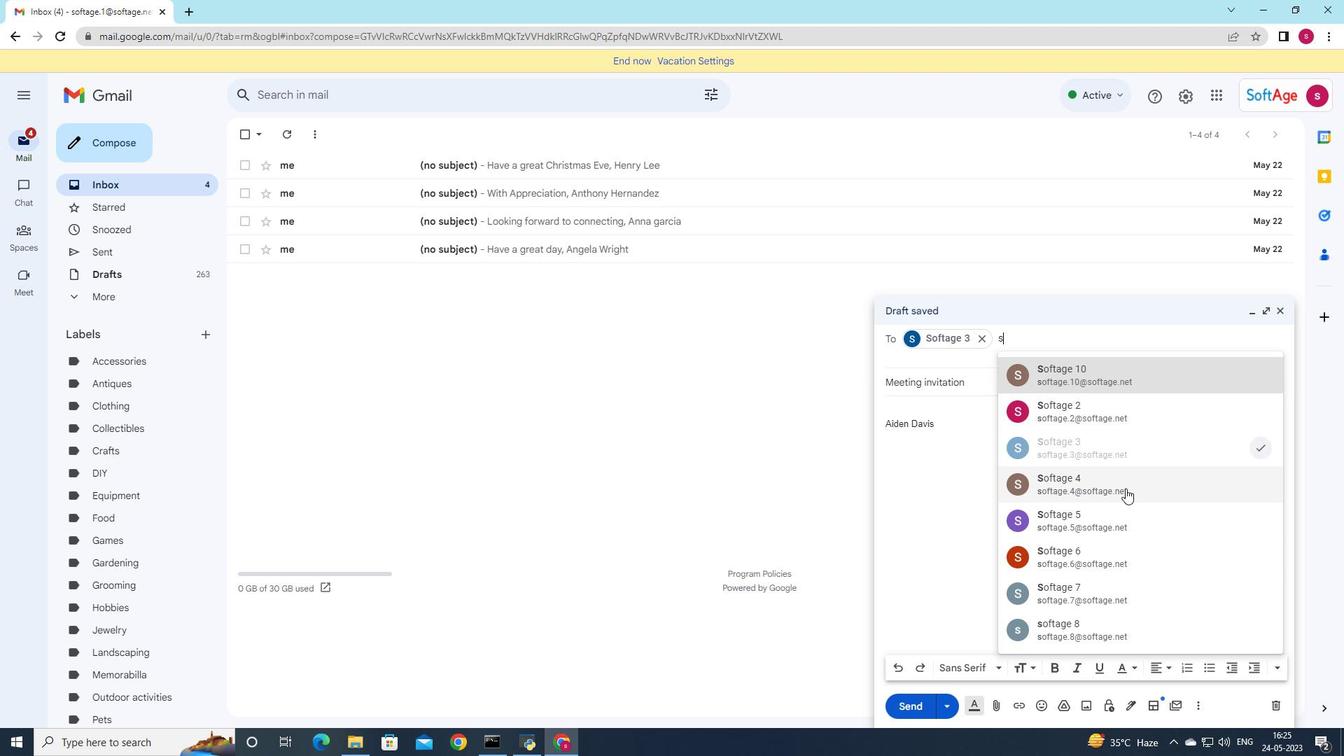 
Action: Mouse pressed left at (1122, 476)
Screenshot: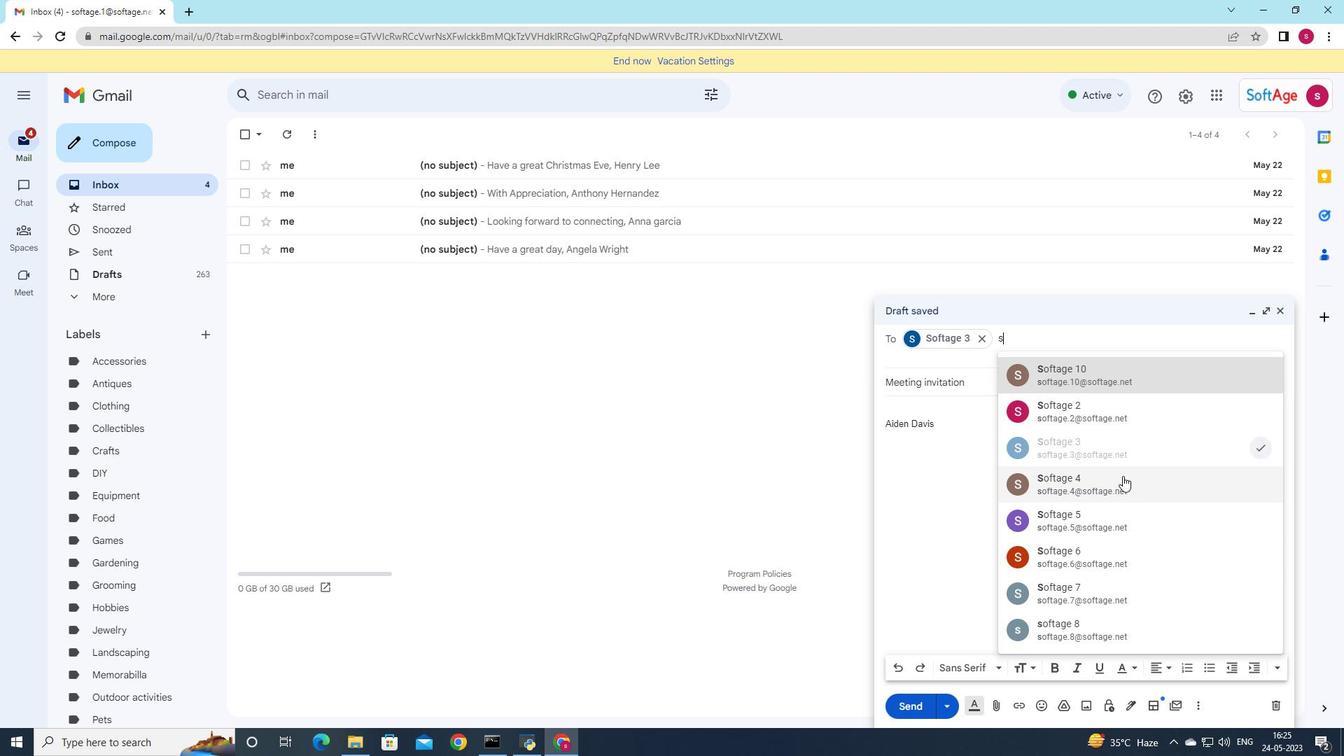 
Action: Mouse moved to (1001, 586)
Screenshot: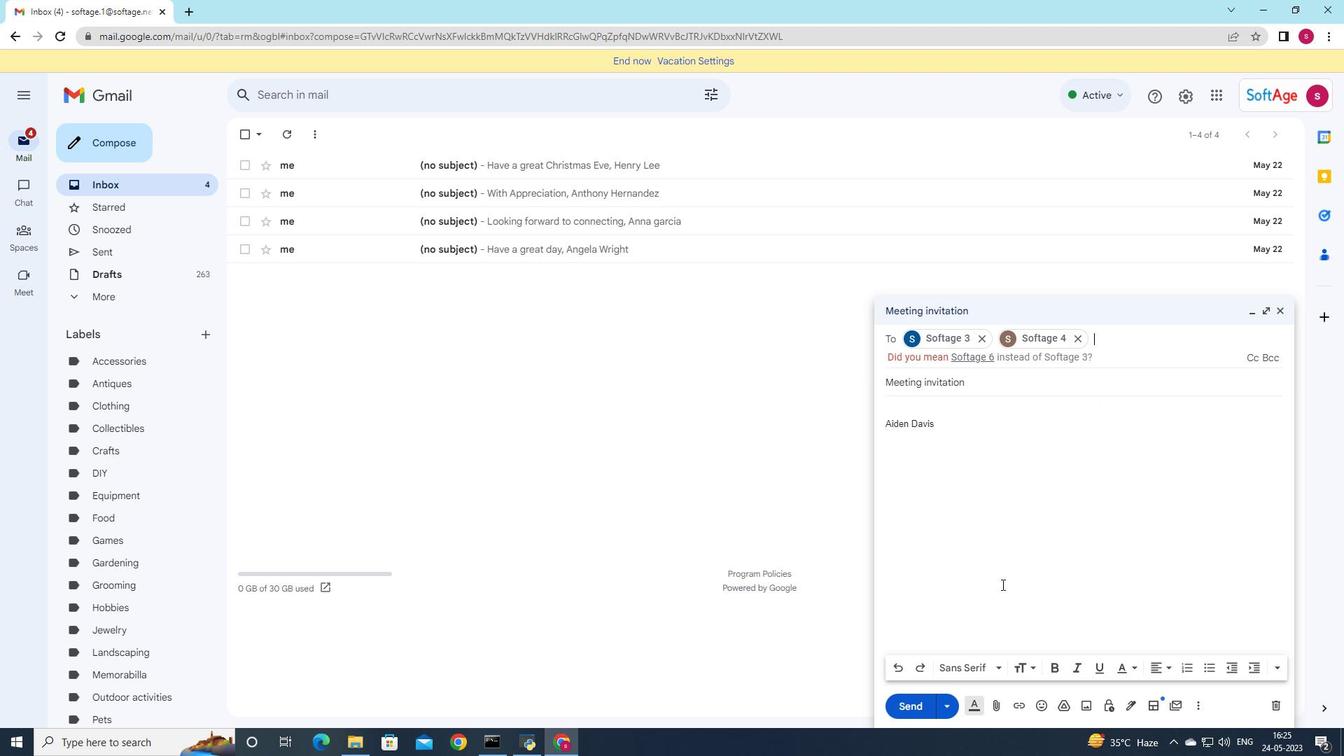 
Action: Mouse scrolled (1001, 585) with delta (0, 0)
Screenshot: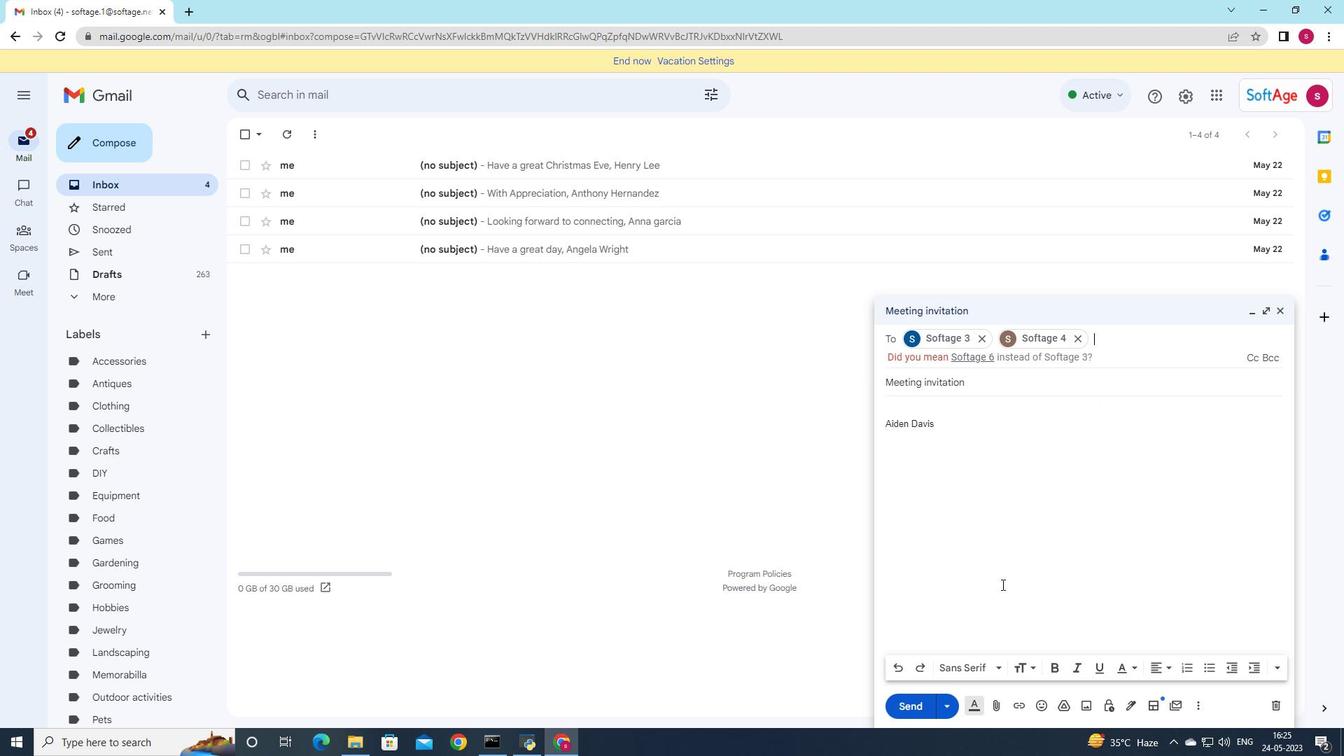 
Action: Mouse moved to (999, 709)
Screenshot: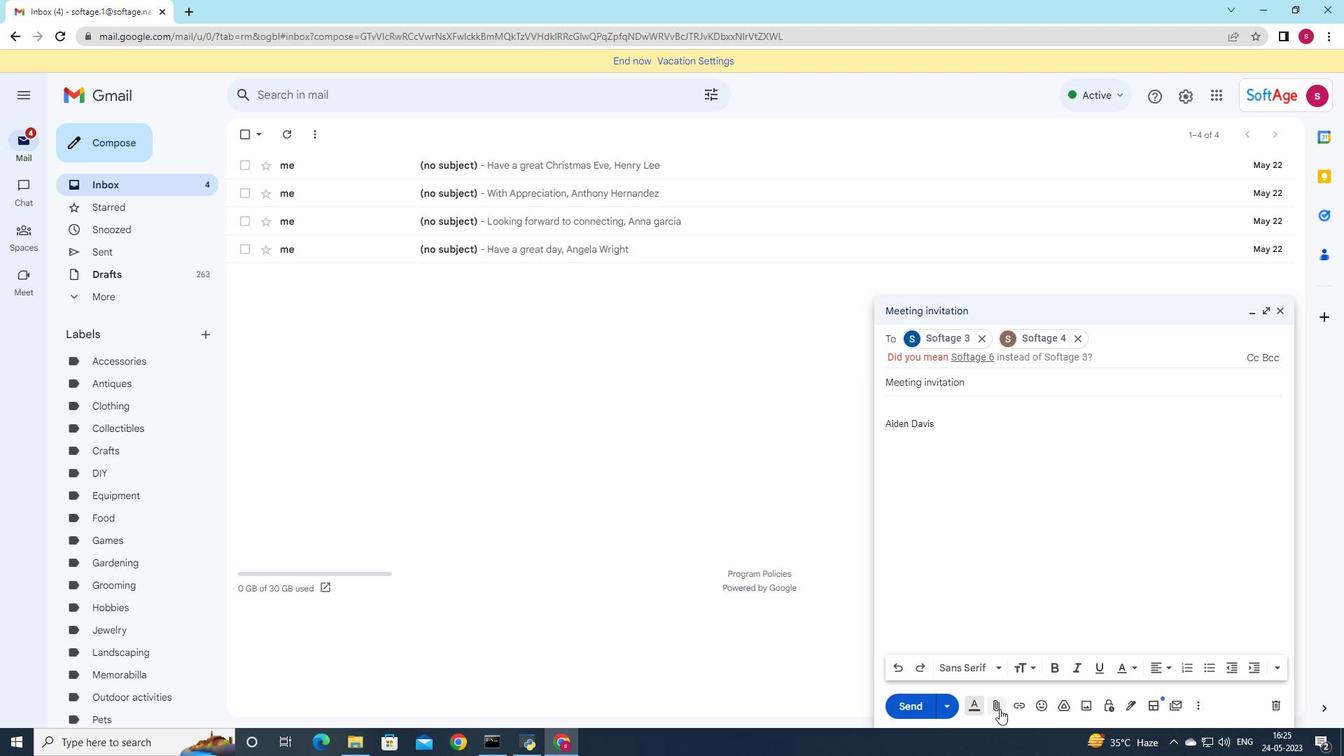 
Action: Mouse pressed left at (999, 709)
Screenshot: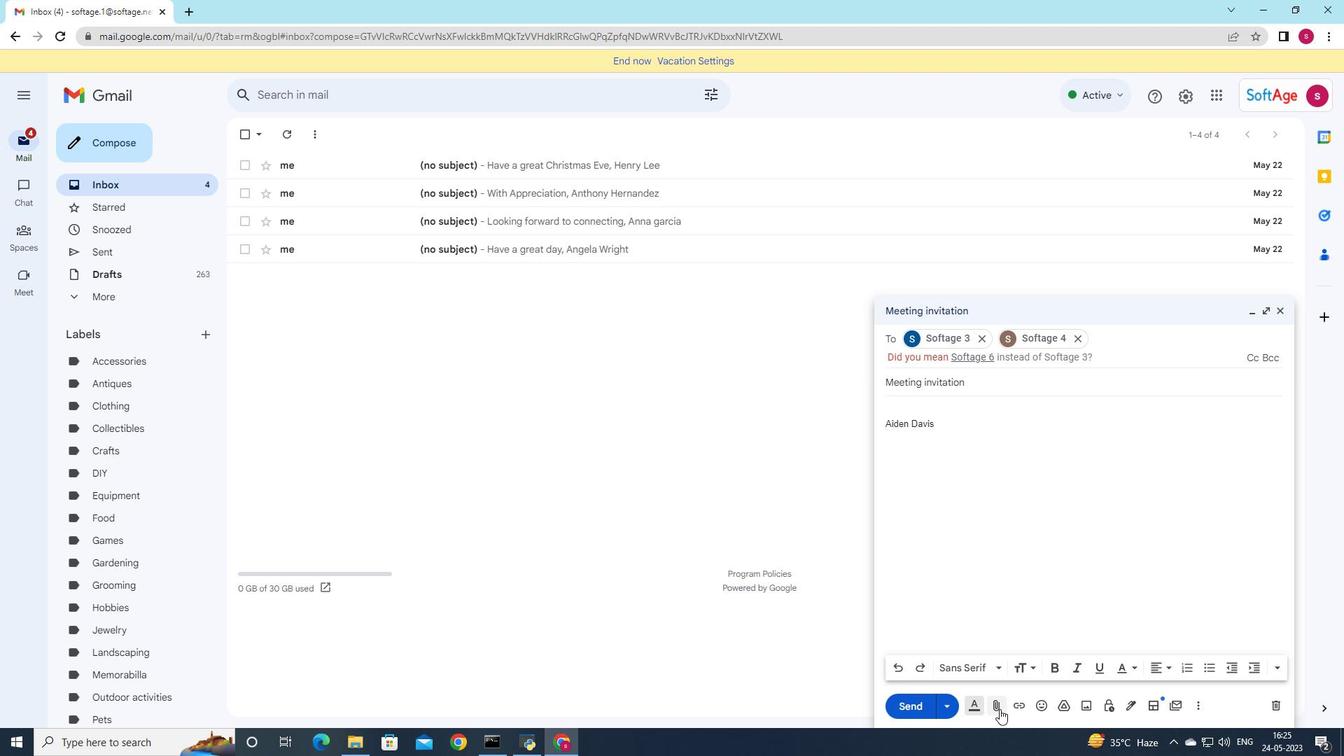 
Action: Mouse moved to (225, 104)
Screenshot: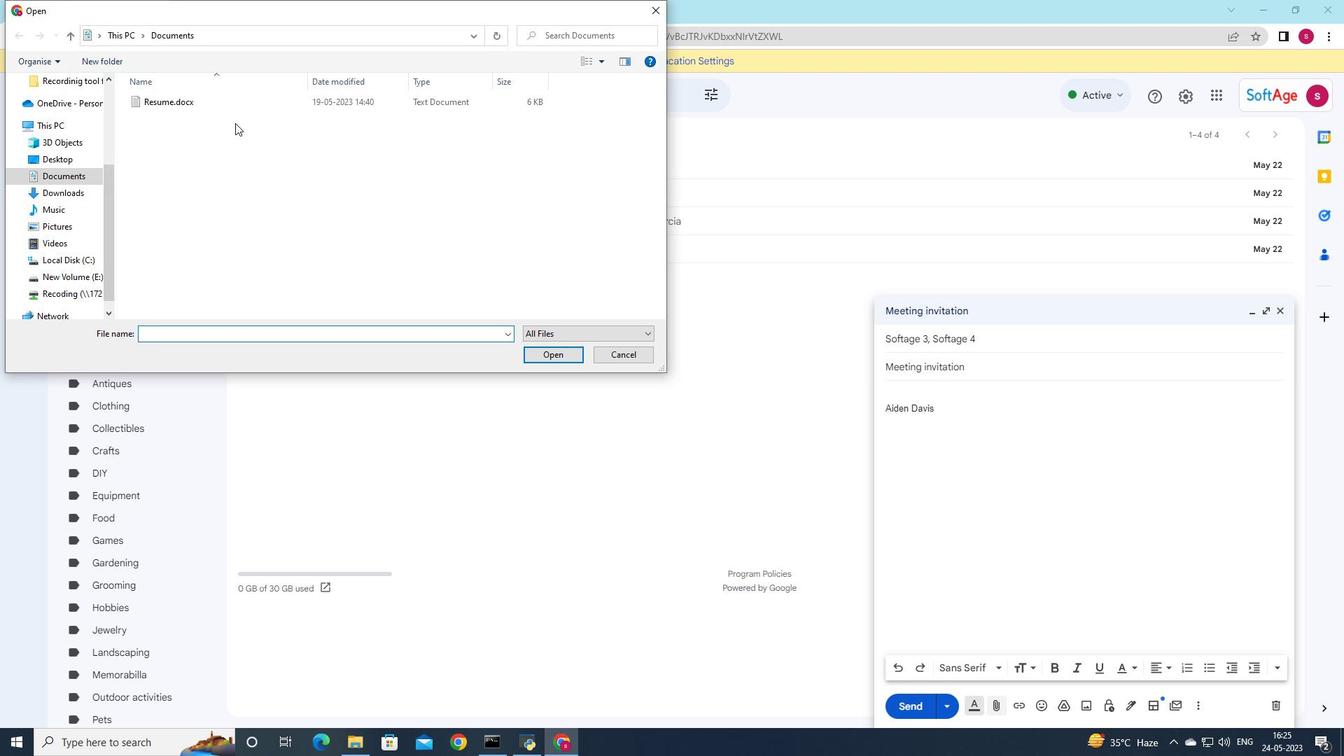 
Action: Mouse pressed left at (225, 104)
Screenshot: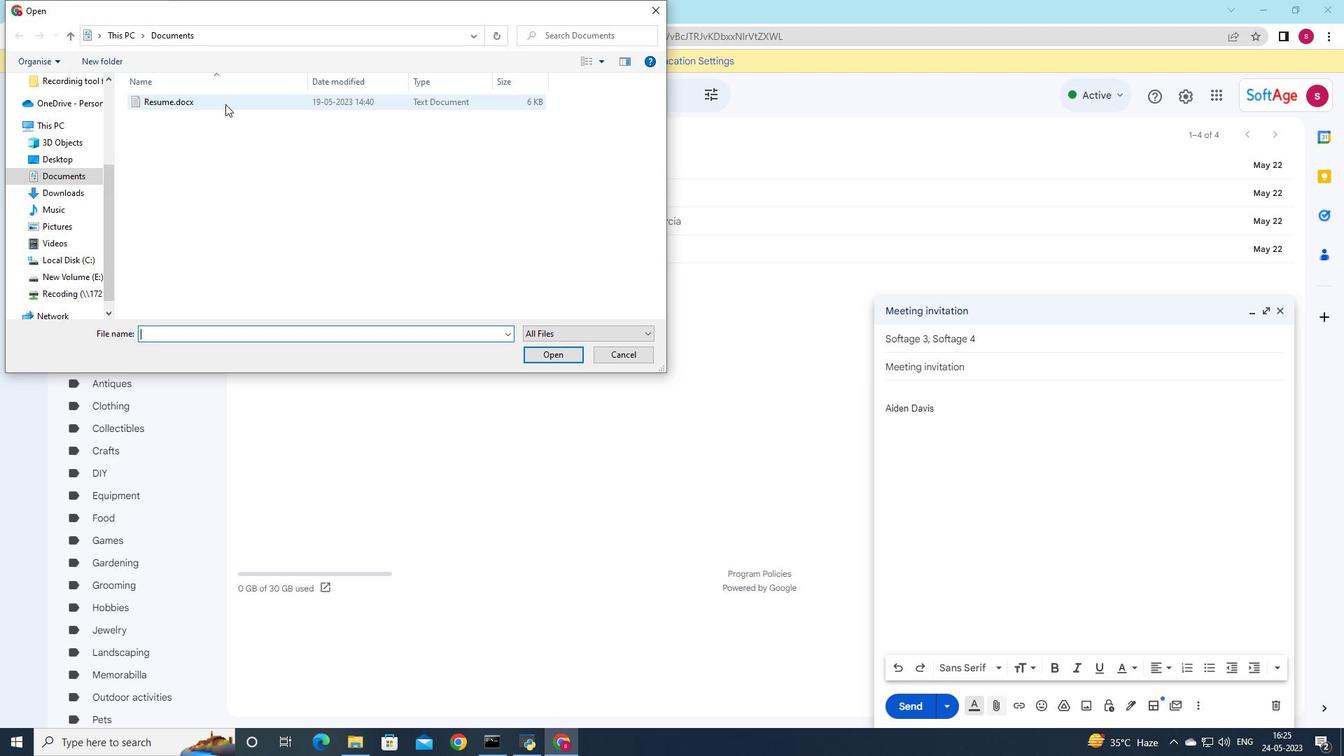 
Action: Mouse pressed left at (225, 104)
Screenshot: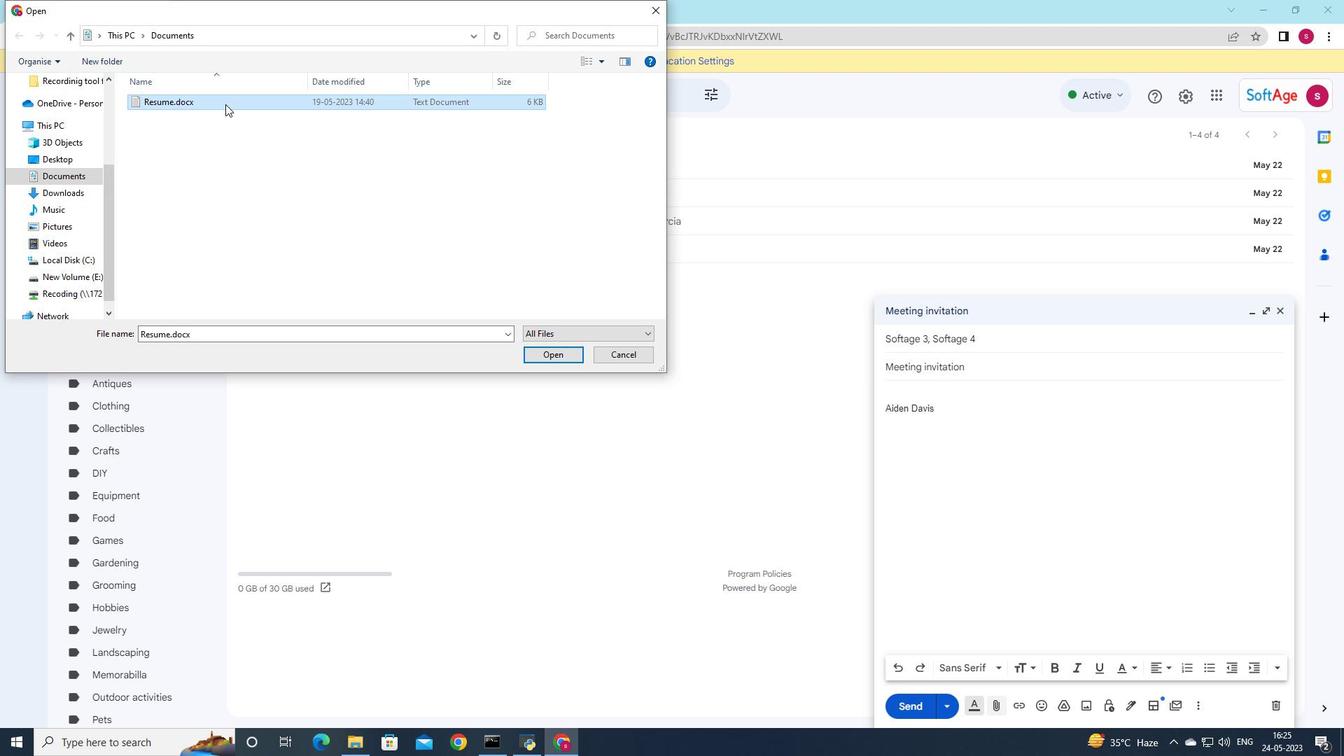 
Action: Mouse moved to (793, 280)
Screenshot: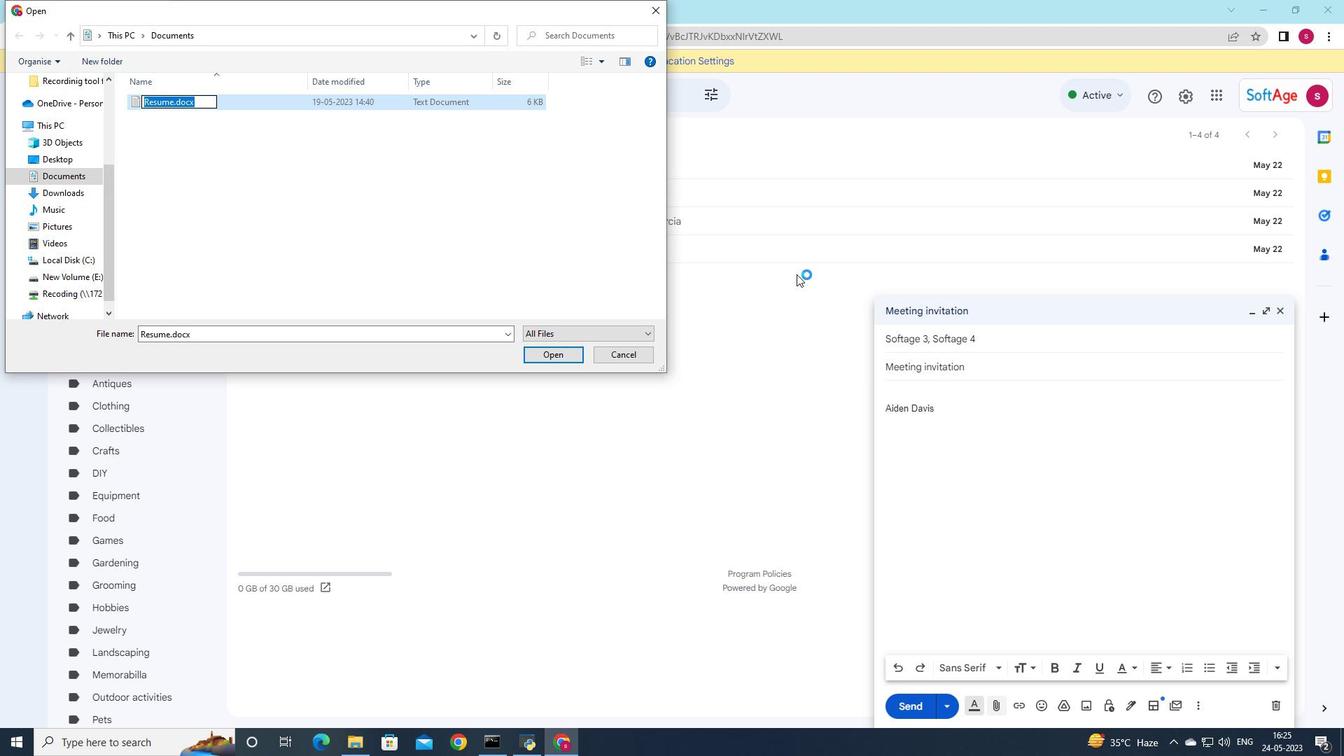 
Action: Key pressed <Key.shift>Contract.pdf
Screenshot: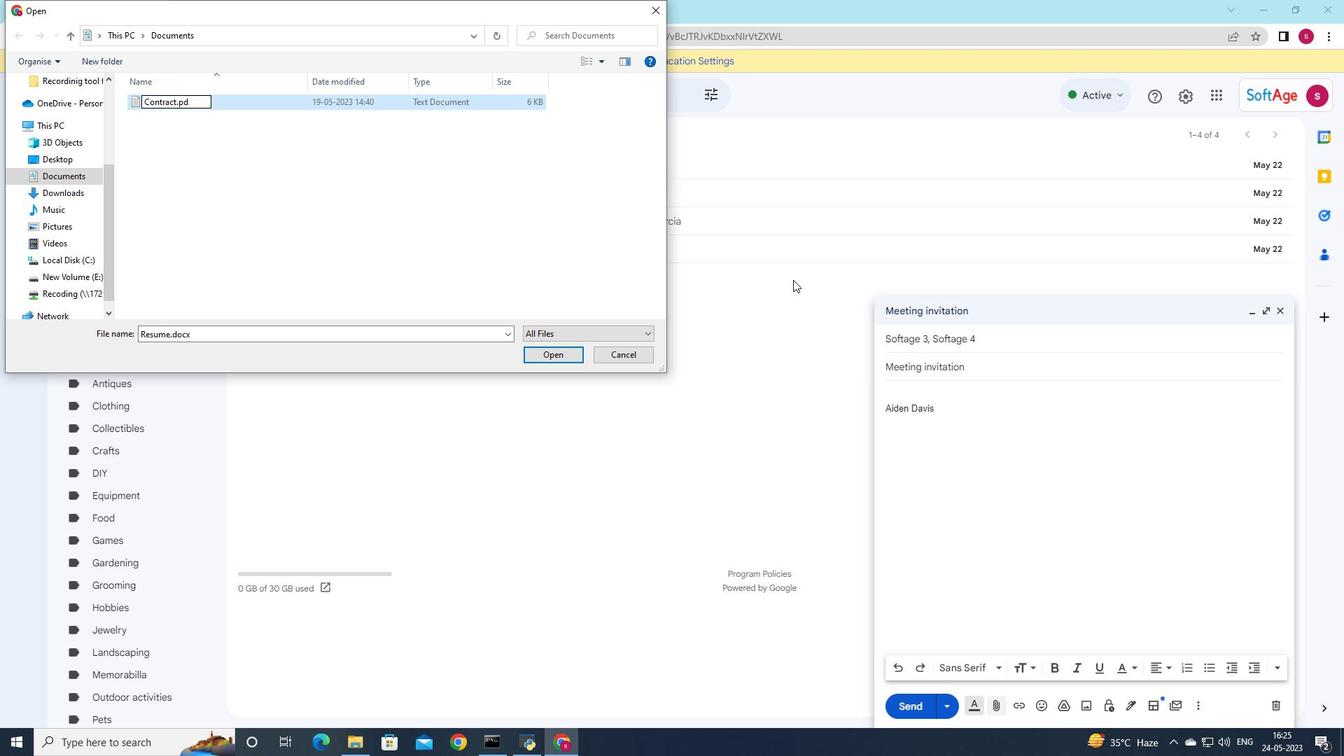 
Action: Mouse moved to (568, 352)
Screenshot: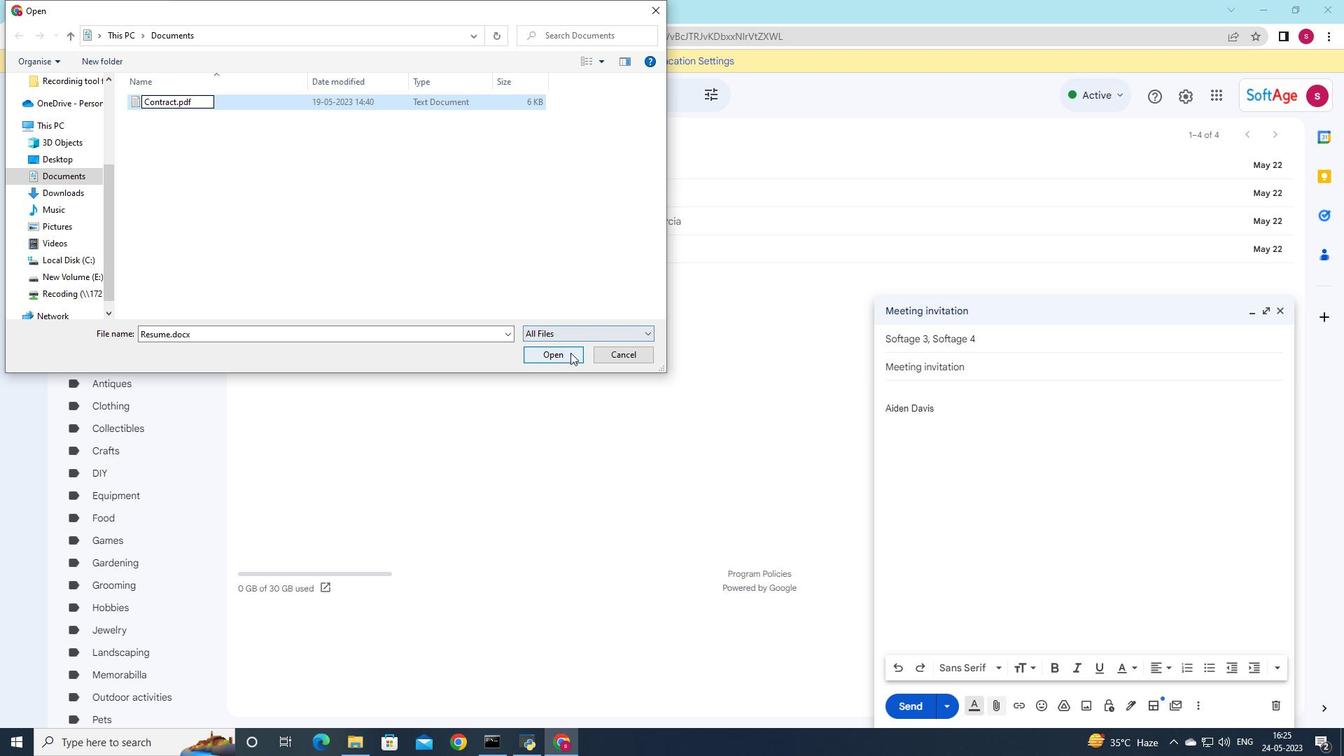 
Action: Mouse pressed left at (568, 352)
Screenshot: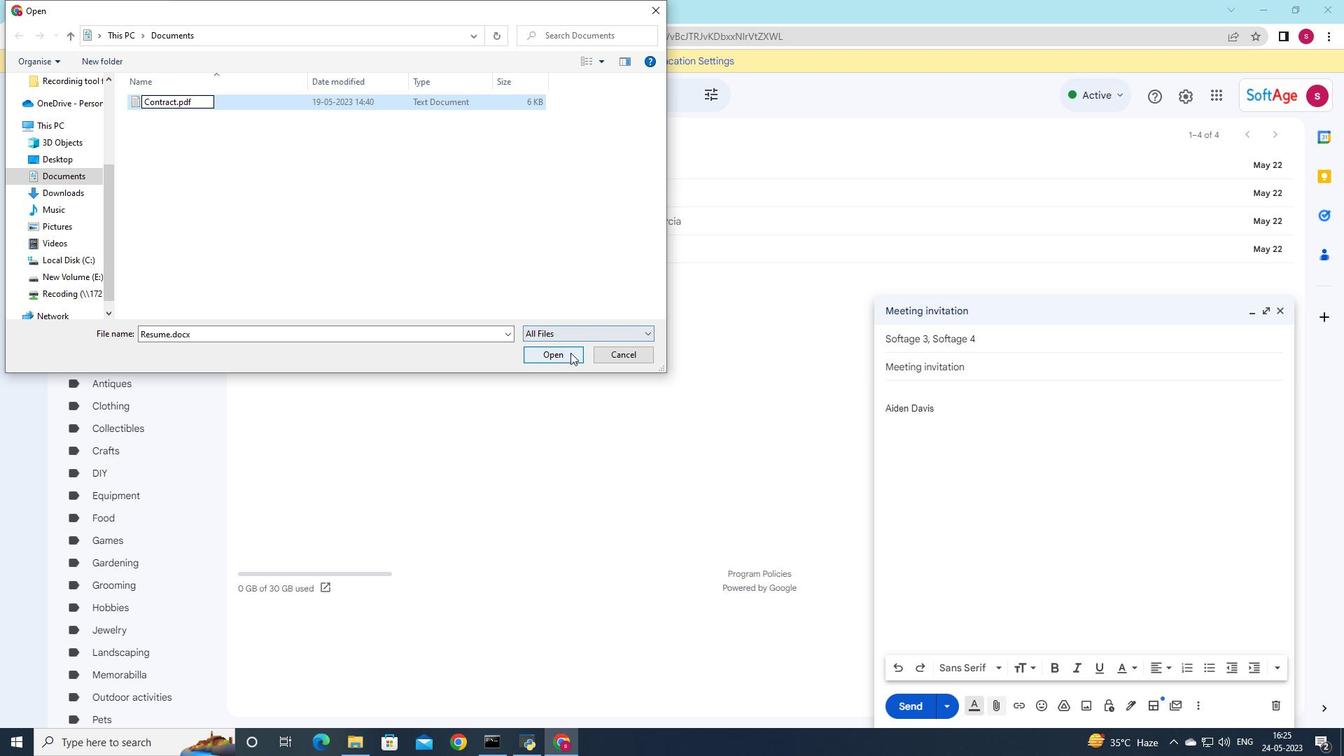 
Action: Mouse moved to (519, 100)
Screenshot: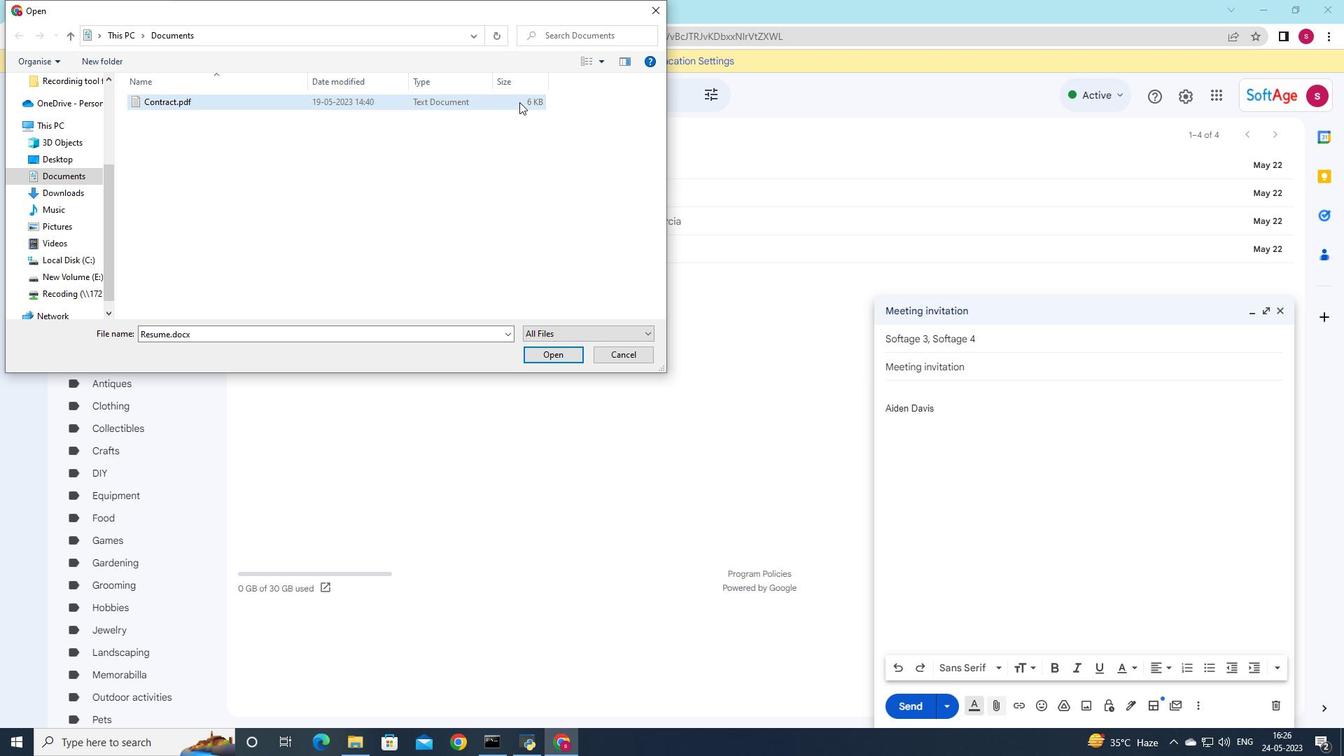 
Action: Mouse pressed left at (519, 100)
Screenshot: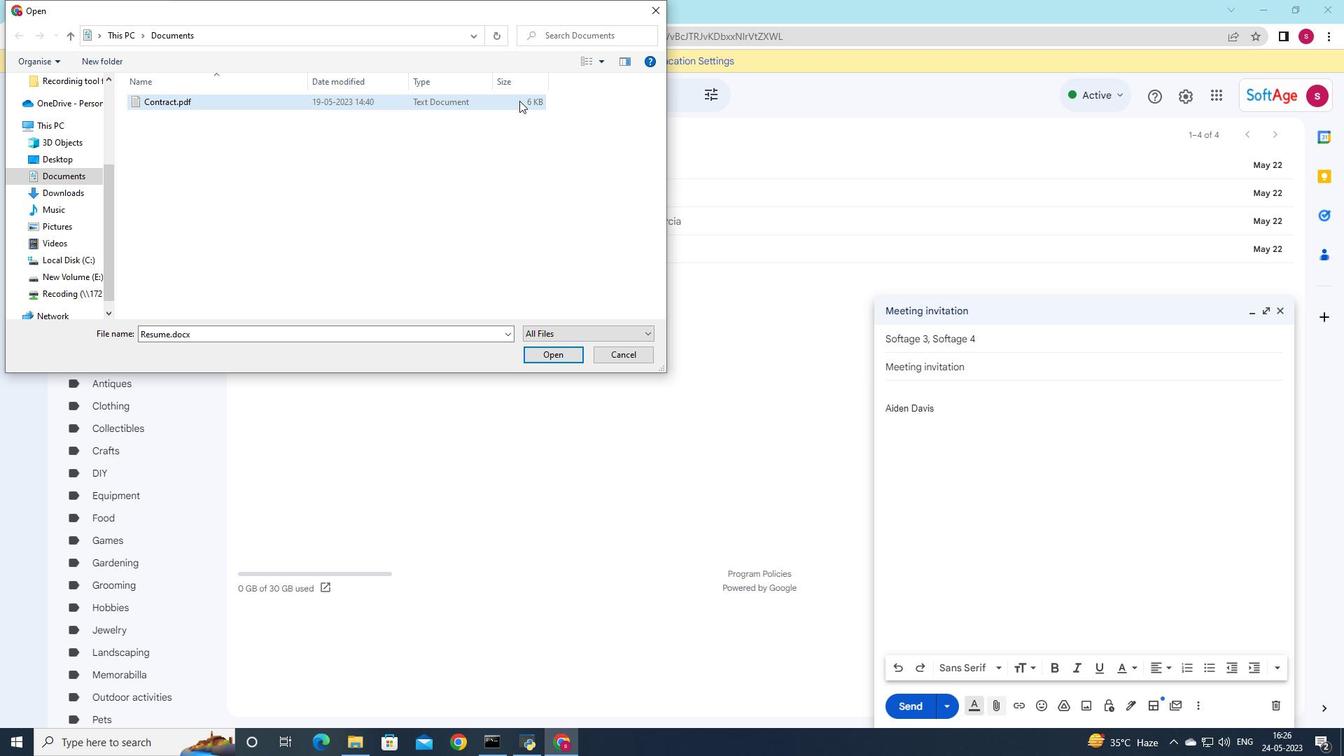 
Action: Mouse moved to (545, 353)
Screenshot: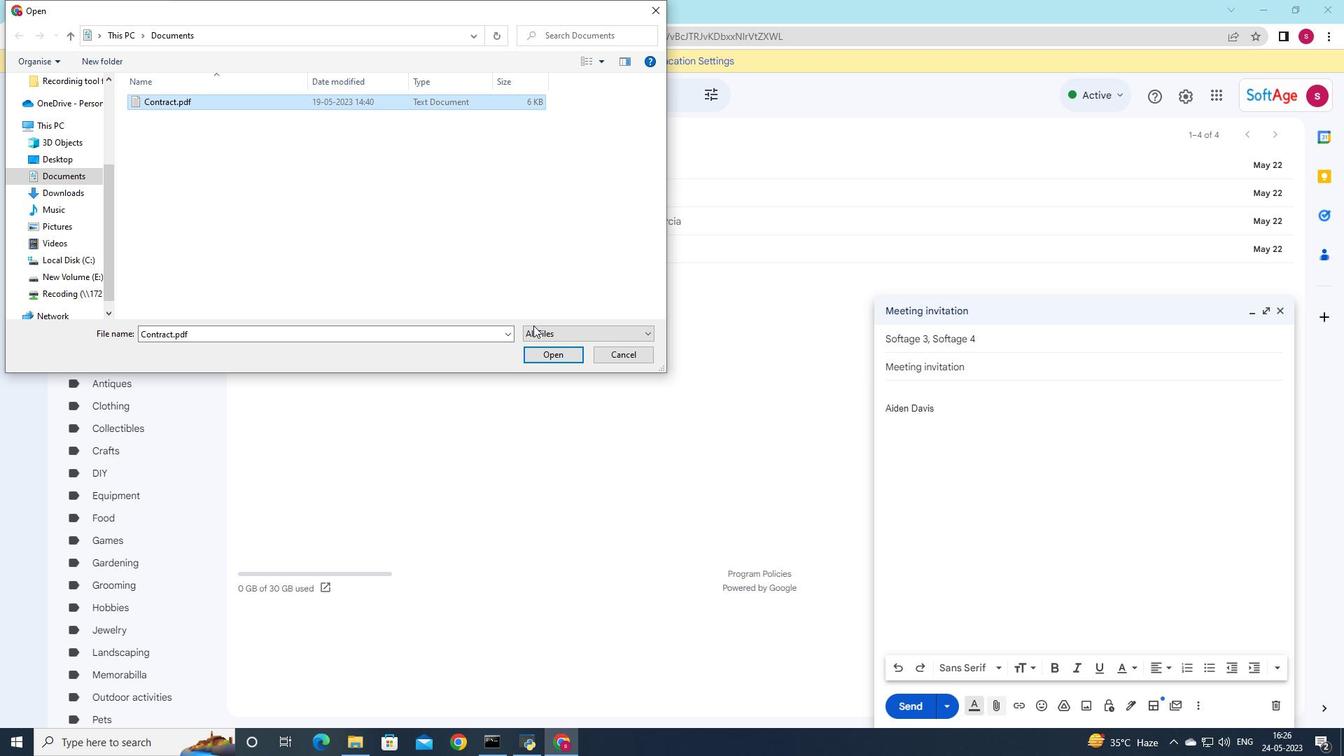
Action: Mouse pressed left at (545, 353)
Screenshot: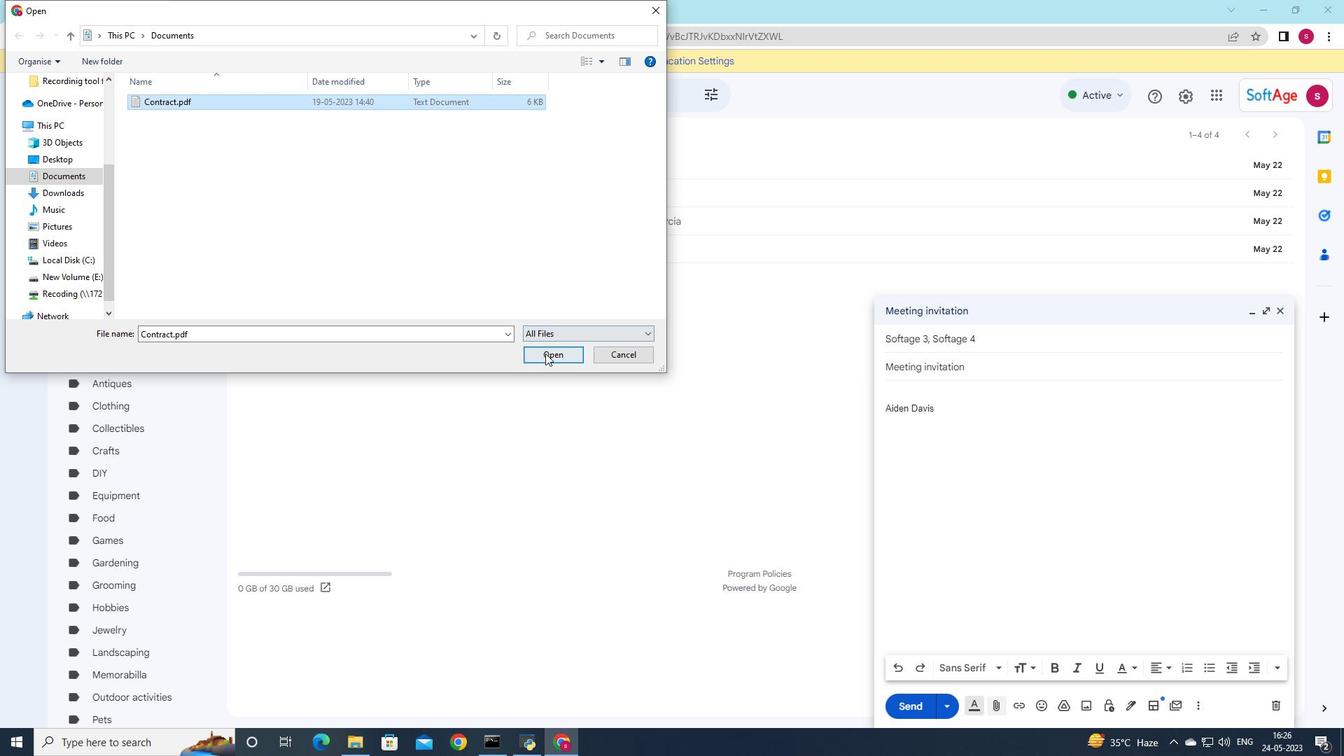 
Action: Mouse moved to (914, 707)
Screenshot: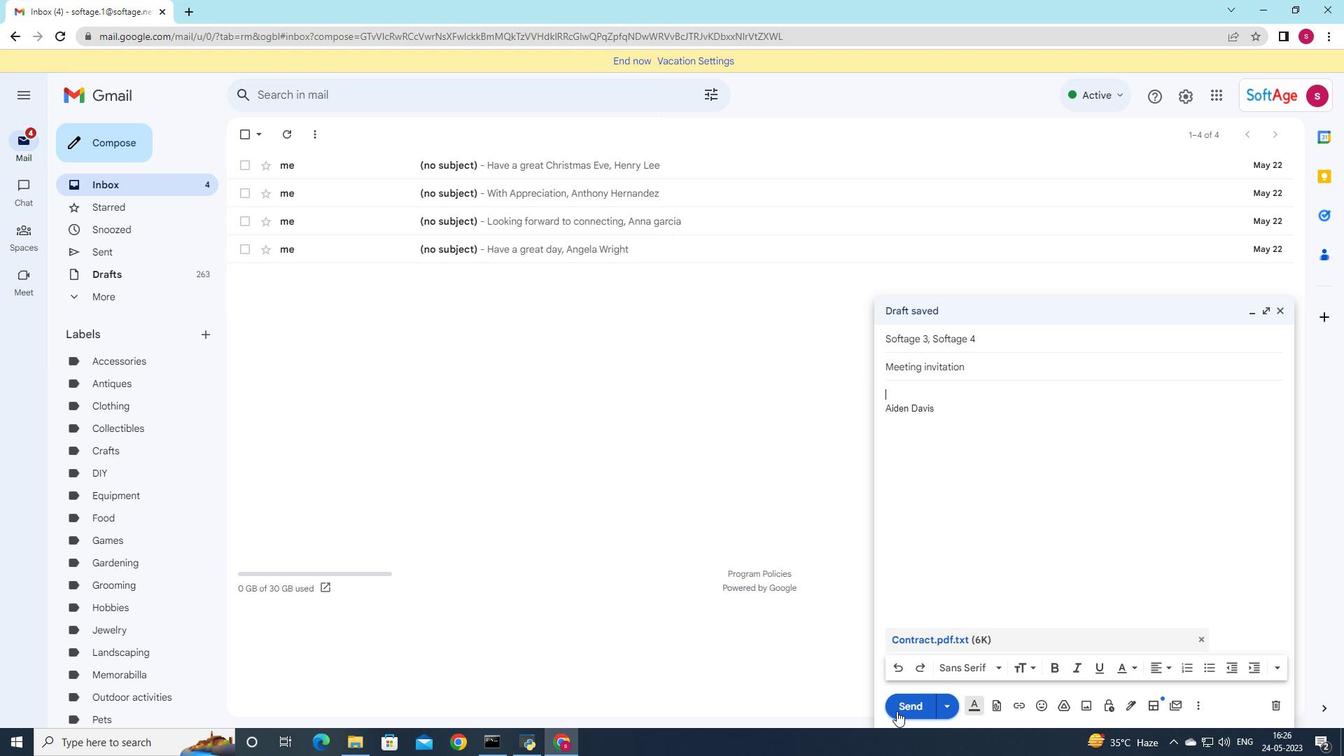 
Action: Mouse pressed left at (914, 707)
Screenshot: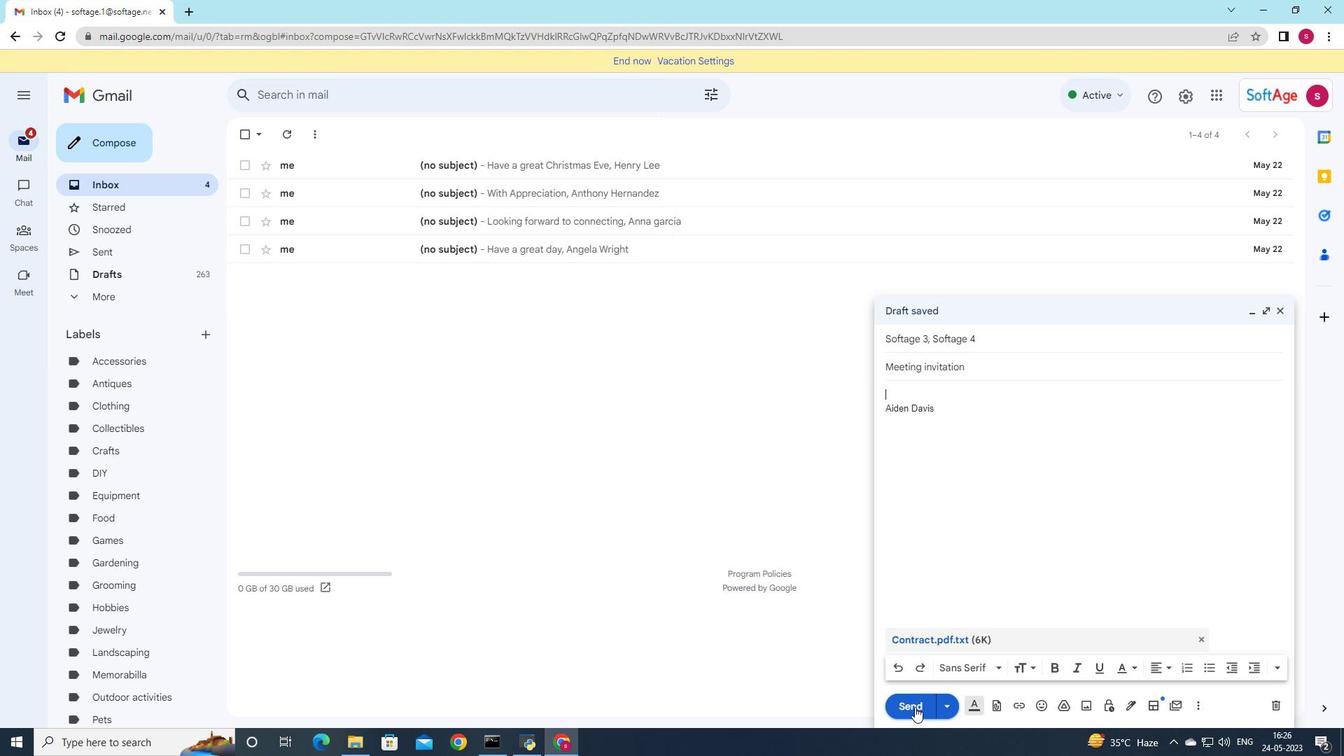 
Action: Mouse moved to (945, 430)
Screenshot: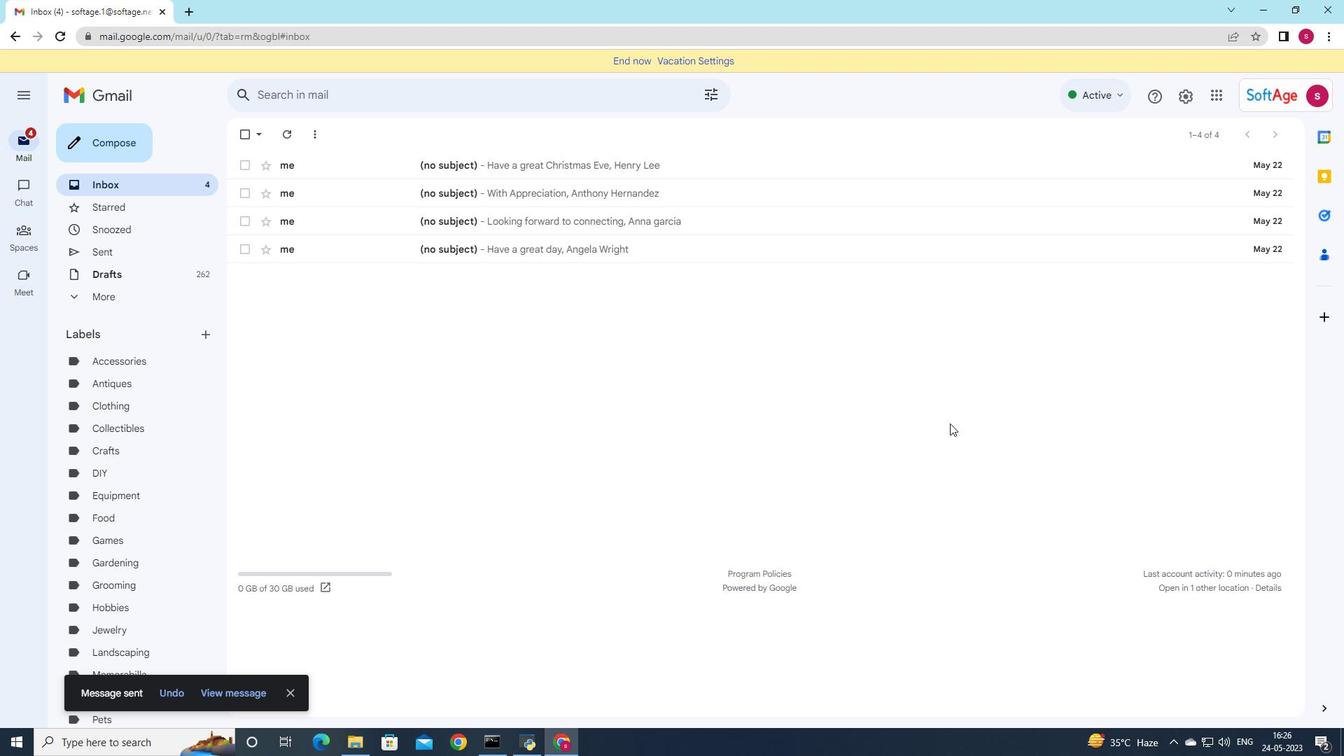 
